 Task: Look for space in Salonta, Romania from 8th June, 2023 to 16th June, 2023 for 2 adults in price range Rs.10000 to Rs.15000. Place can be entire place with 1  bedroom having 1 bed and 1 bathroom. Property type can be house, flat, guest house, hotel. Booking option can be shelf check-in. Required host language is English.
Action: Mouse moved to (581, 118)
Screenshot: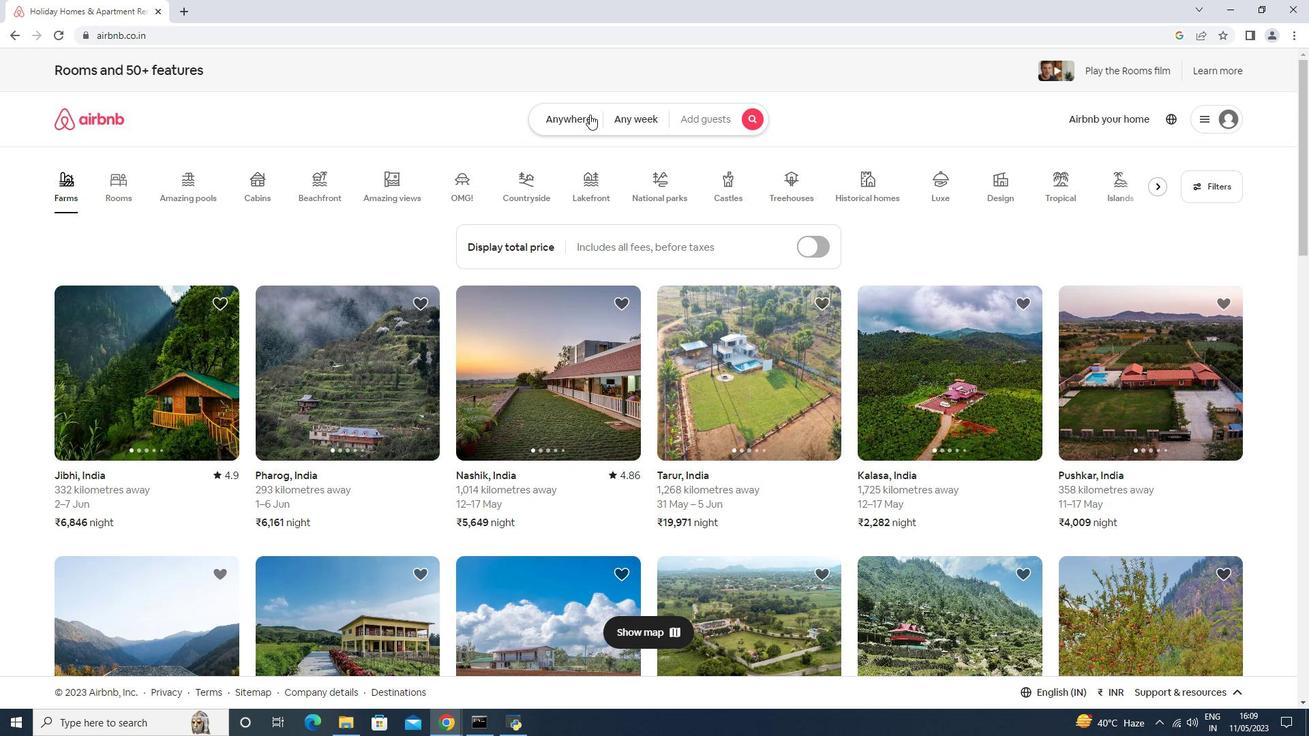 
Action: Mouse pressed left at (584, 114)
Screenshot: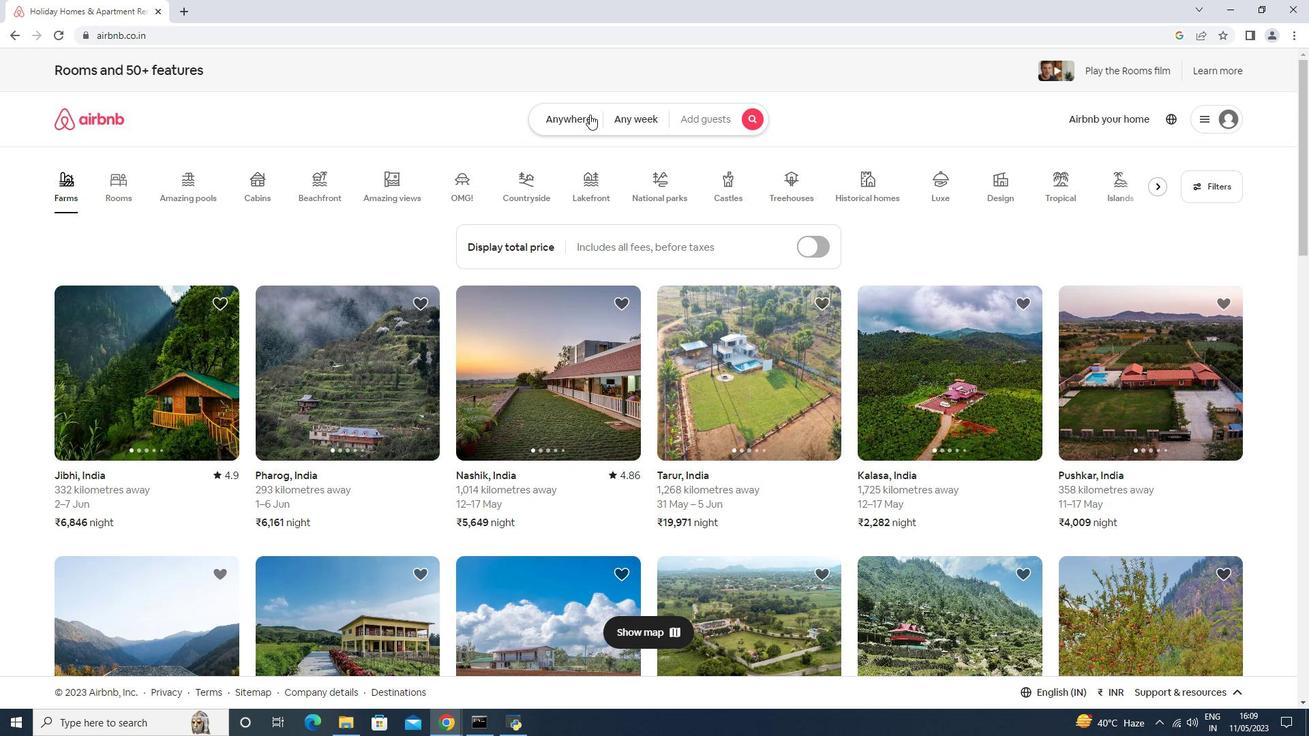 
Action: Mouse moved to (499, 171)
Screenshot: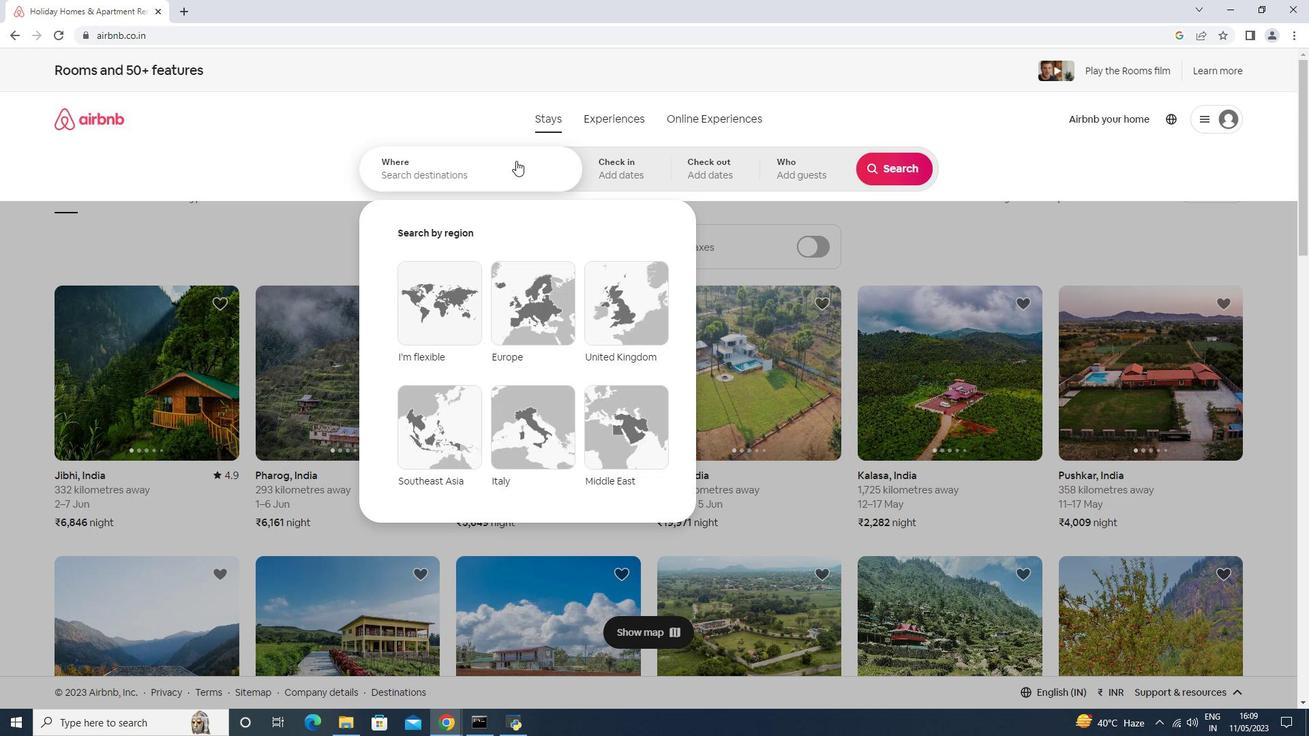 
Action: Mouse pressed left at (499, 171)
Screenshot: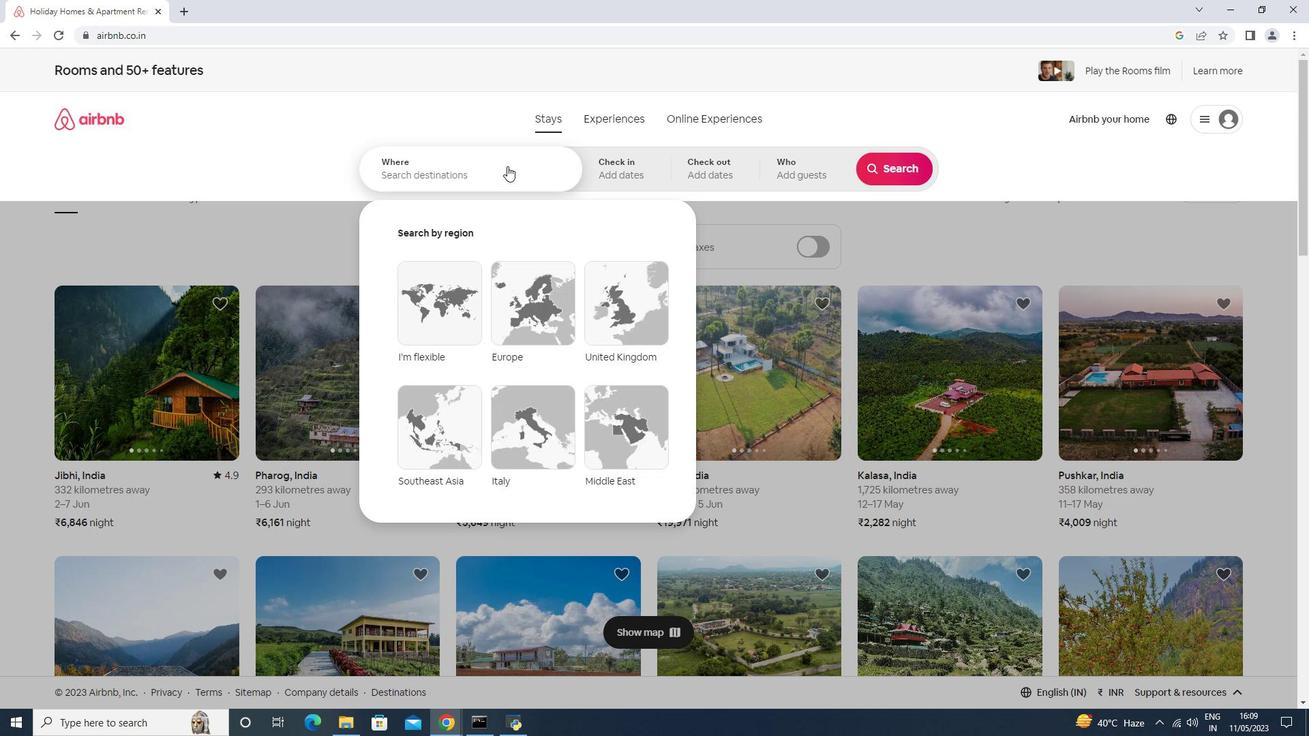 
Action: Mouse moved to (498, 171)
Screenshot: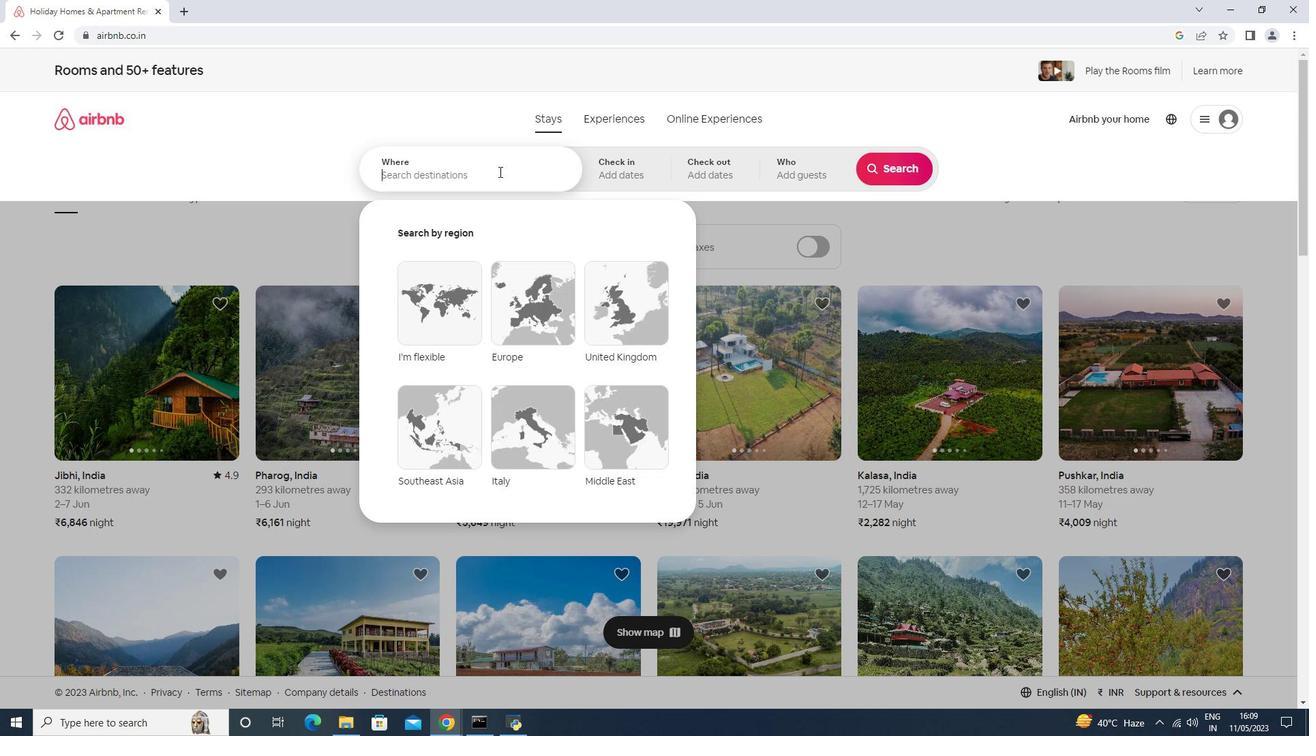 
Action: Key pressed <Key.shift>Salonta,<Key.space><Key.shift>Romania<Key.down><Key.enter>
Screenshot: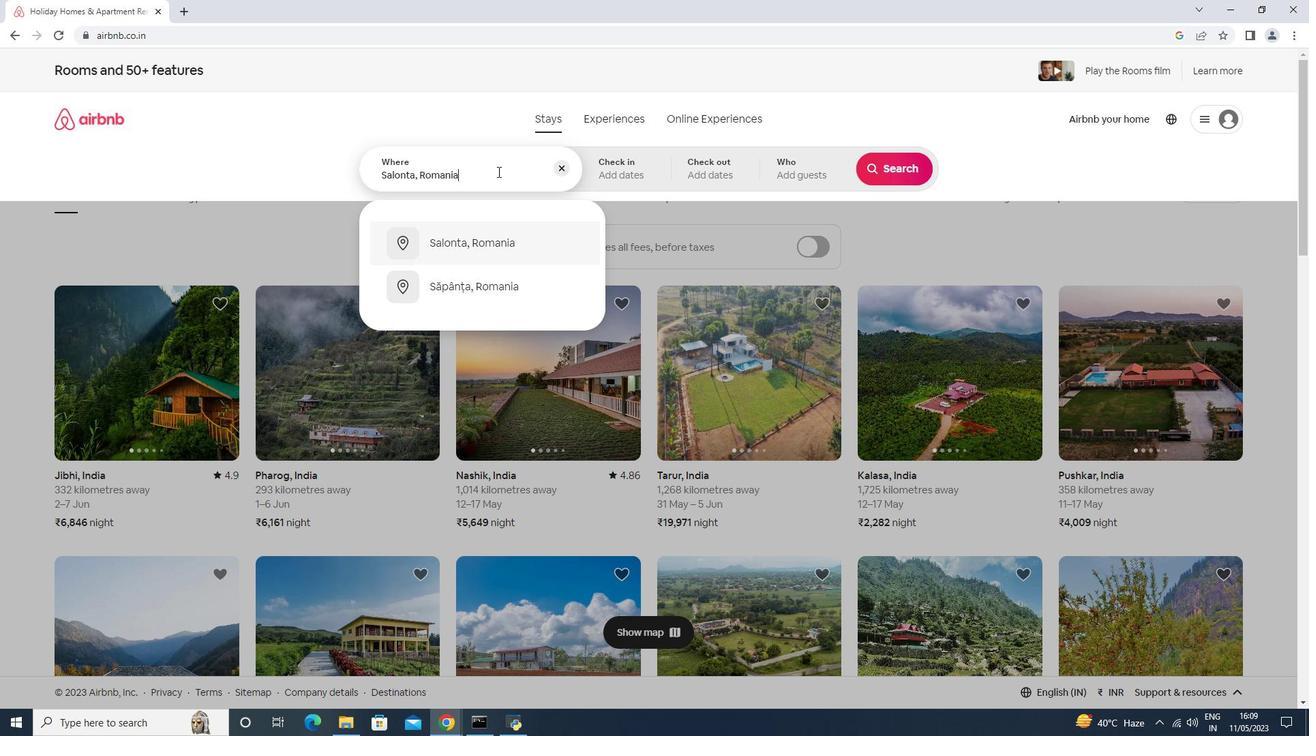 
Action: Mouse moved to (813, 374)
Screenshot: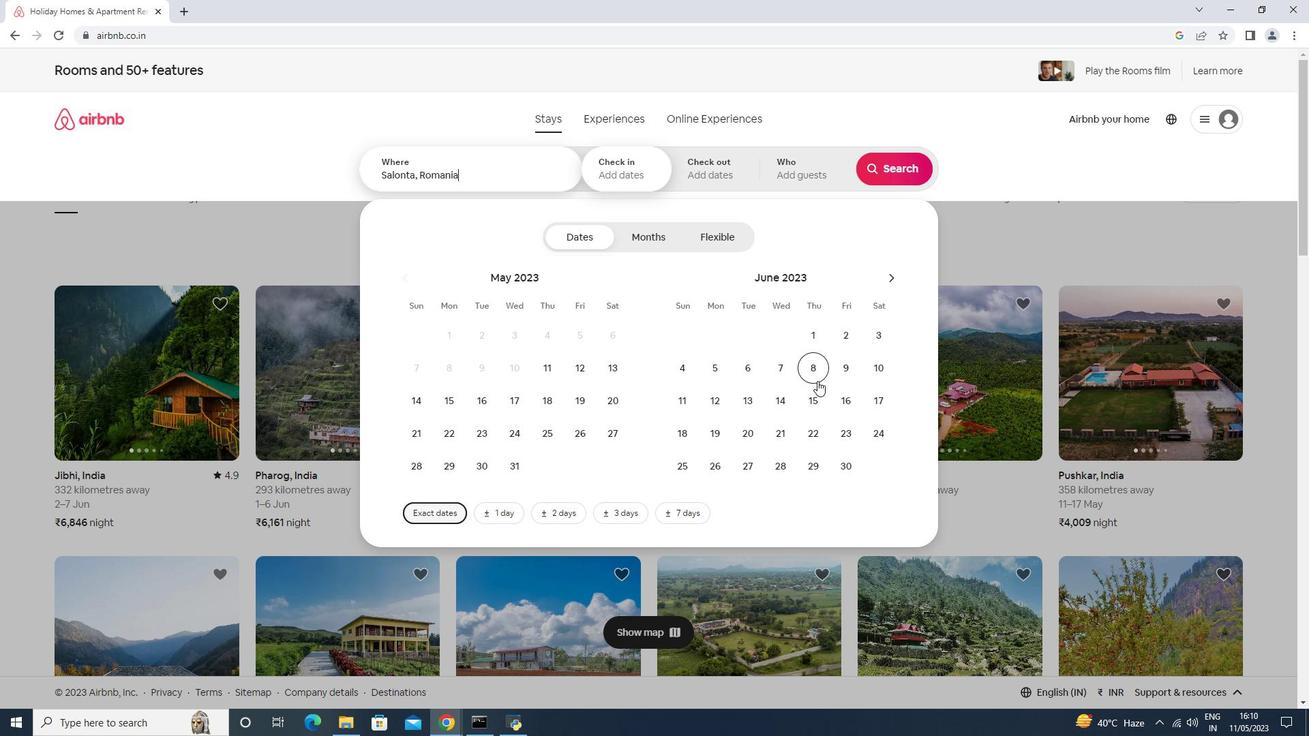 
Action: Mouse pressed left at (813, 374)
Screenshot: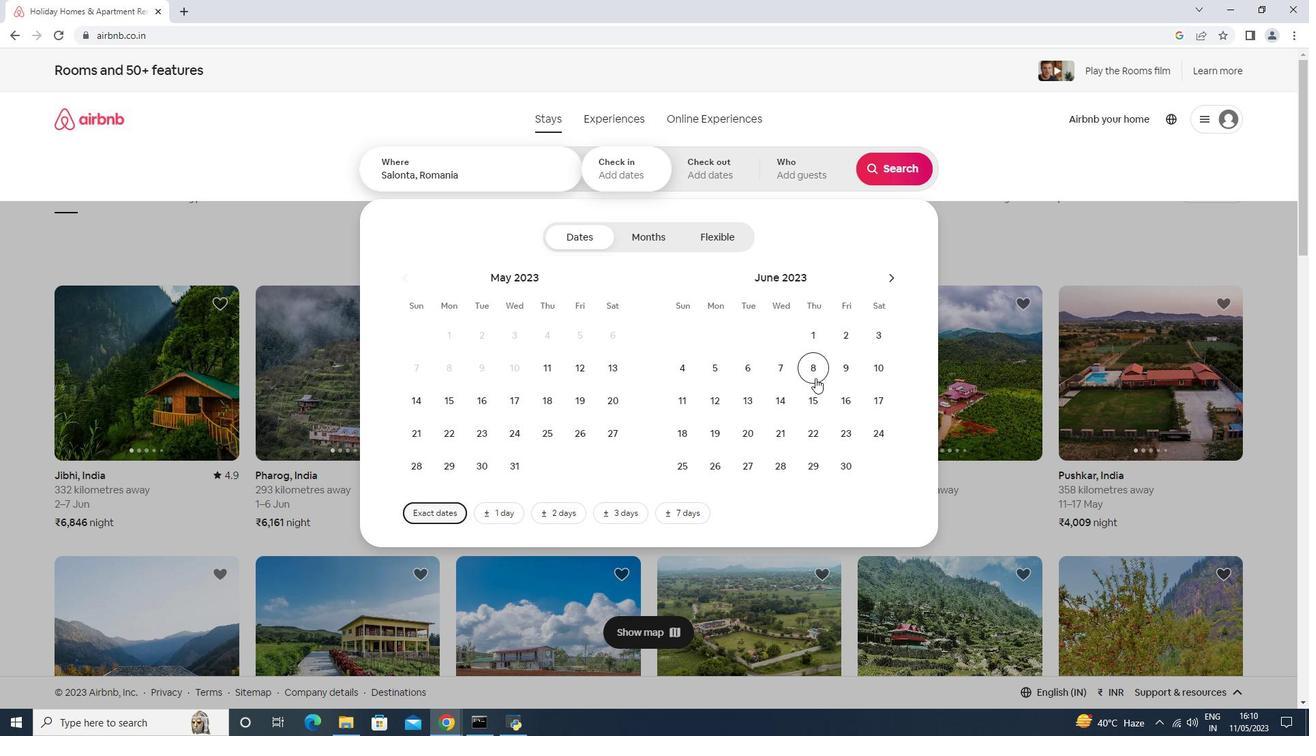 
Action: Mouse moved to (846, 401)
Screenshot: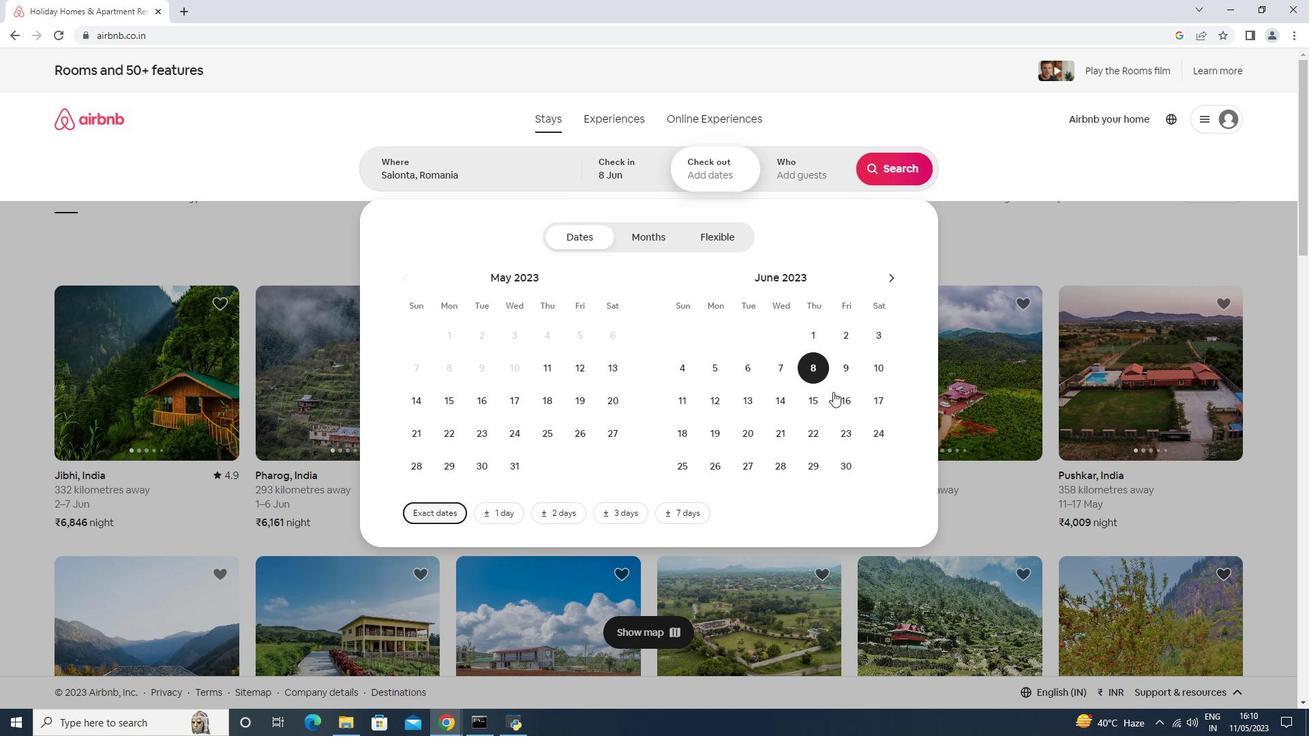 
Action: Mouse pressed left at (846, 401)
Screenshot: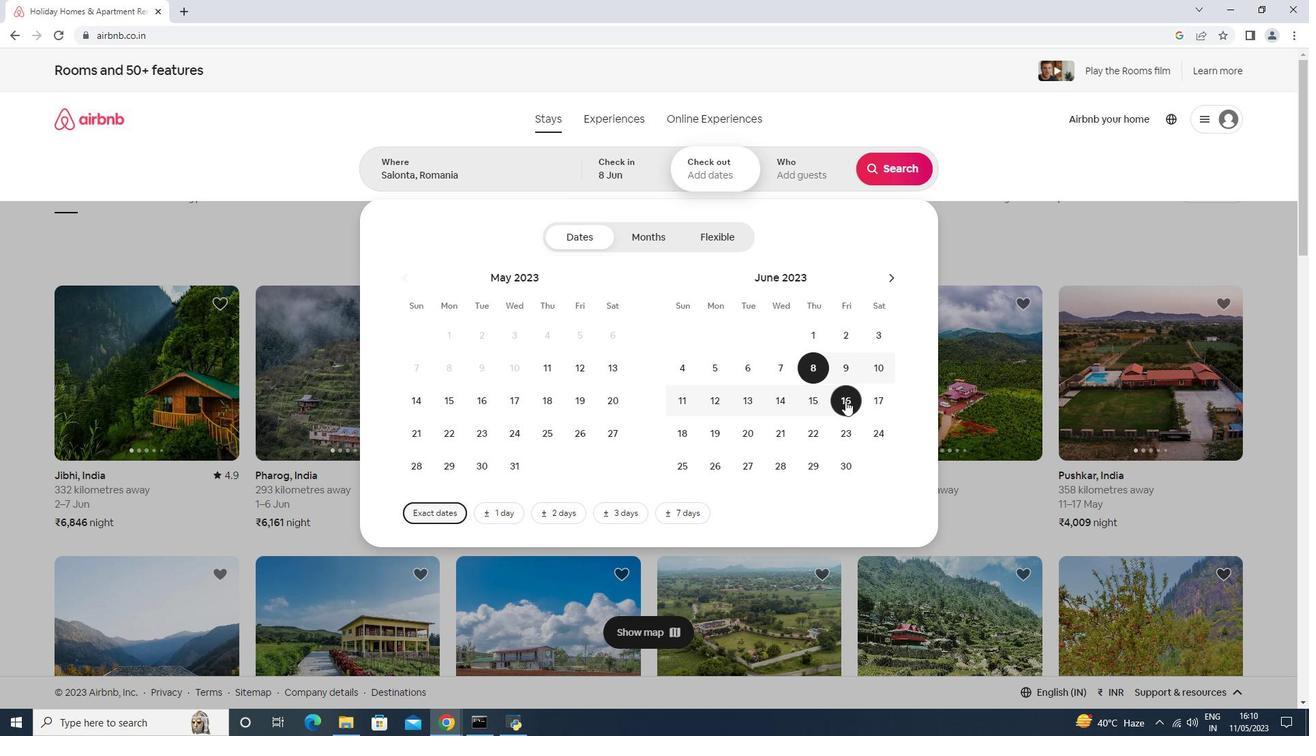 
Action: Mouse moved to (806, 181)
Screenshot: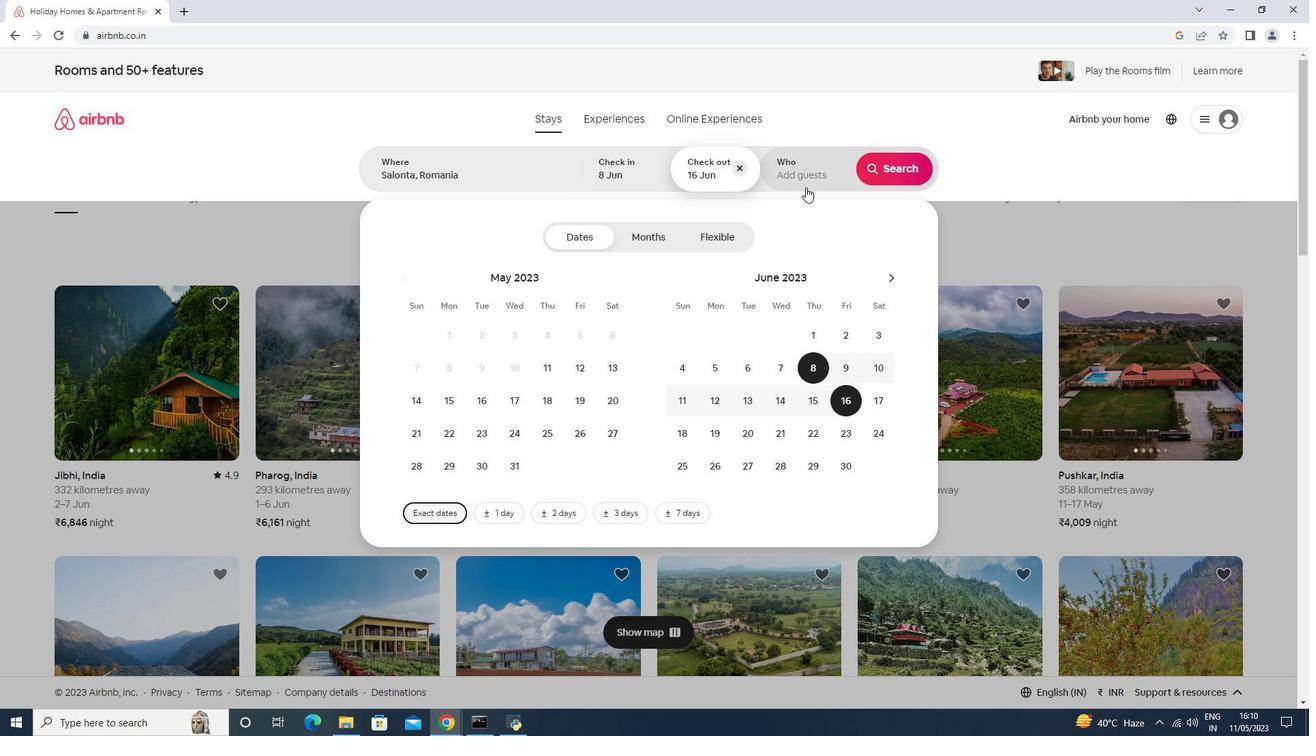 
Action: Mouse pressed left at (806, 181)
Screenshot: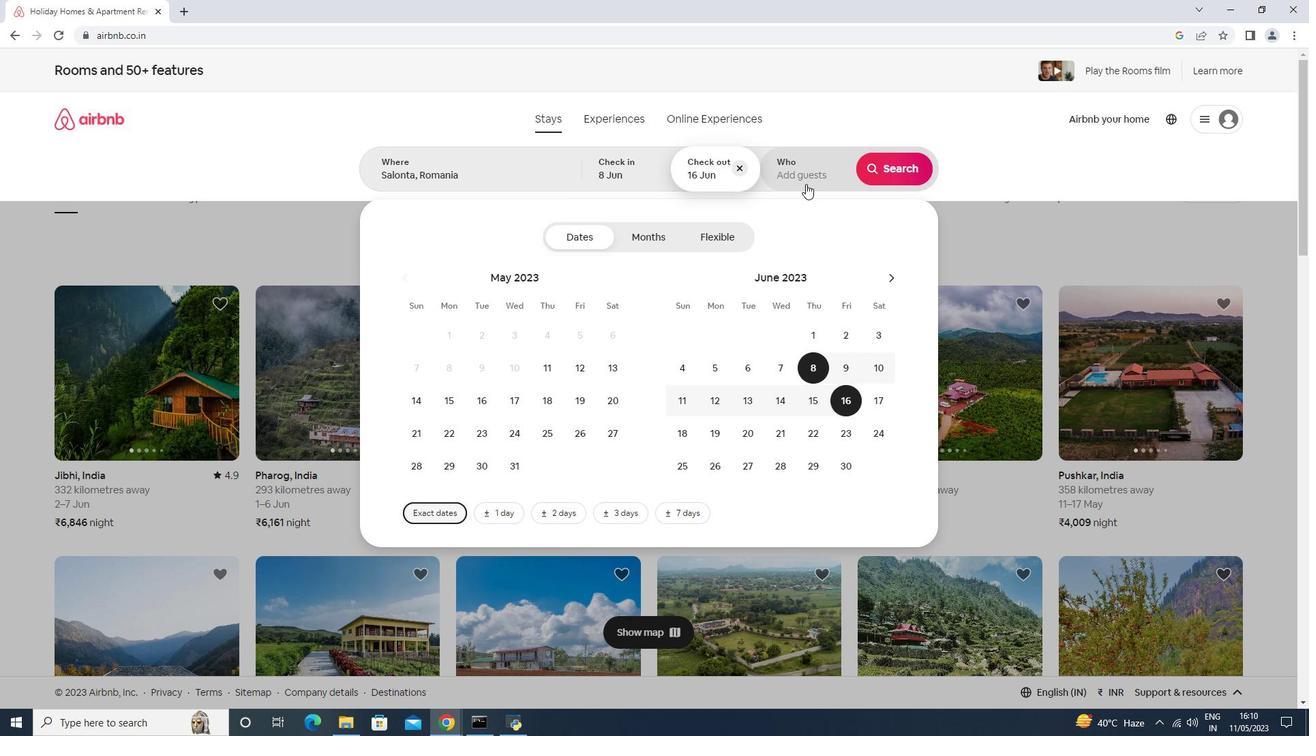 
Action: Mouse moved to (897, 244)
Screenshot: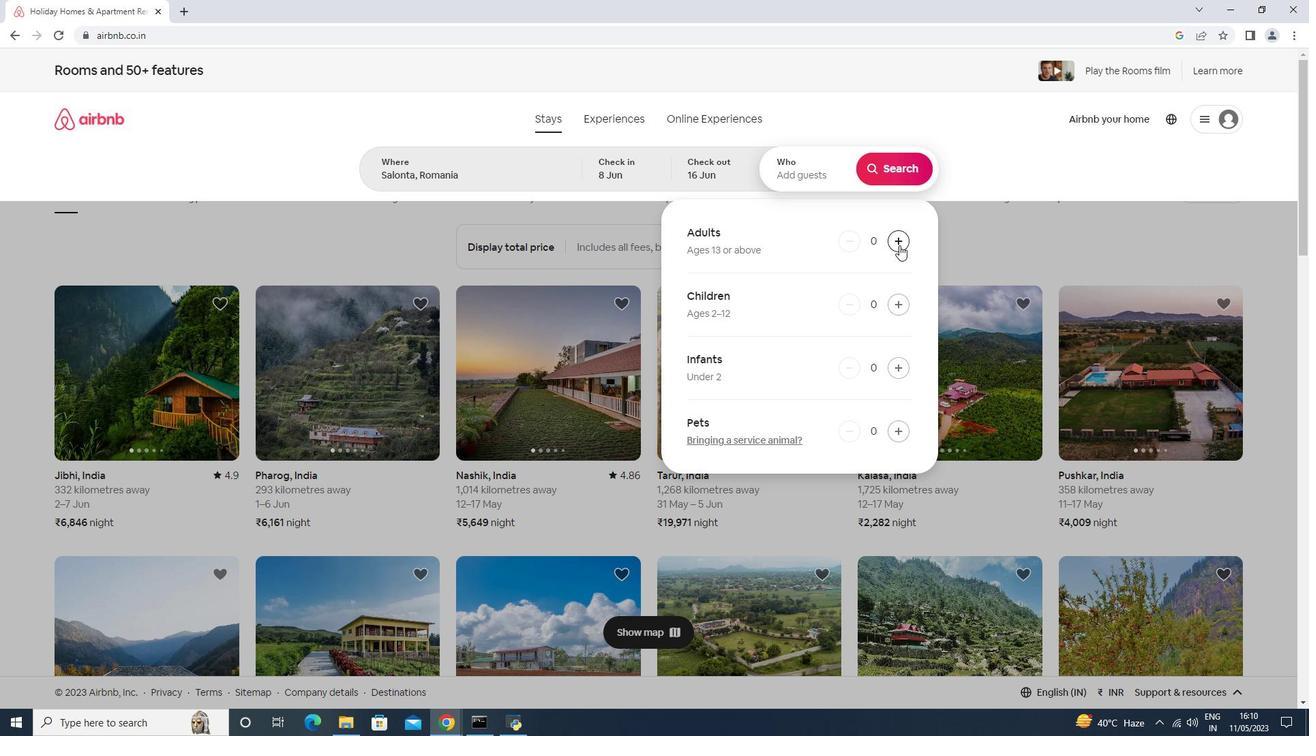 
Action: Mouse pressed left at (897, 244)
Screenshot: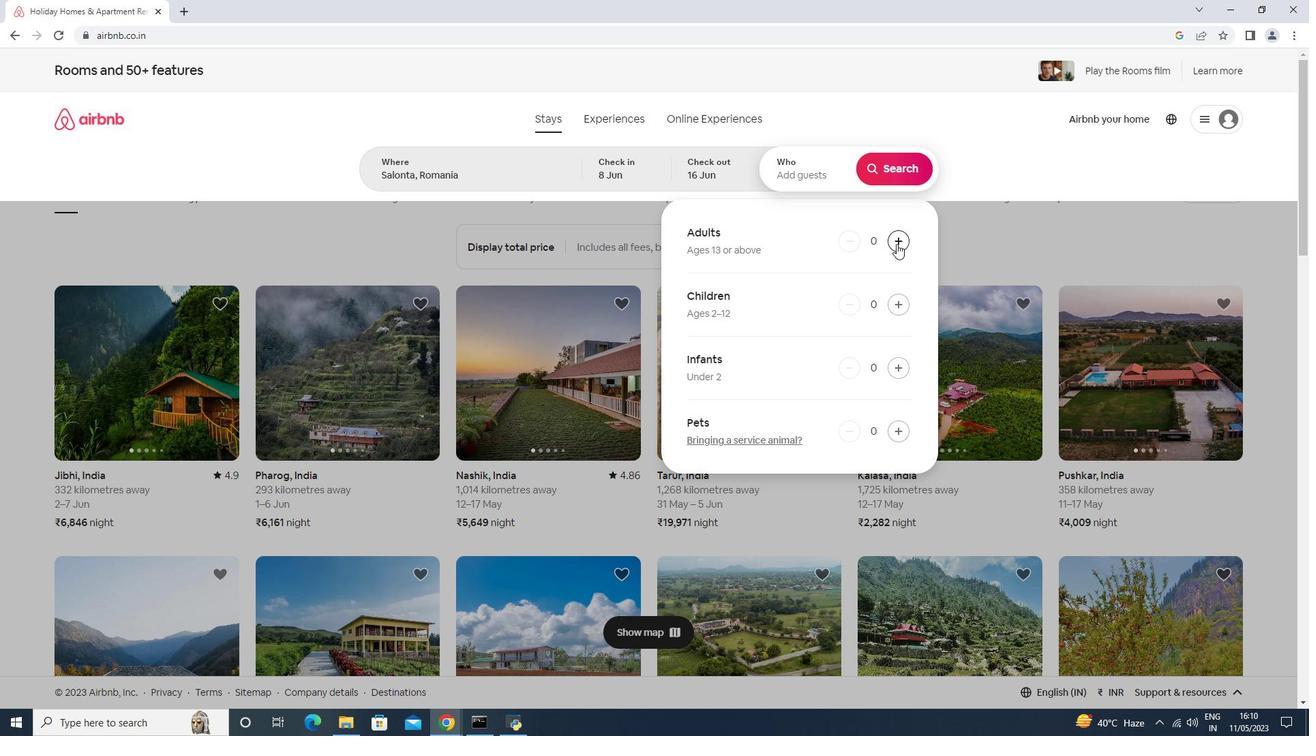 
Action: Mouse pressed left at (897, 244)
Screenshot: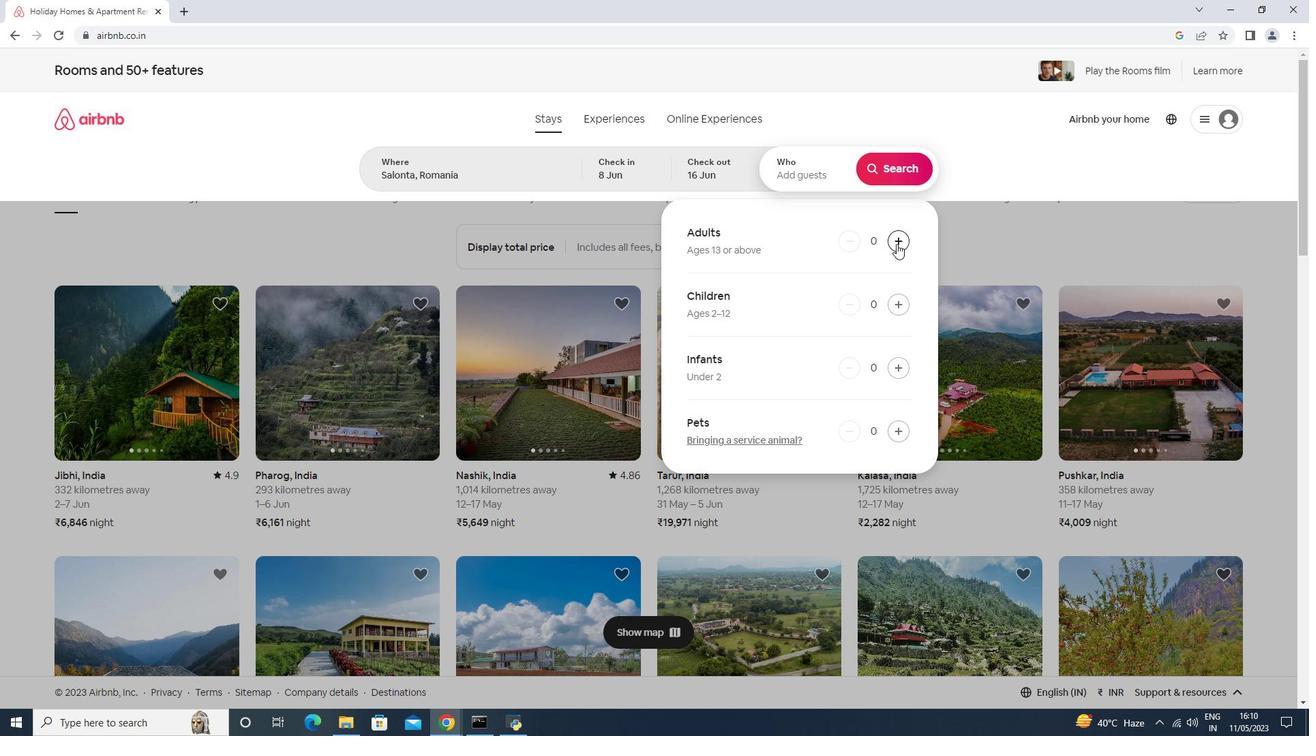 
Action: Mouse moved to (903, 163)
Screenshot: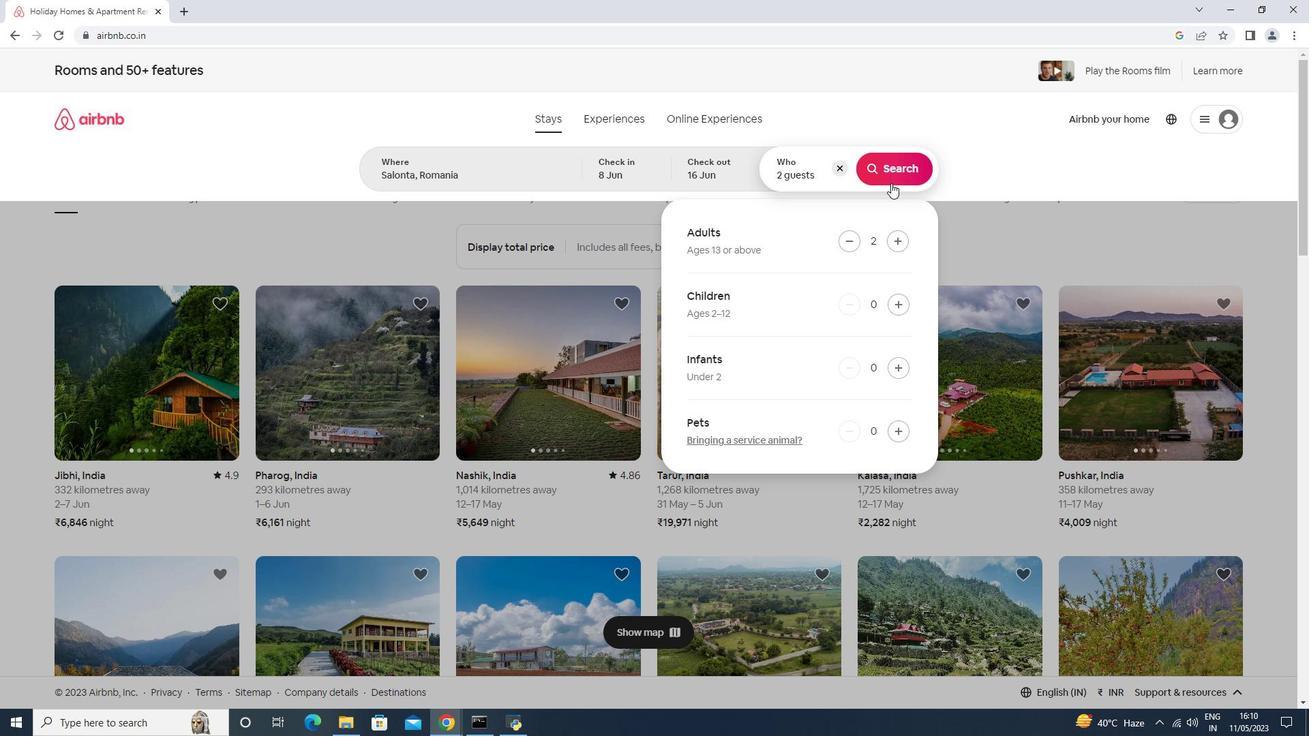 
Action: Mouse pressed left at (903, 163)
Screenshot: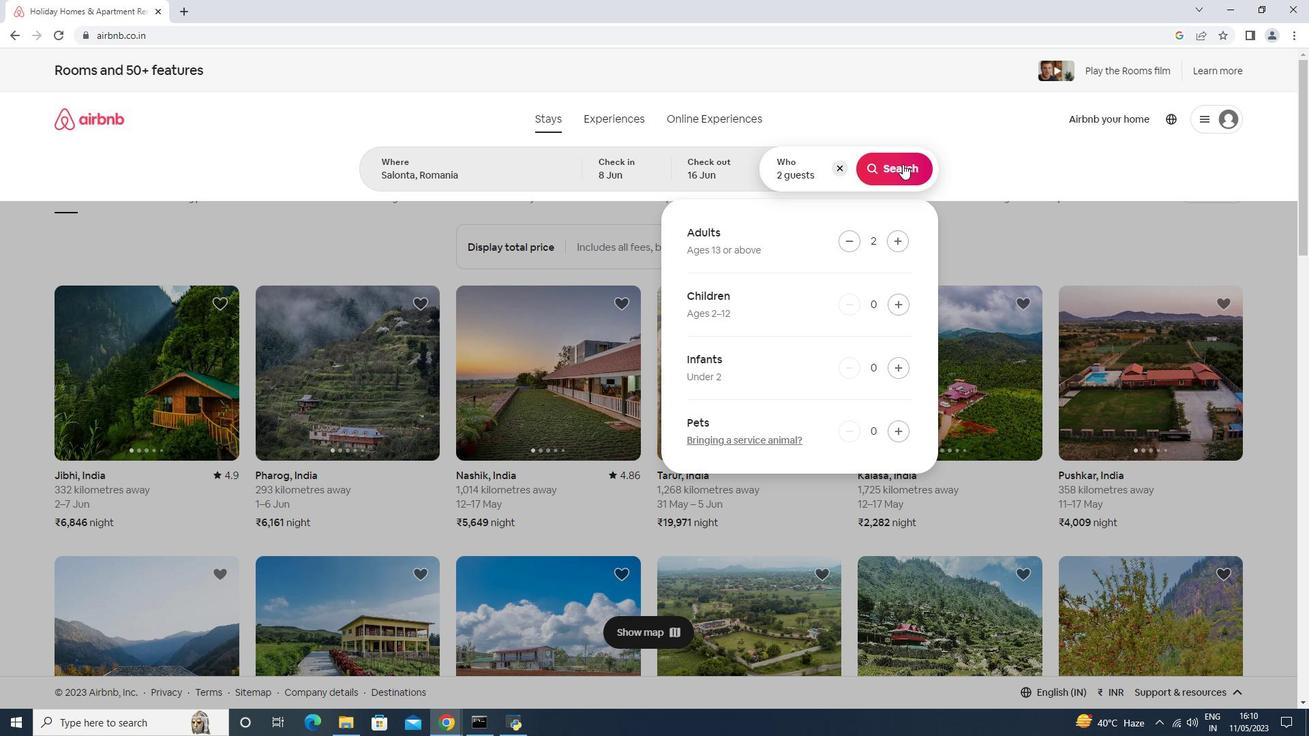 
Action: Mouse moved to (519, 469)
Screenshot: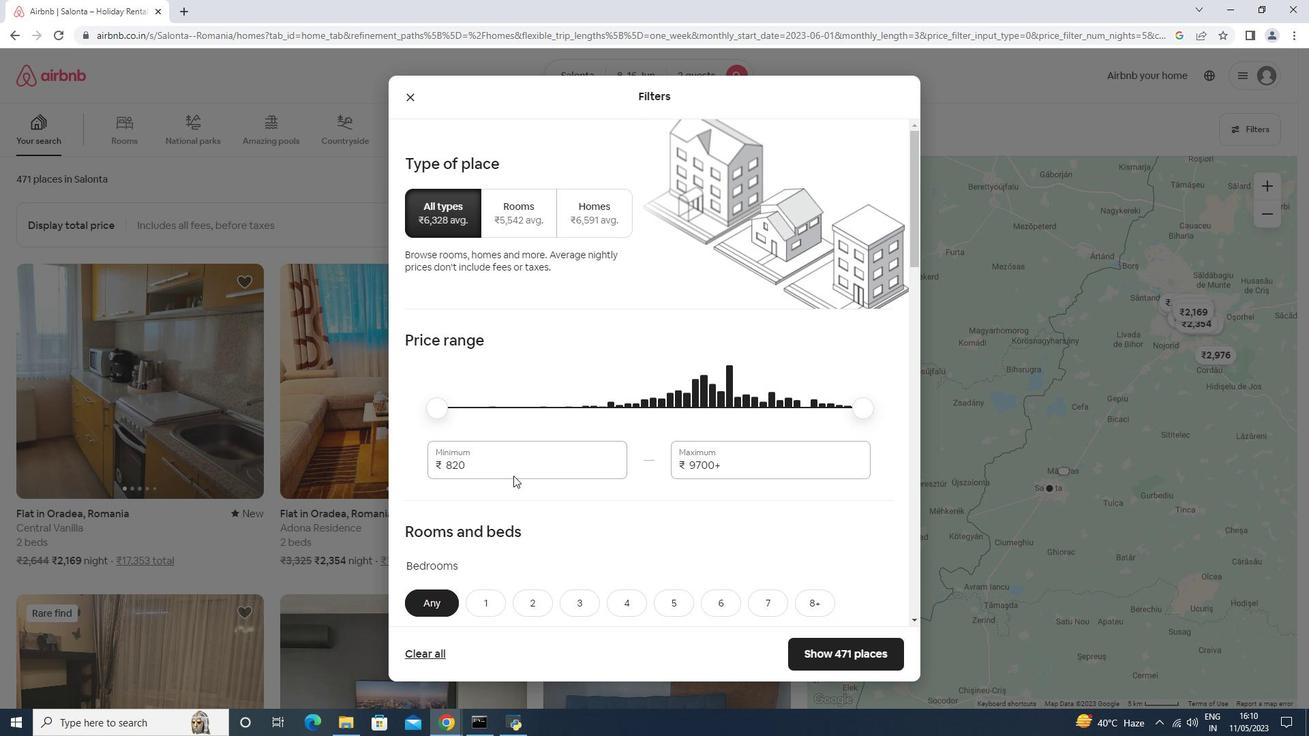 
Action: Mouse pressed left at (519, 469)
Screenshot: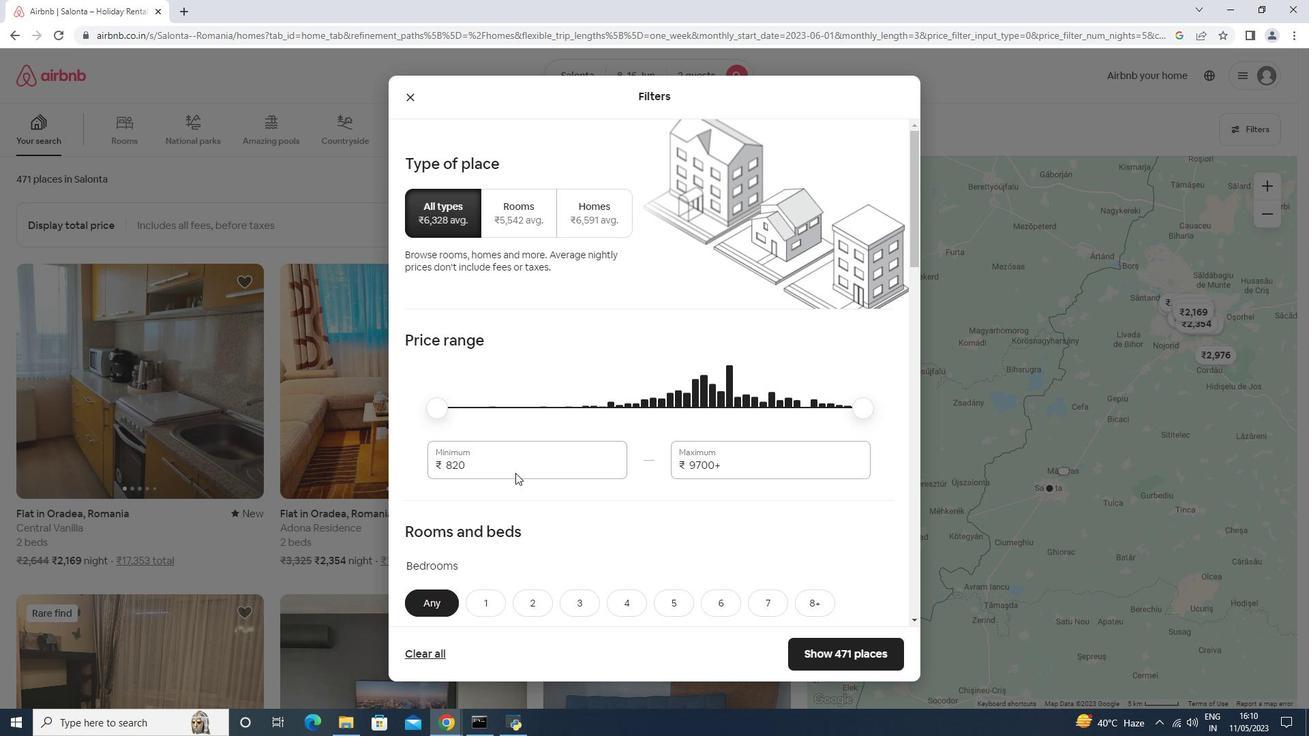 
Action: Mouse pressed left at (519, 469)
Screenshot: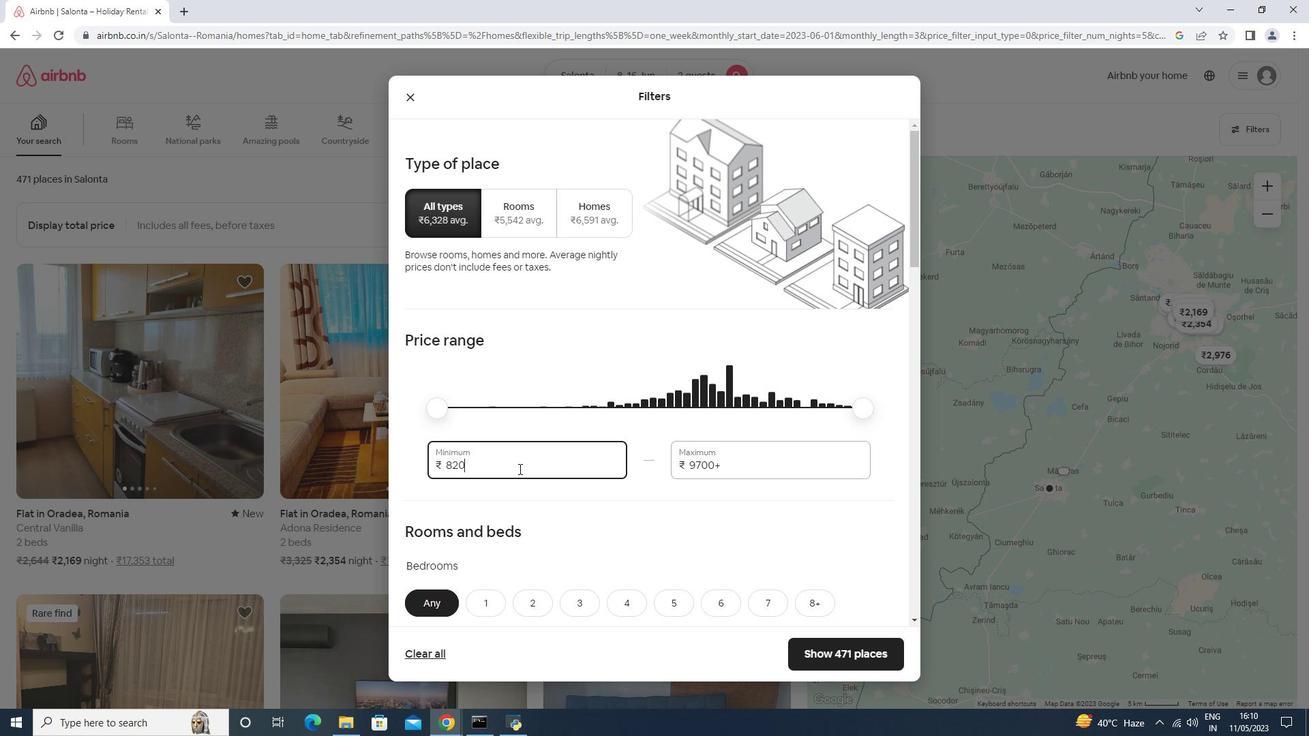 
Action: Mouse moved to (525, 465)
Screenshot: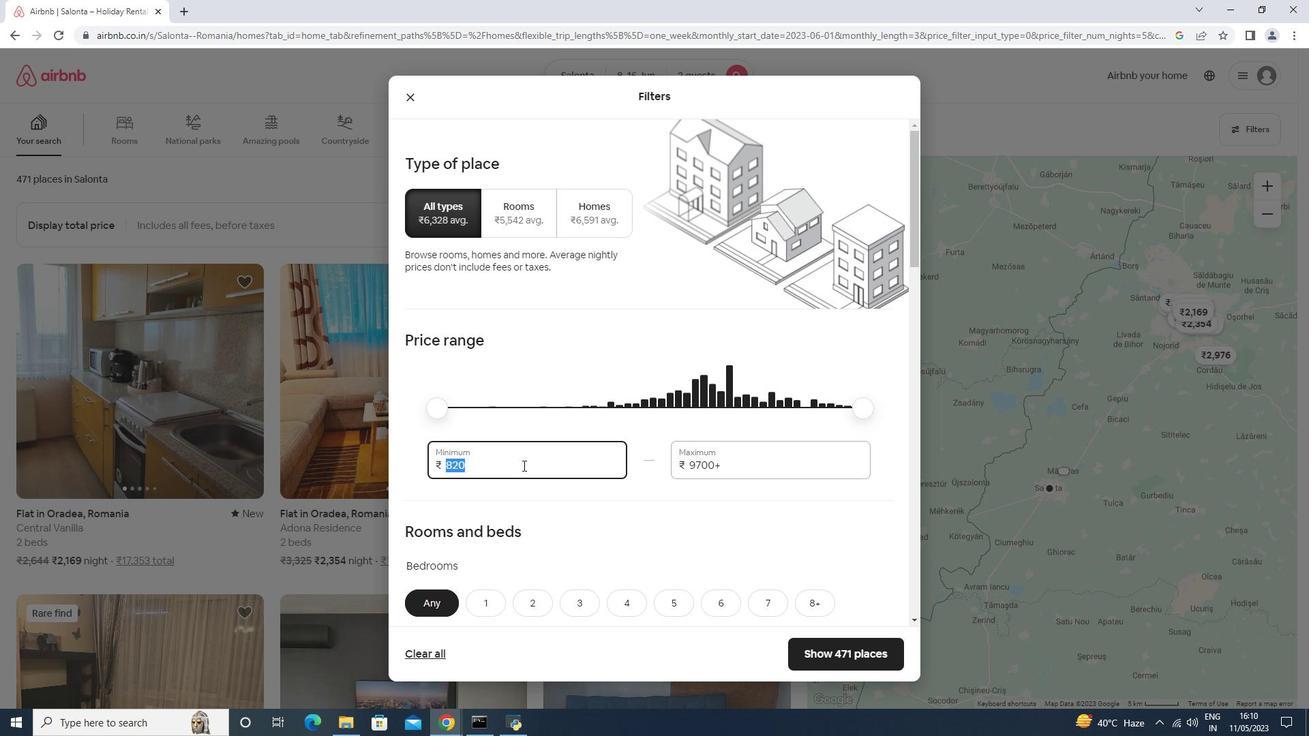 
Action: Key pressed 10000<Key.tab>15000
Screenshot: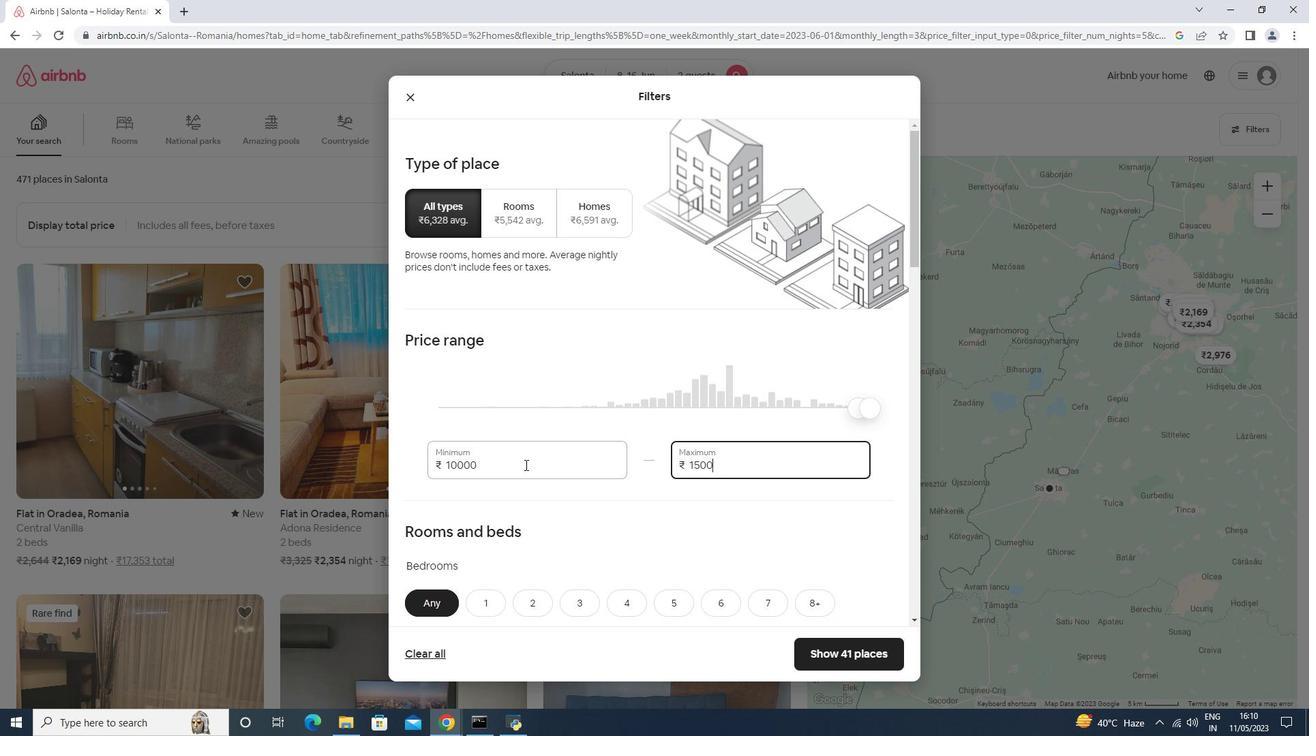 
Action: Mouse moved to (516, 469)
Screenshot: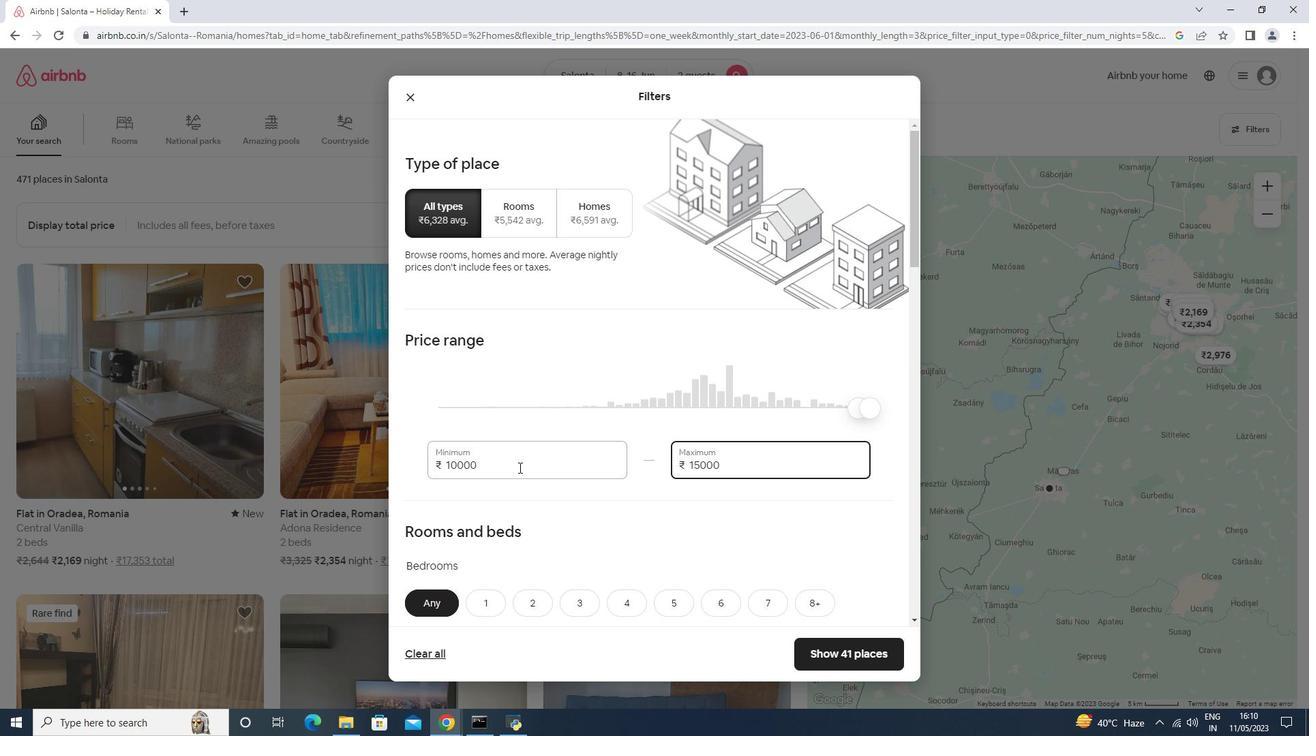 
Action: Mouse scrolled (516, 468) with delta (0, 0)
Screenshot: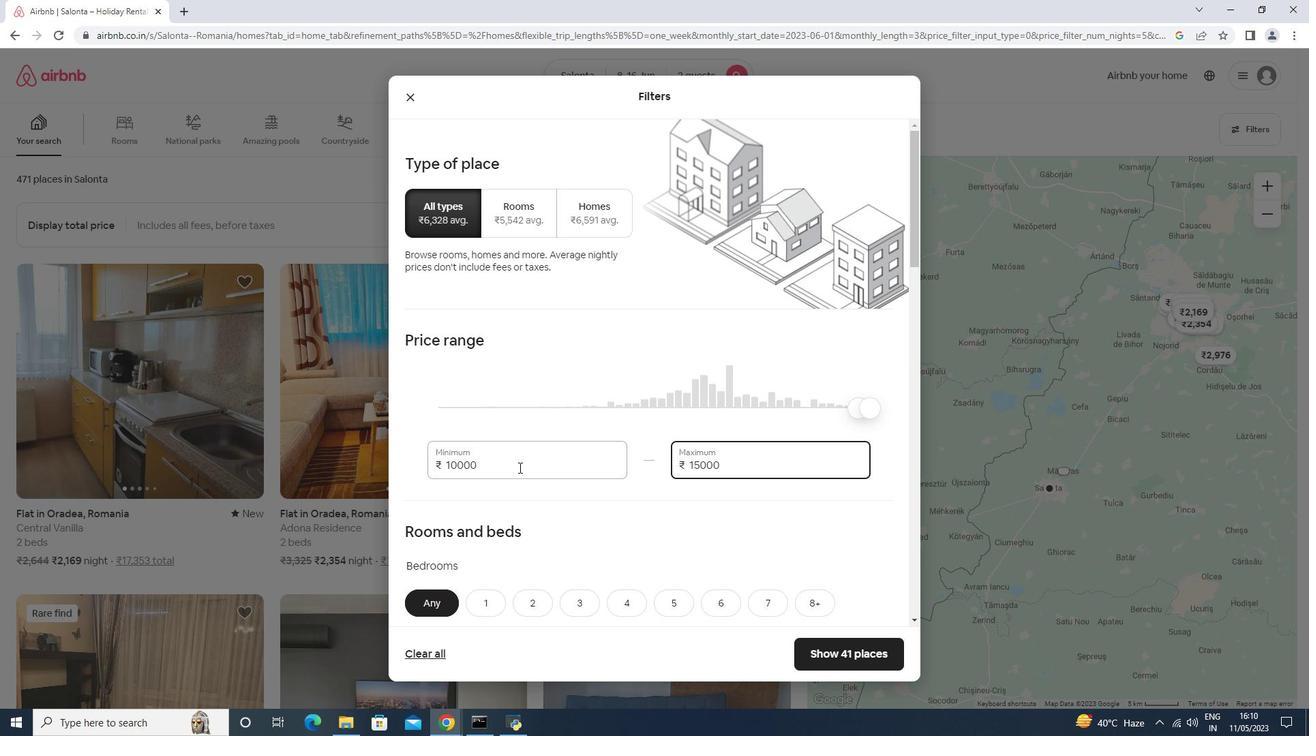 
Action: Mouse scrolled (516, 468) with delta (0, 0)
Screenshot: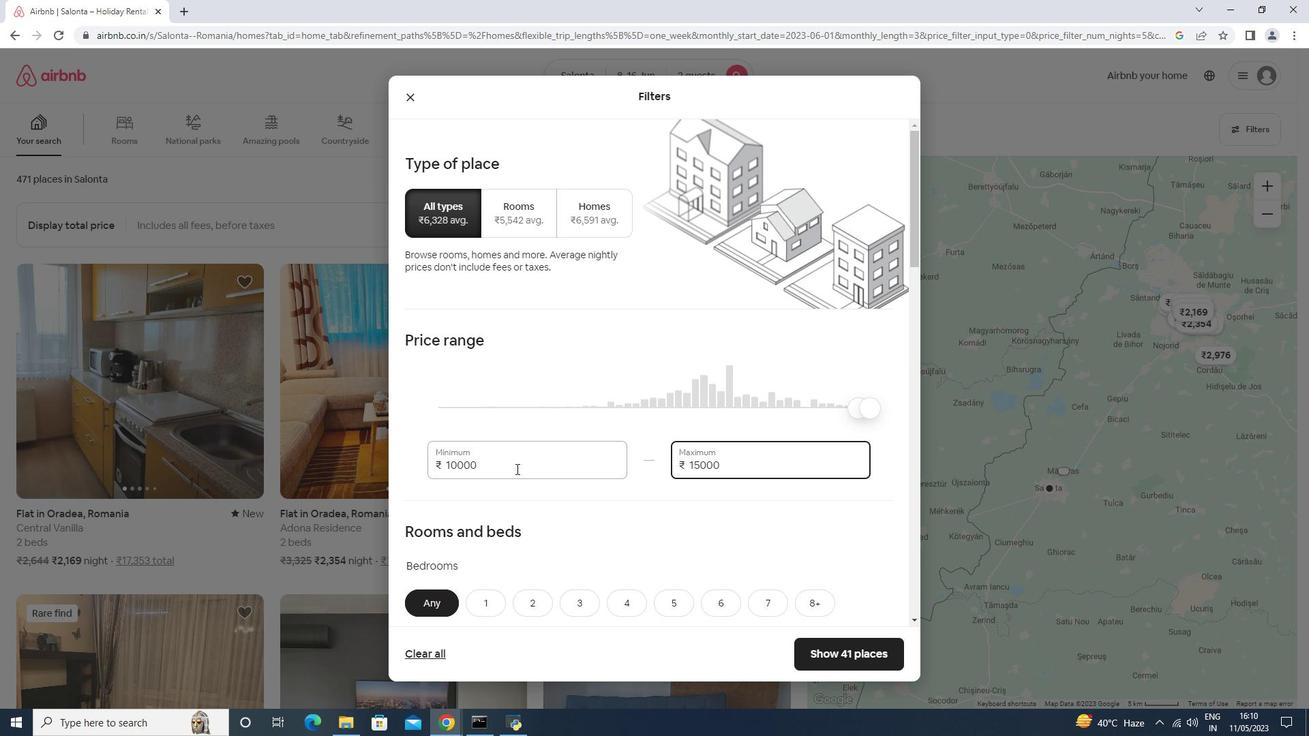 
Action: Mouse scrolled (516, 468) with delta (0, 0)
Screenshot: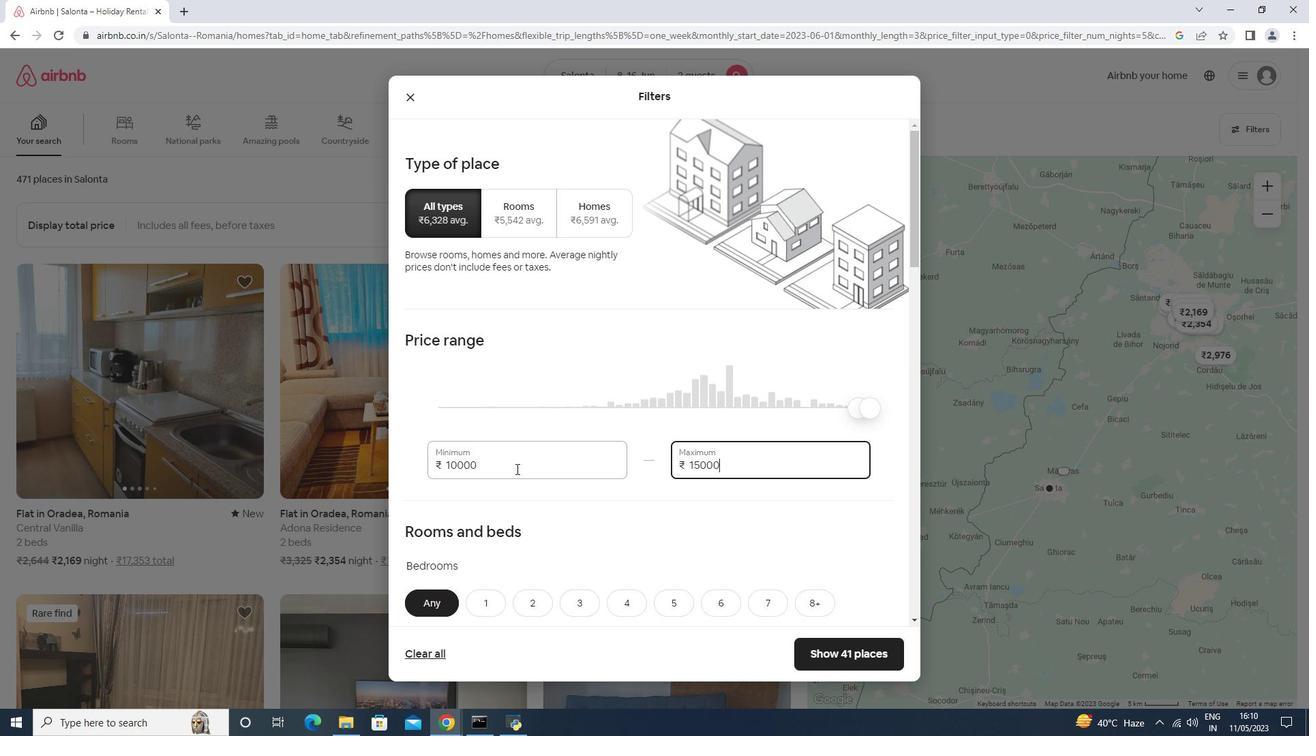 
Action: Mouse scrolled (516, 468) with delta (0, 0)
Screenshot: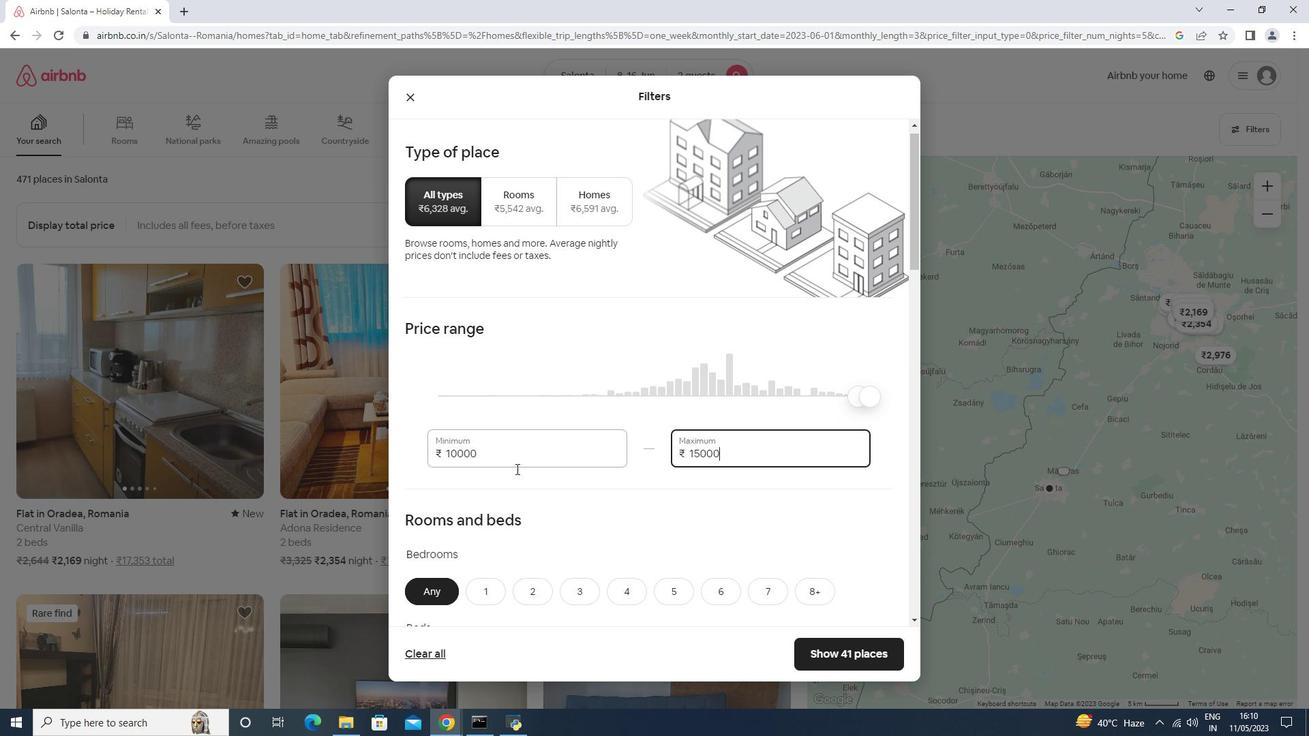
Action: Mouse moved to (491, 340)
Screenshot: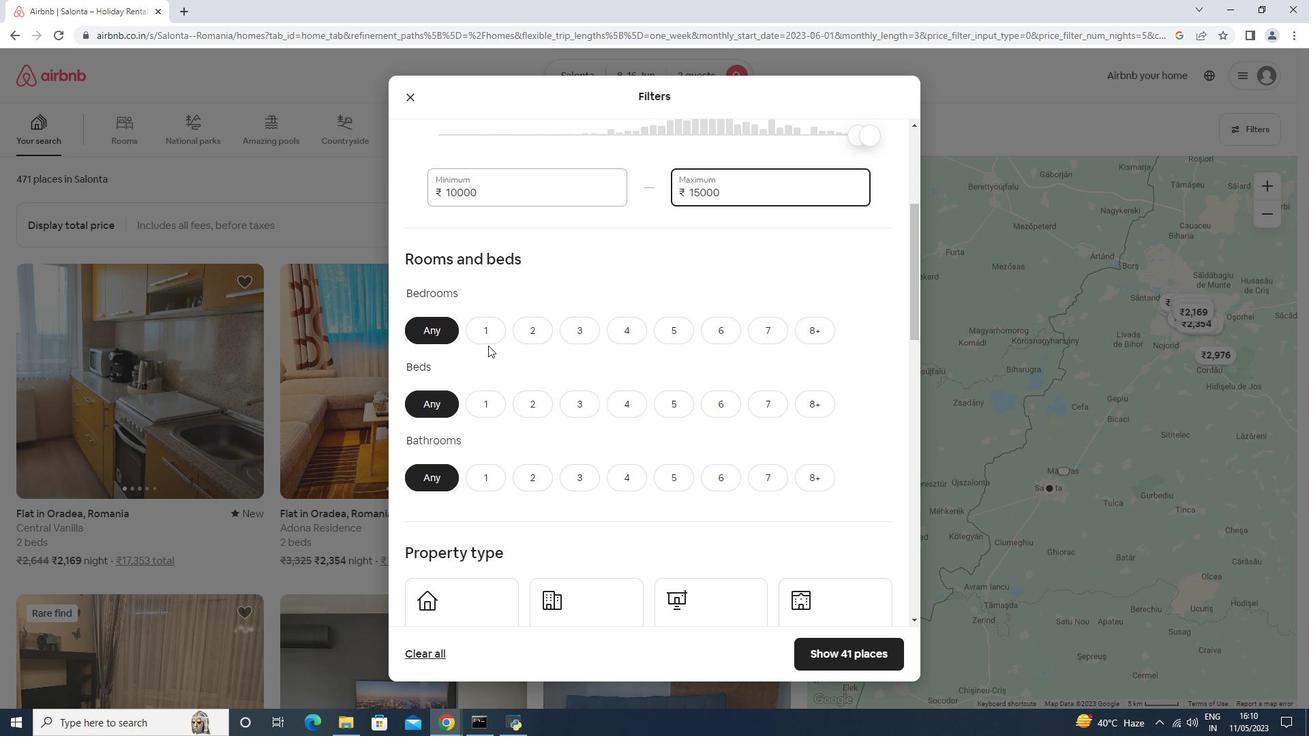 
Action: Mouse pressed left at (491, 340)
Screenshot: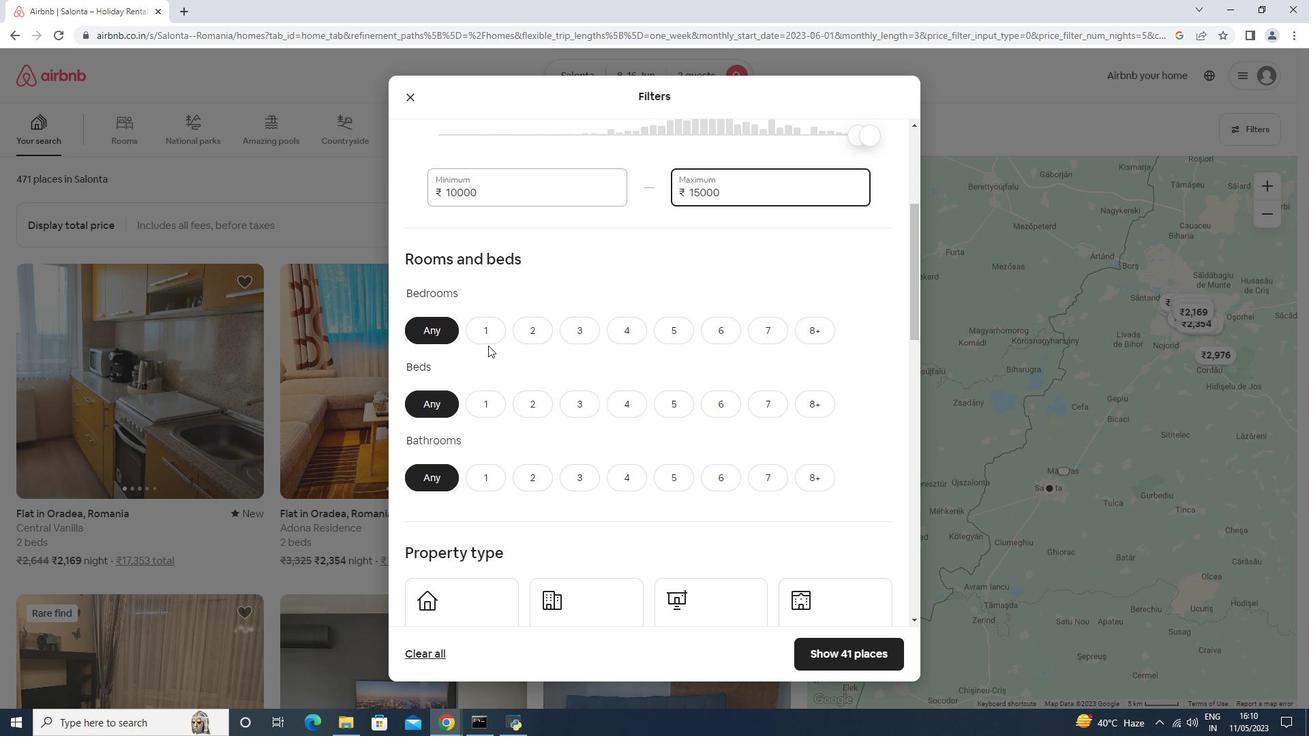 
Action: Mouse moved to (492, 444)
Screenshot: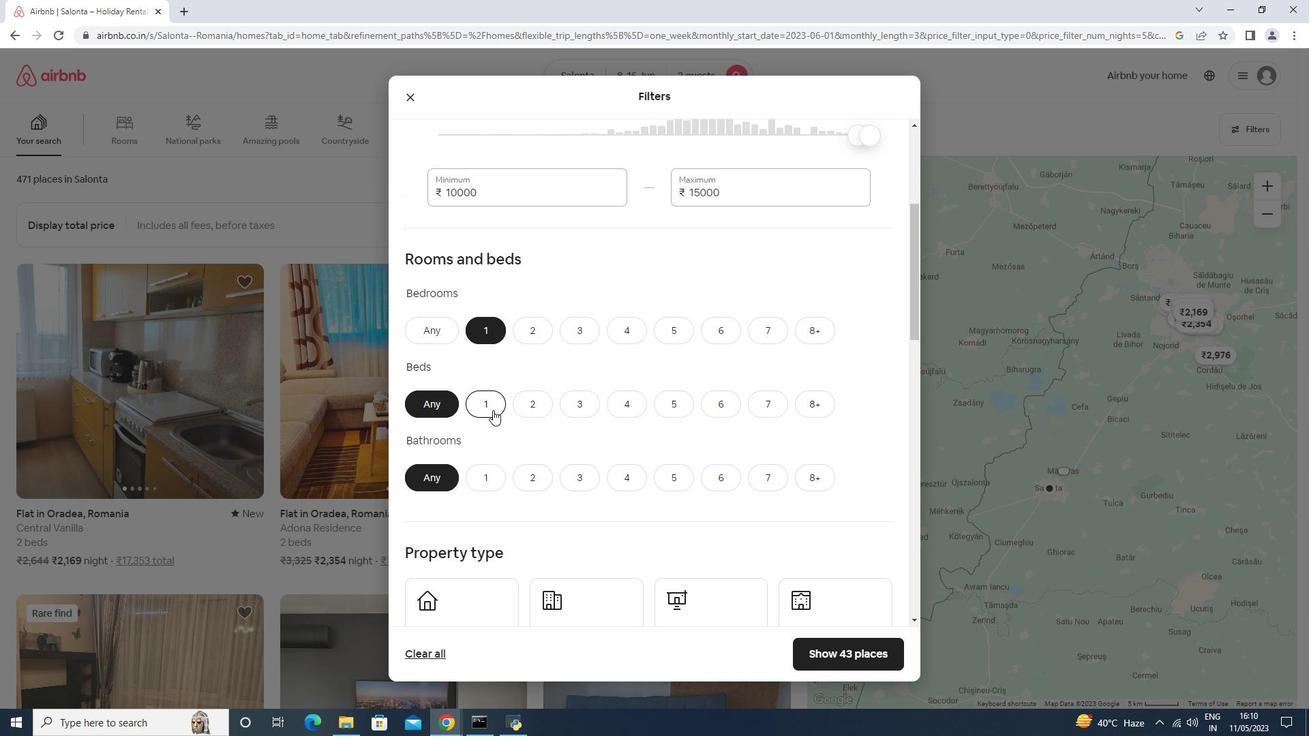 
Action: Mouse pressed left at (493, 414)
Screenshot: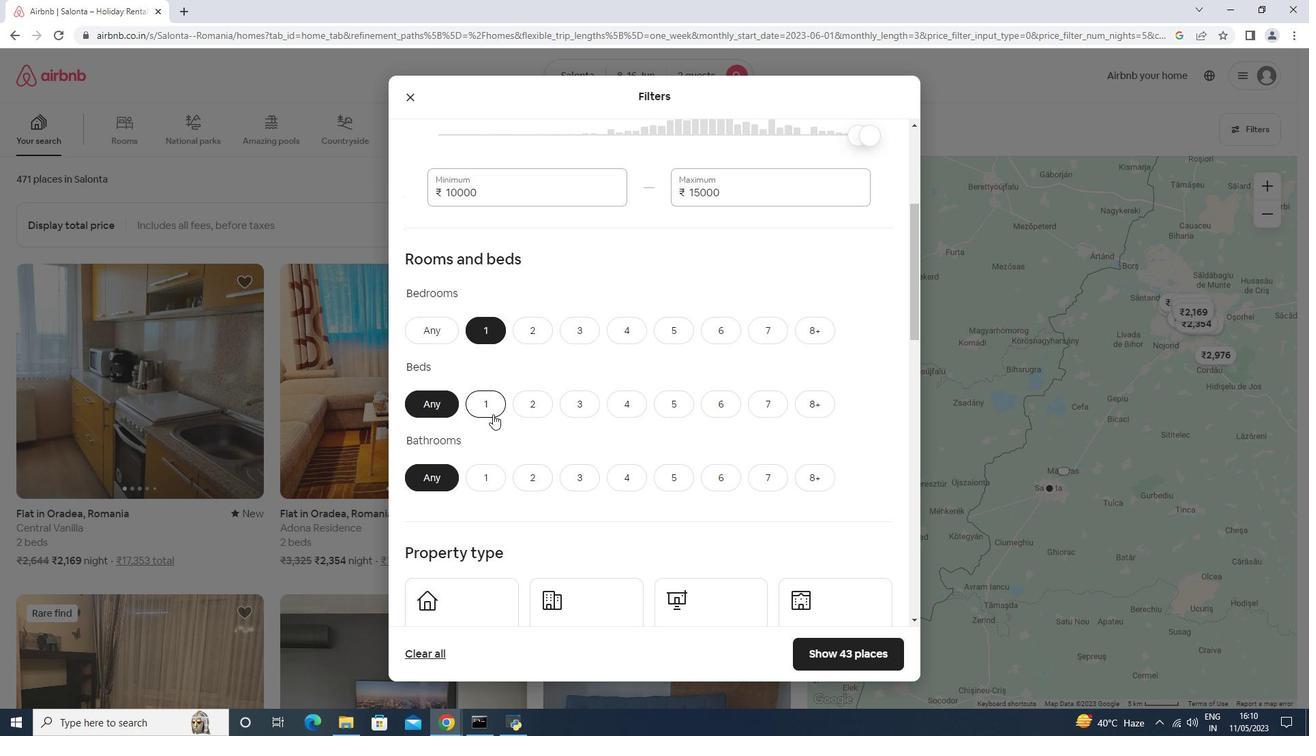 
Action: Mouse moved to (491, 466)
Screenshot: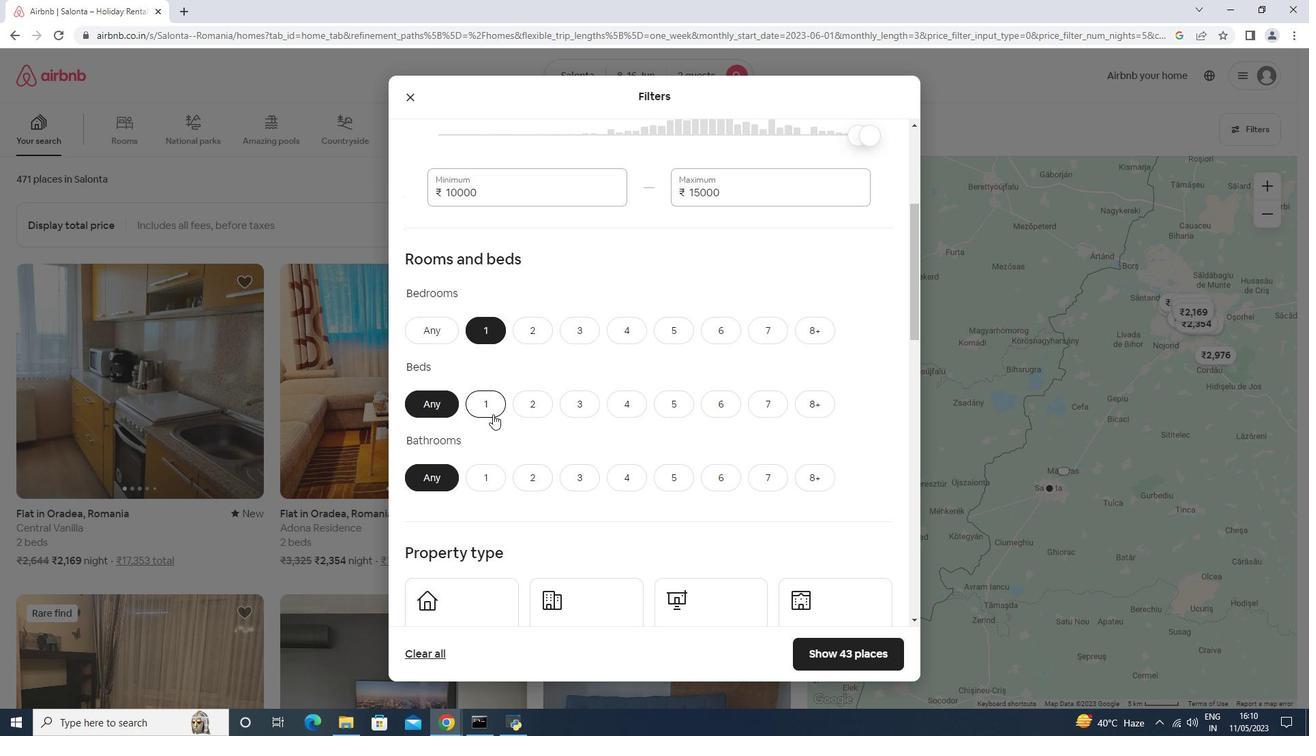 
Action: Mouse pressed left at (491, 466)
Screenshot: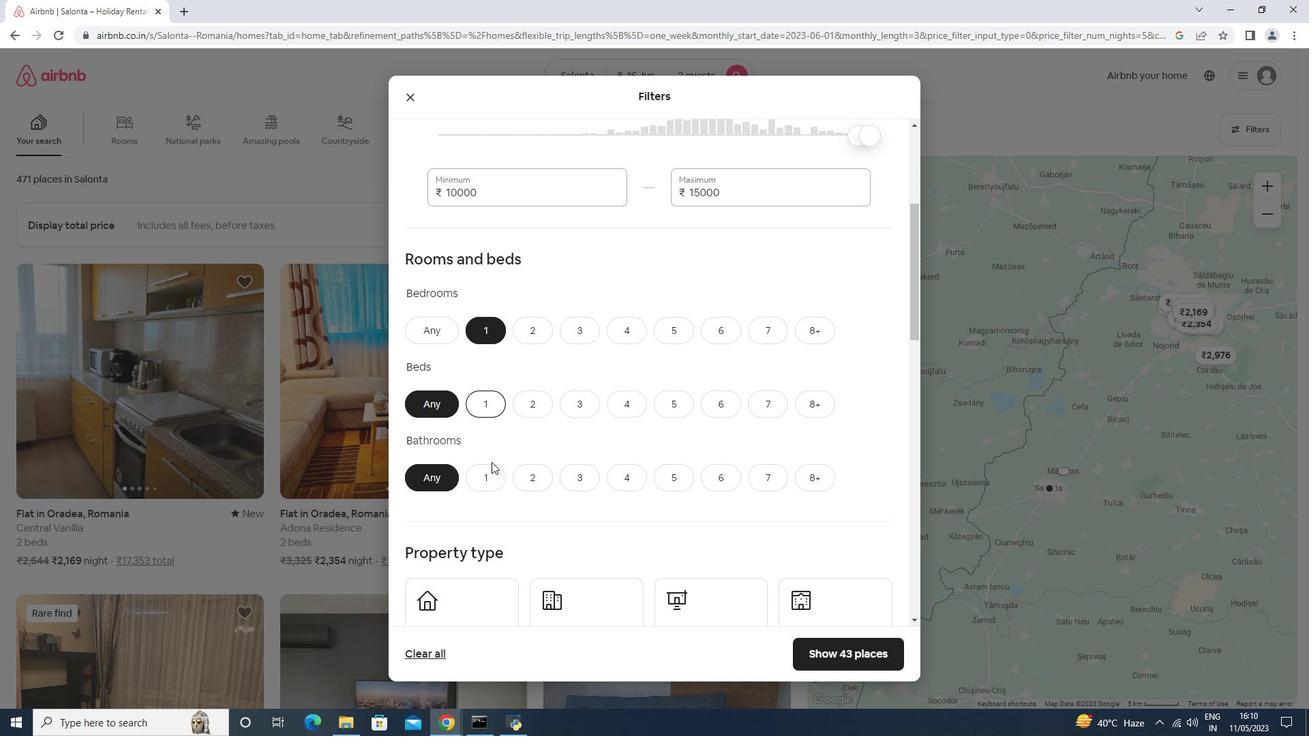 
Action: Mouse moved to (489, 468)
Screenshot: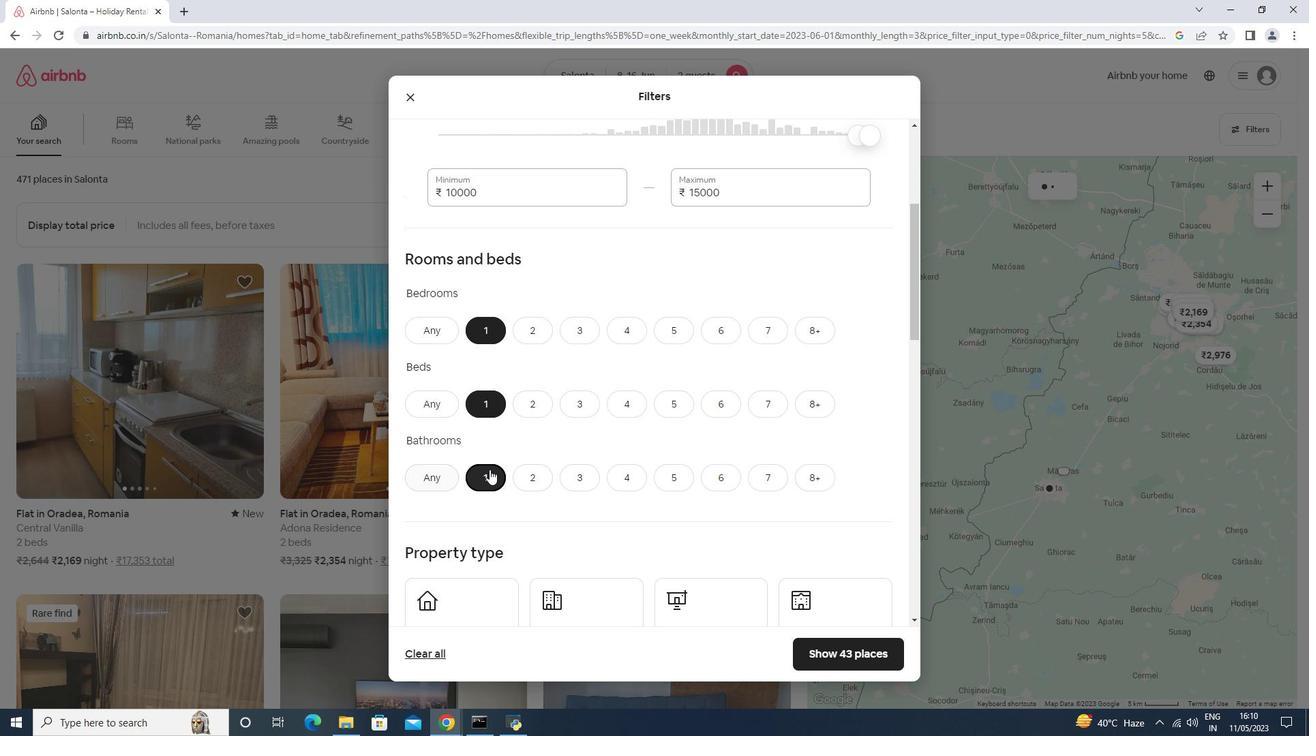 
Action: Mouse scrolled (489, 467) with delta (0, 0)
Screenshot: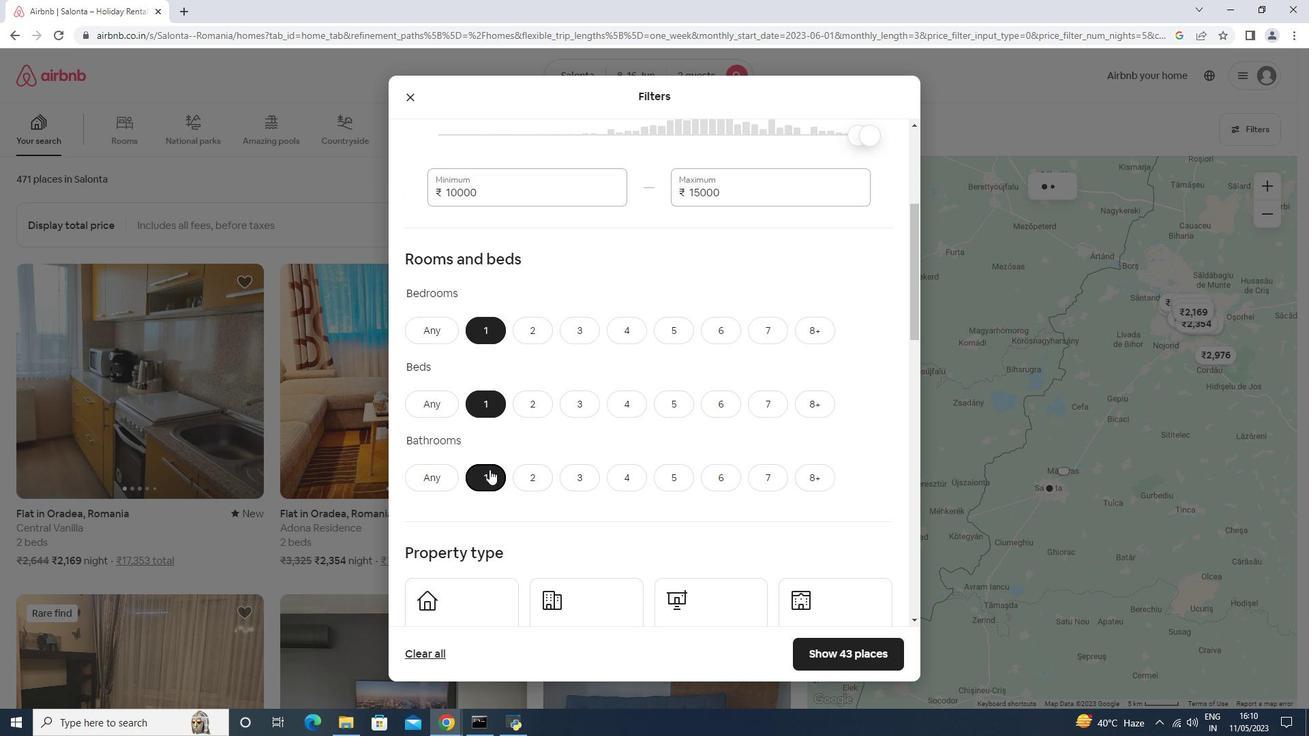 
Action: Mouse scrolled (489, 467) with delta (0, 0)
Screenshot: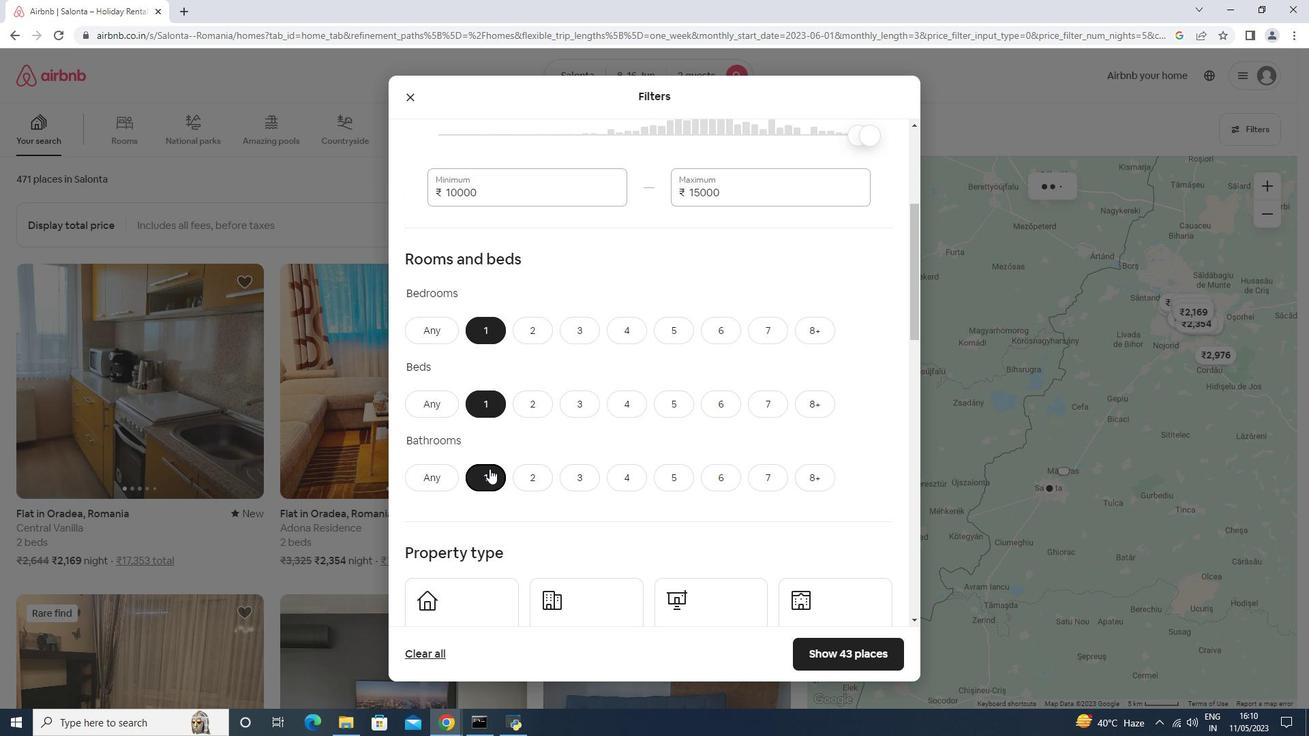 
Action: Mouse scrolled (489, 467) with delta (0, 0)
Screenshot: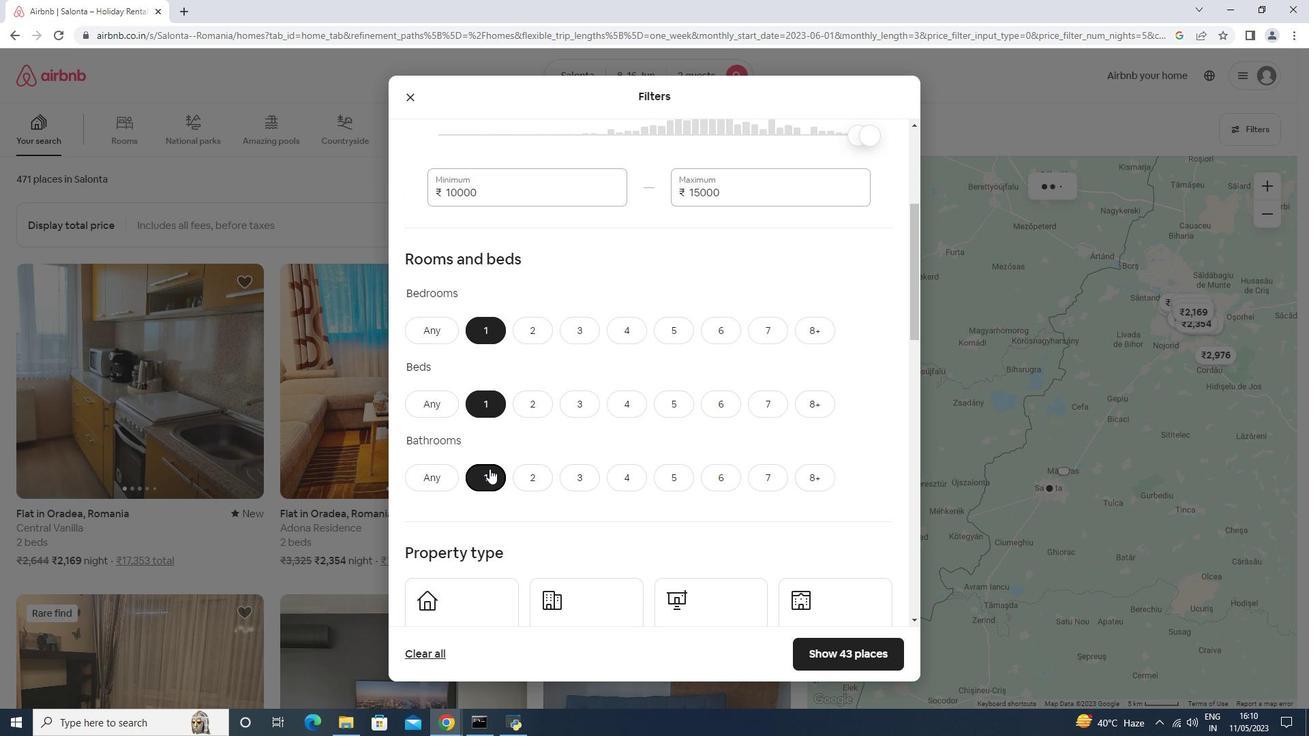 
Action: Mouse scrolled (489, 467) with delta (0, 0)
Screenshot: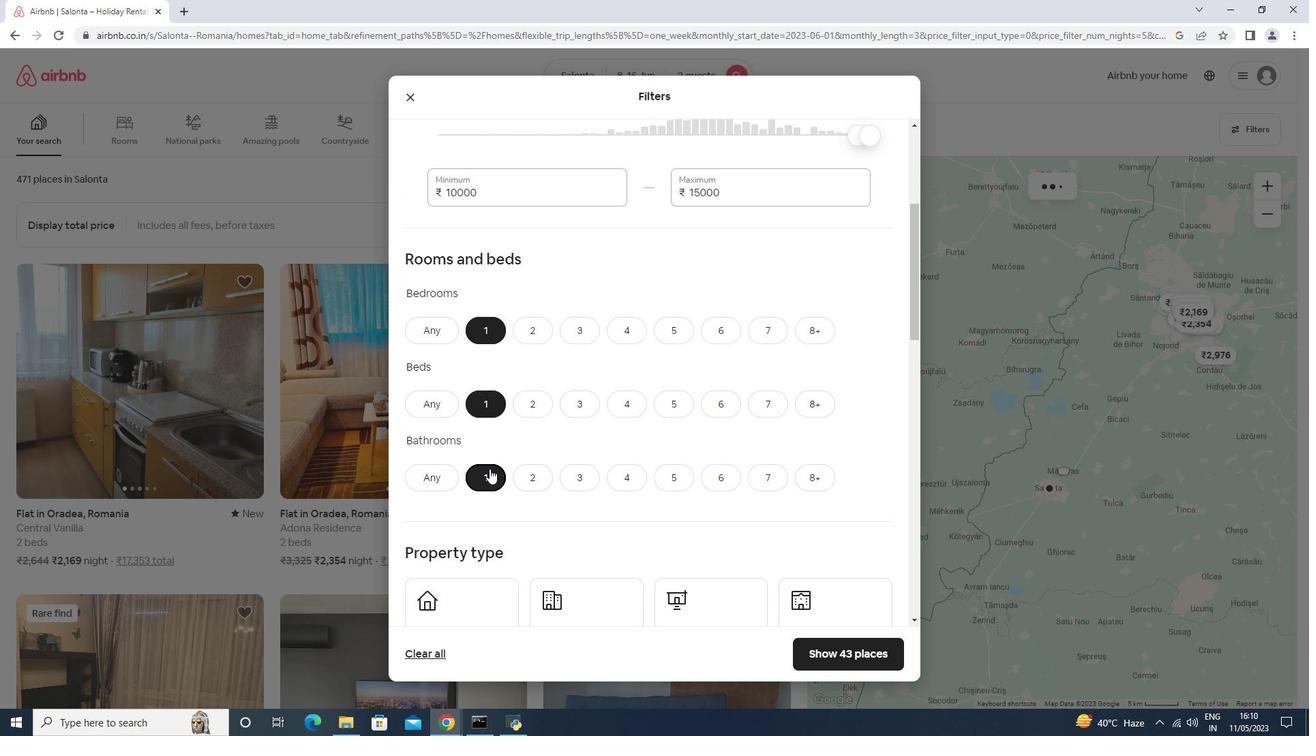 
Action: Mouse moved to (492, 324)
Screenshot: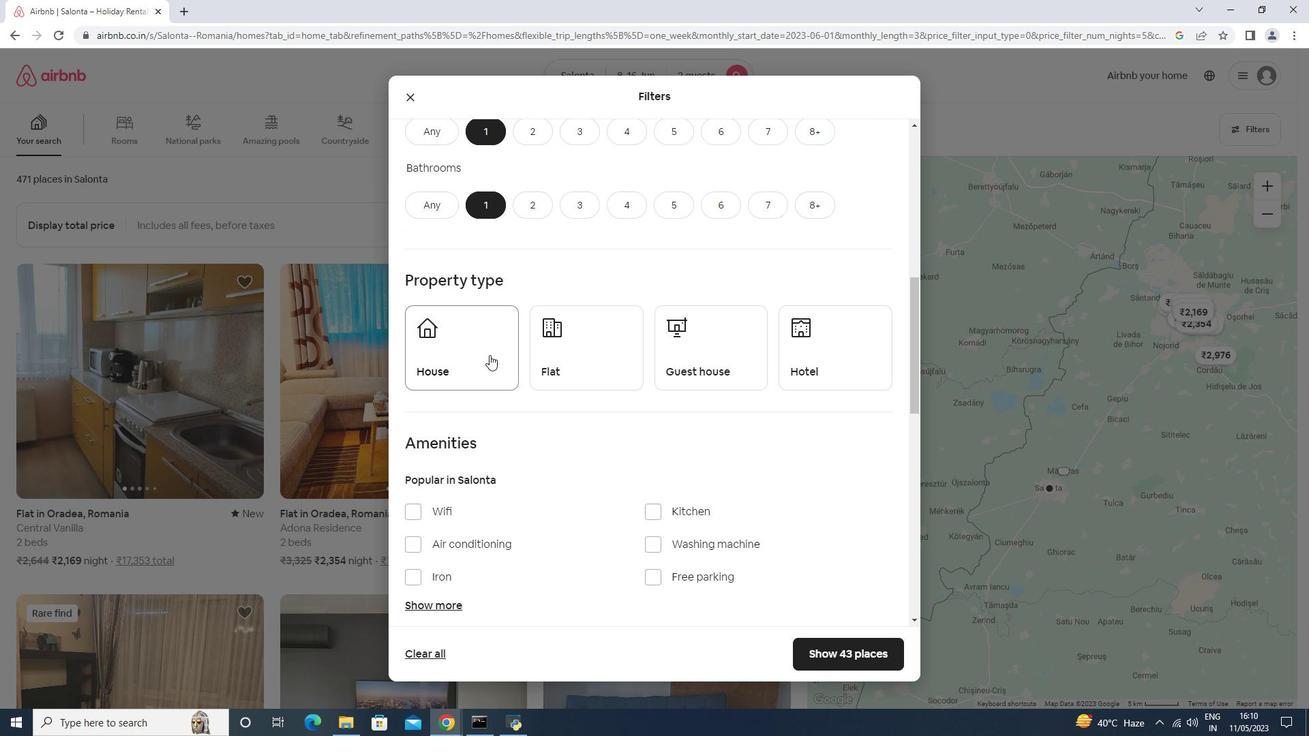 
Action: Mouse pressed left at (492, 324)
Screenshot: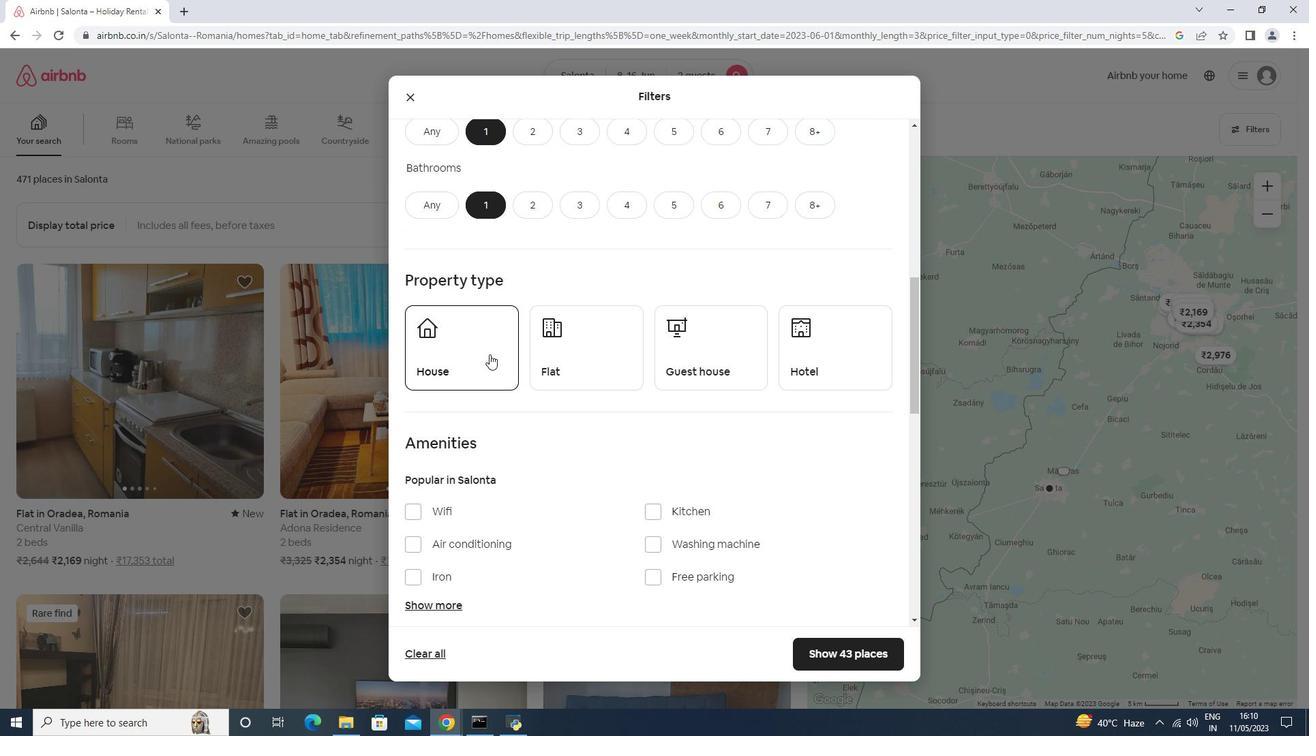 
Action: Mouse moved to (618, 335)
Screenshot: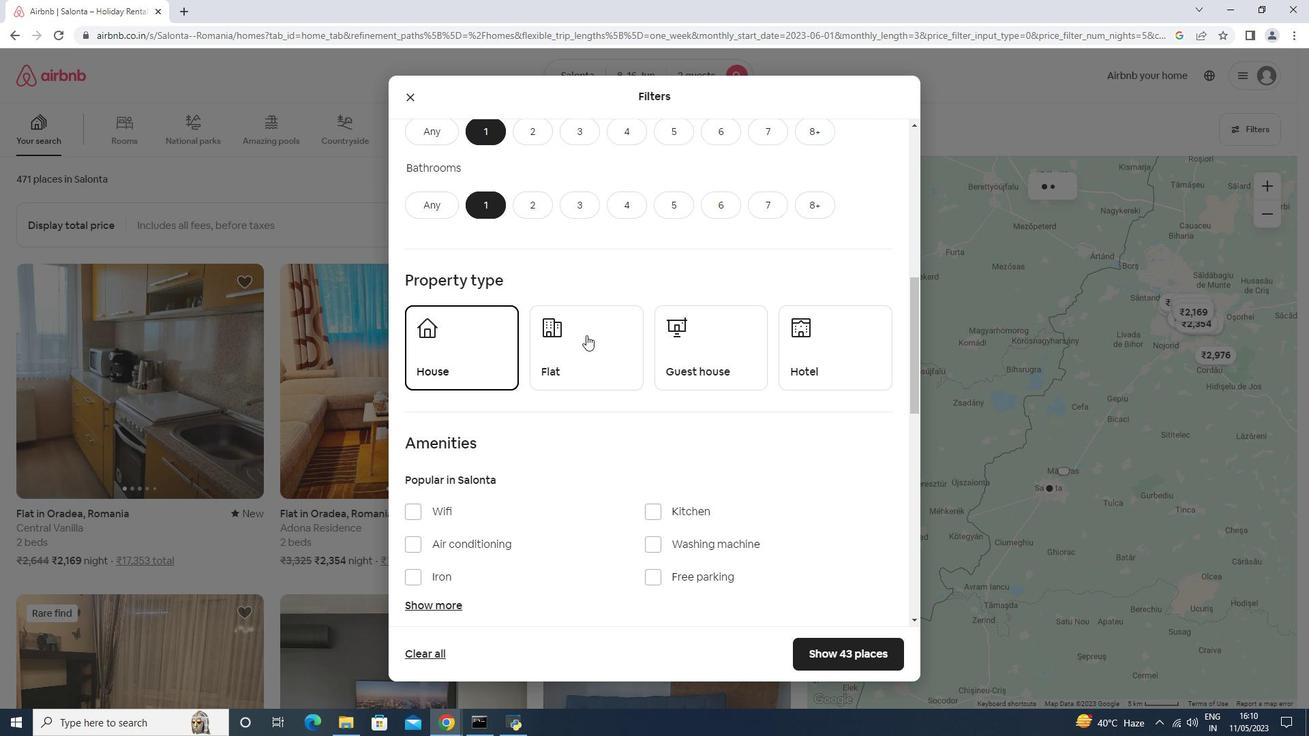 
Action: Mouse pressed left at (618, 335)
Screenshot: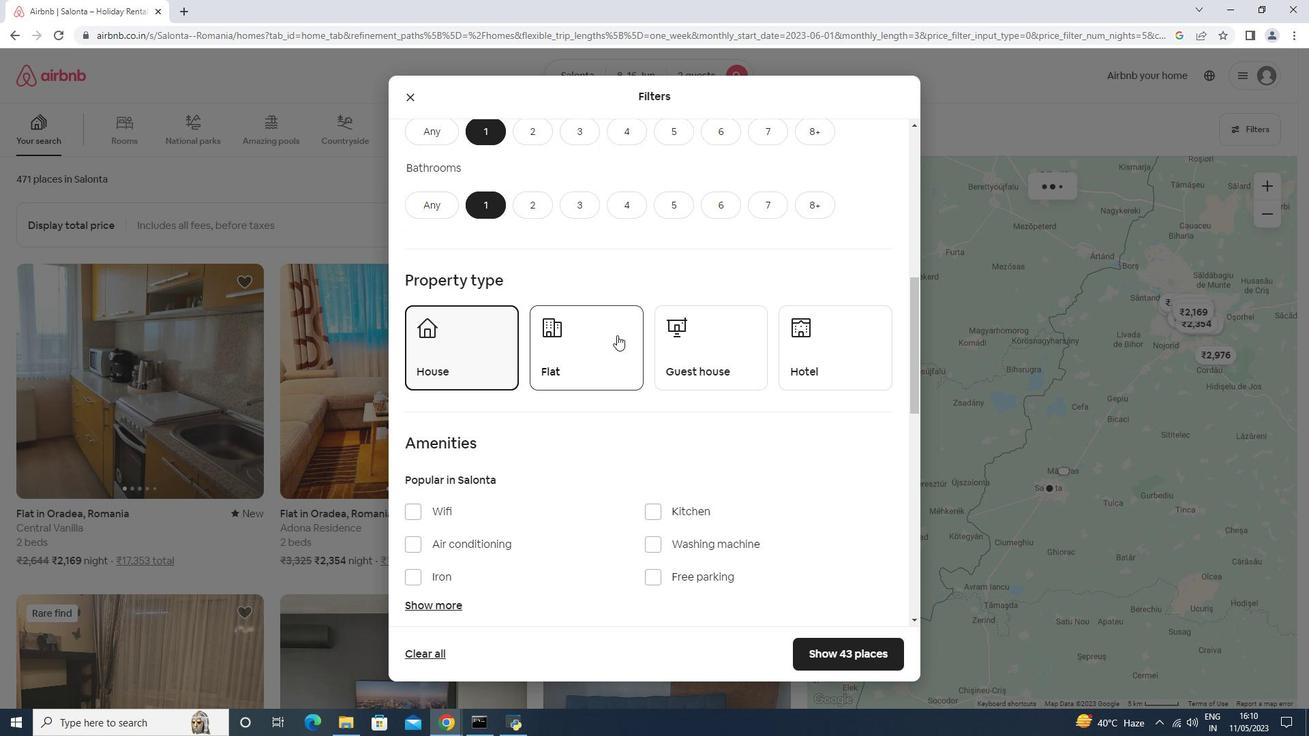 
Action: Mouse moved to (830, 346)
Screenshot: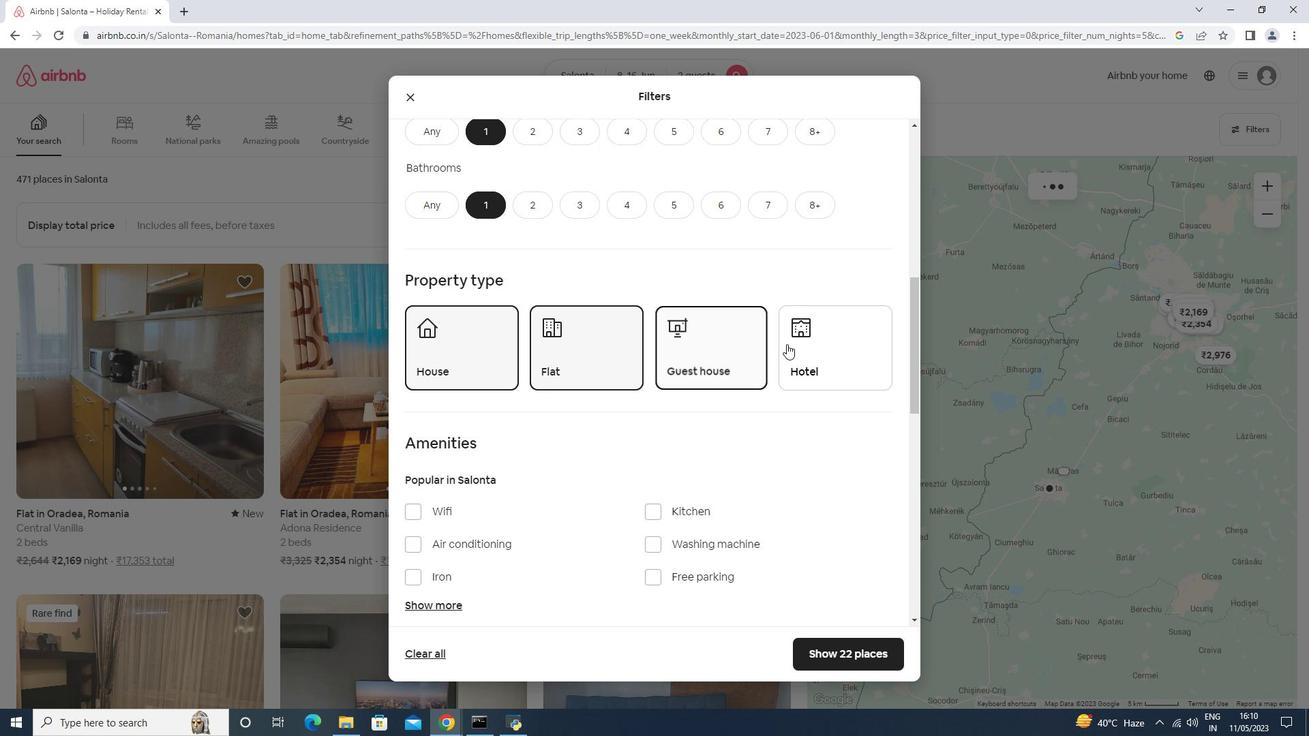 
Action: Mouse pressed left at (830, 346)
Screenshot: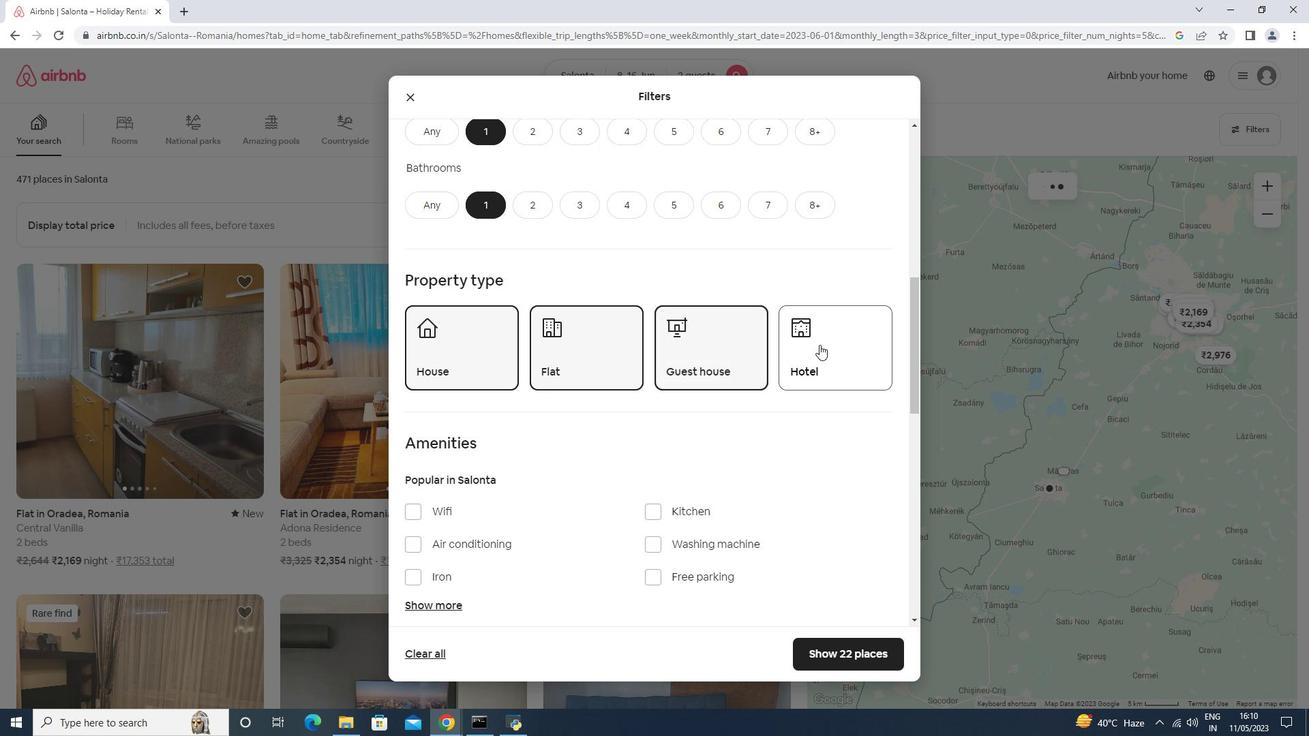 
Action: Mouse moved to (459, 509)
Screenshot: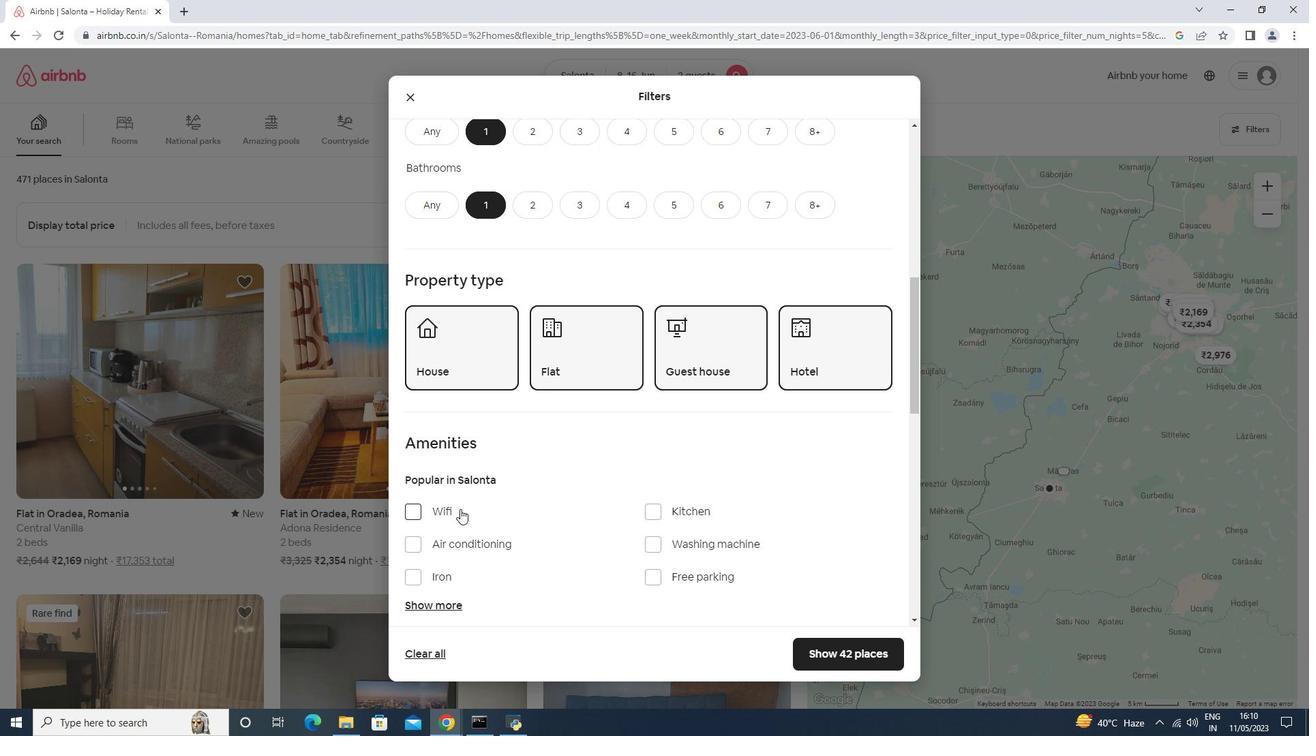 
Action: Mouse pressed left at (459, 509)
Screenshot: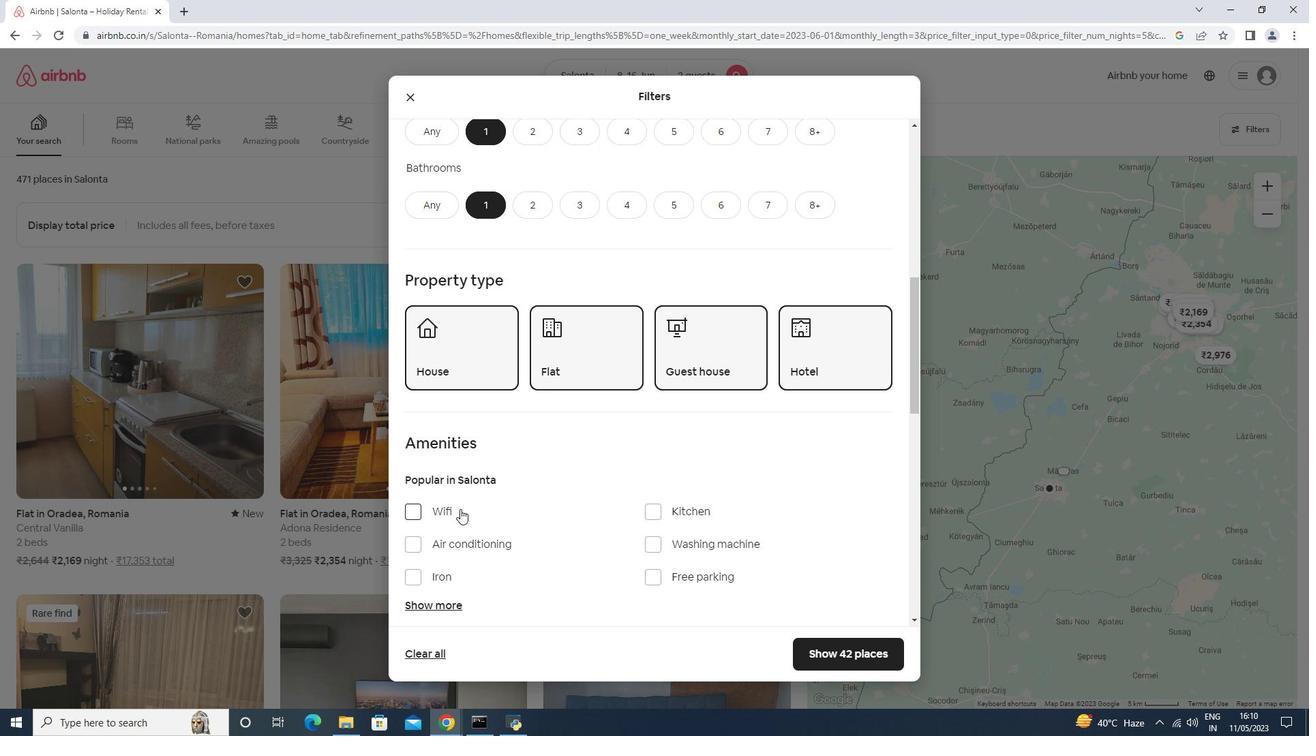 
Action: Mouse moved to (686, 577)
Screenshot: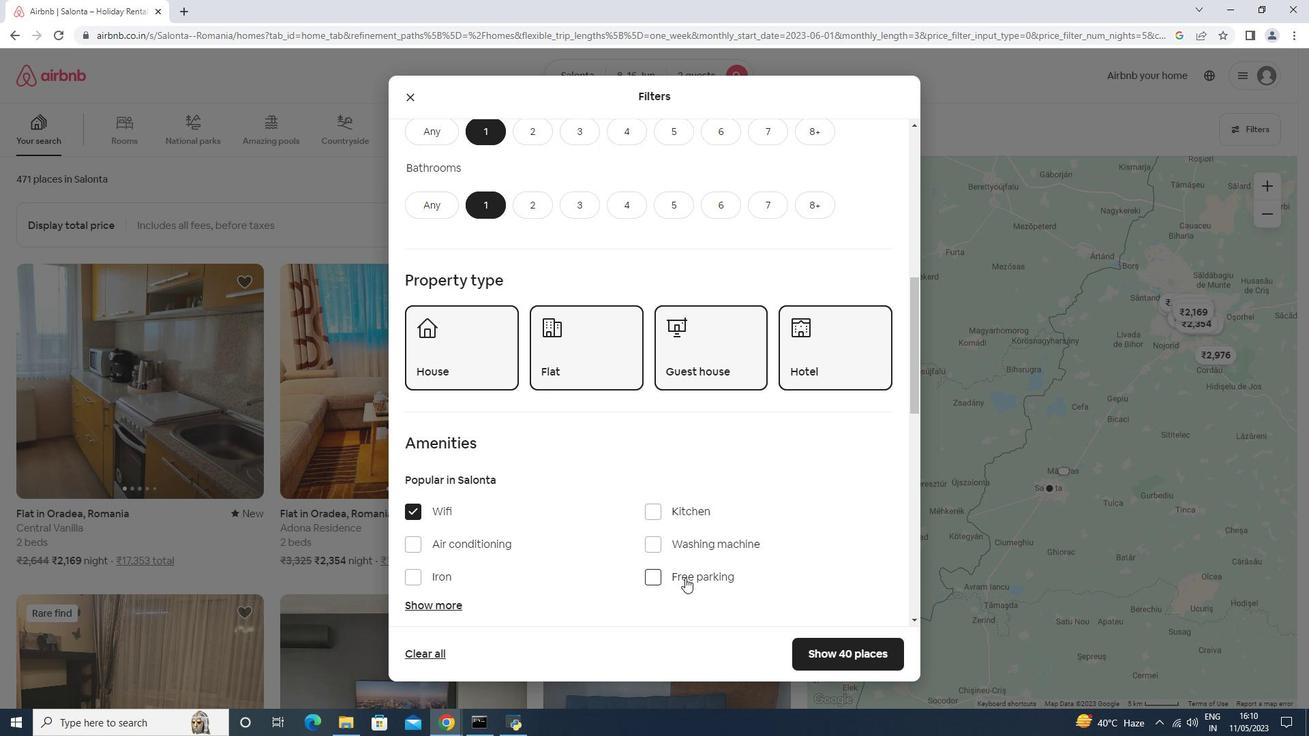 
Action: Mouse pressed left at (686, 577)
Screenshot: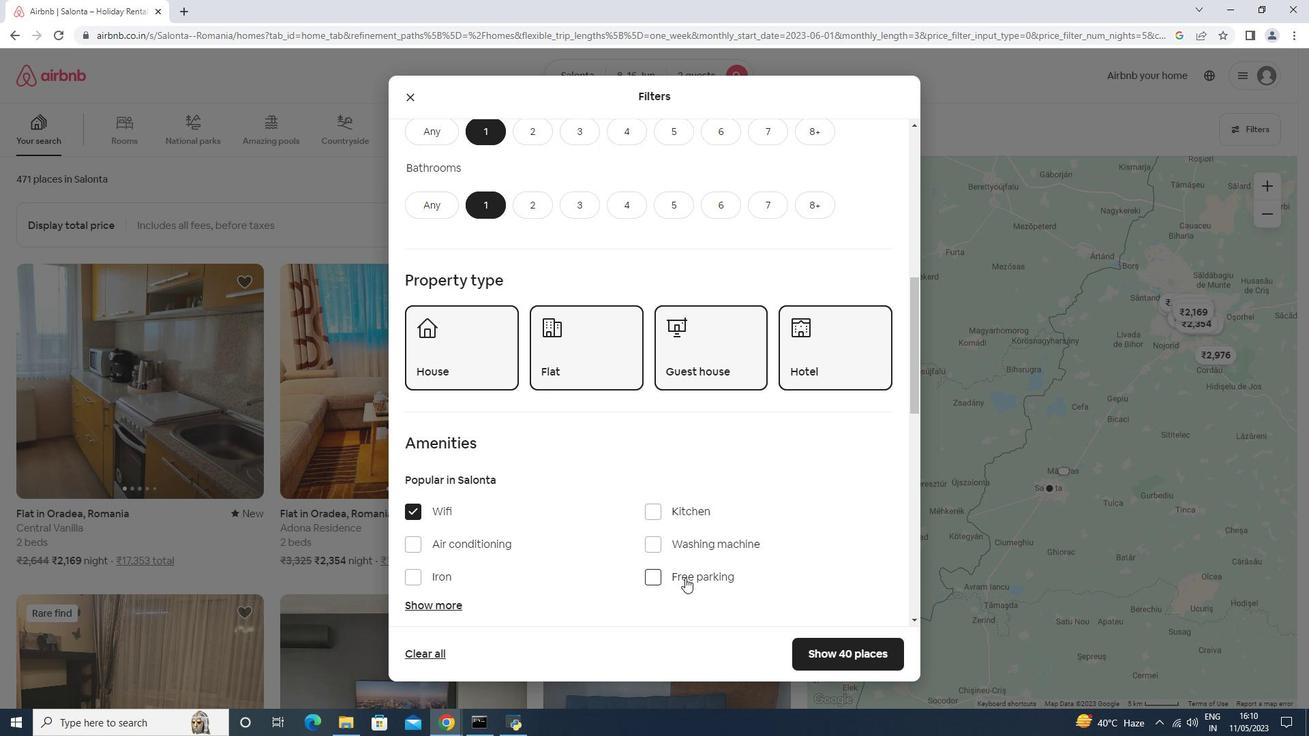 
Action: Mouse scrolled (686, 576) with delta (0, 0)
Screenshot: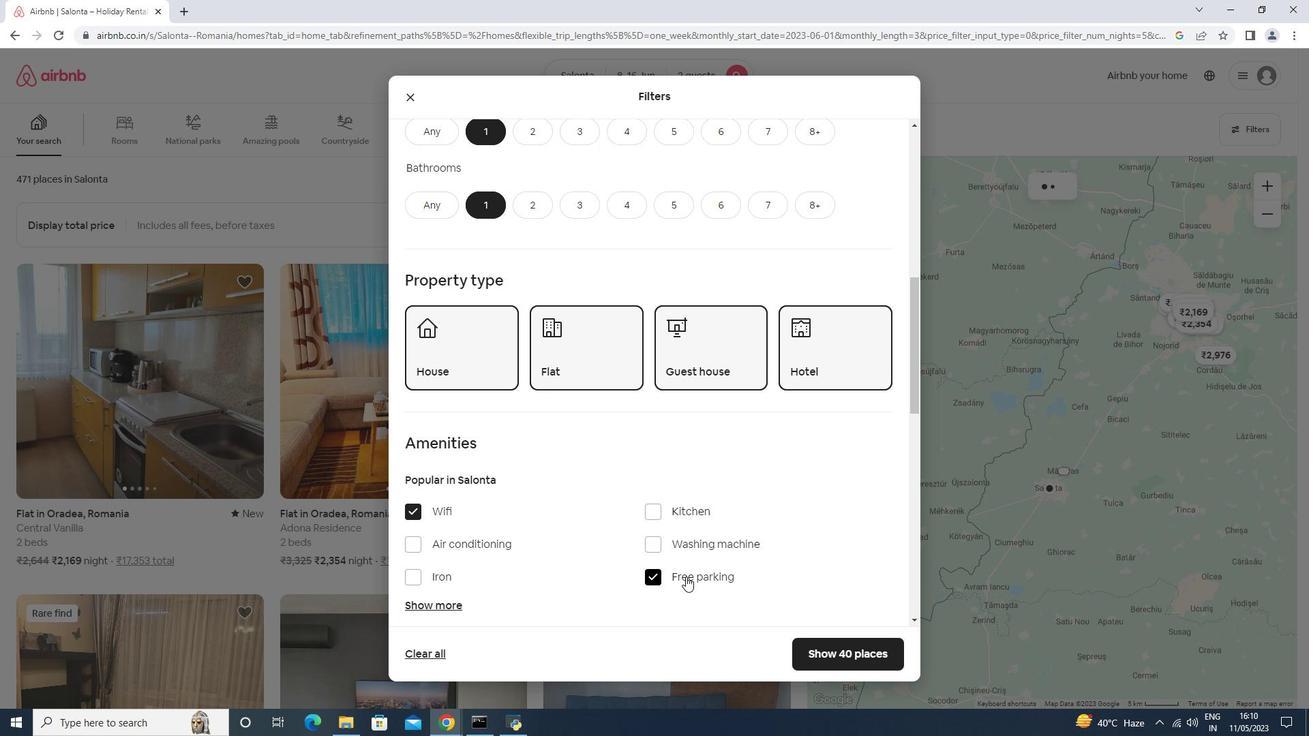 
Action: Mouse scrolled (686, 576) with delta (0, 0)
Screenshot: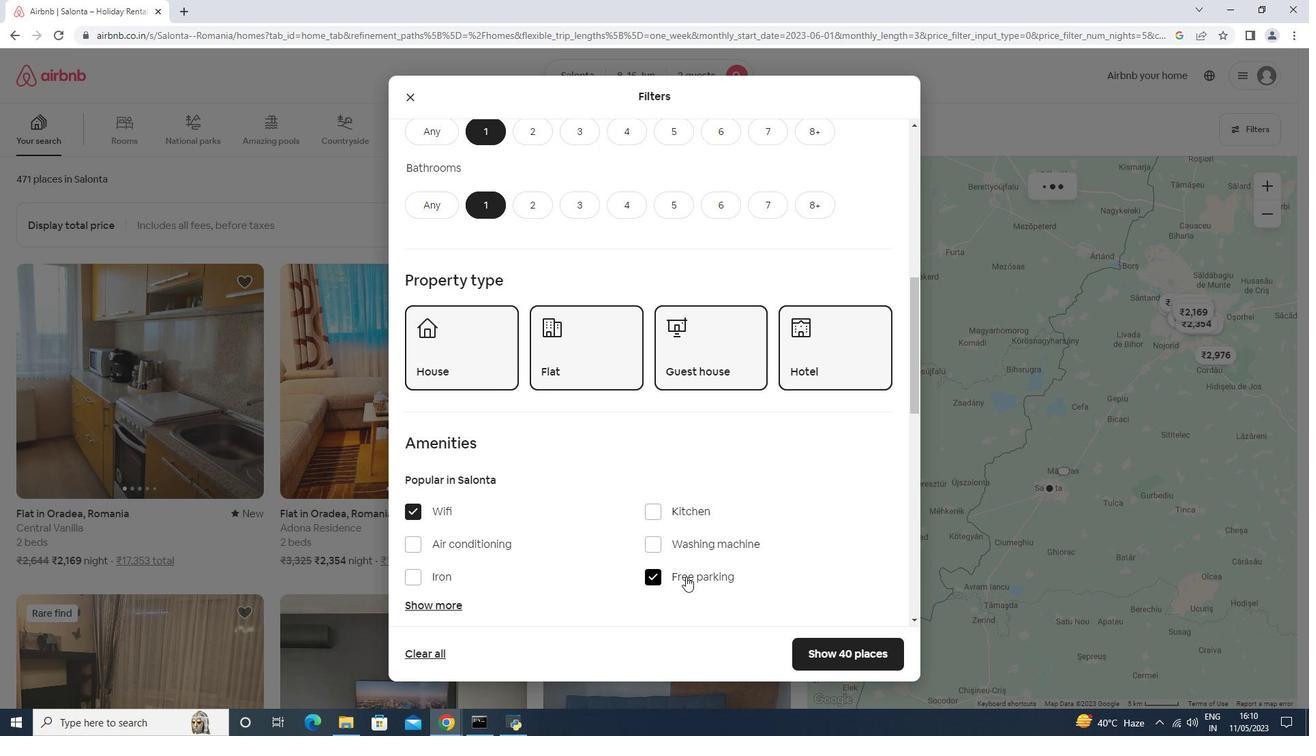 
Action: Mouse scrolled (686, 576) with delta (0, 0)
Screenshot: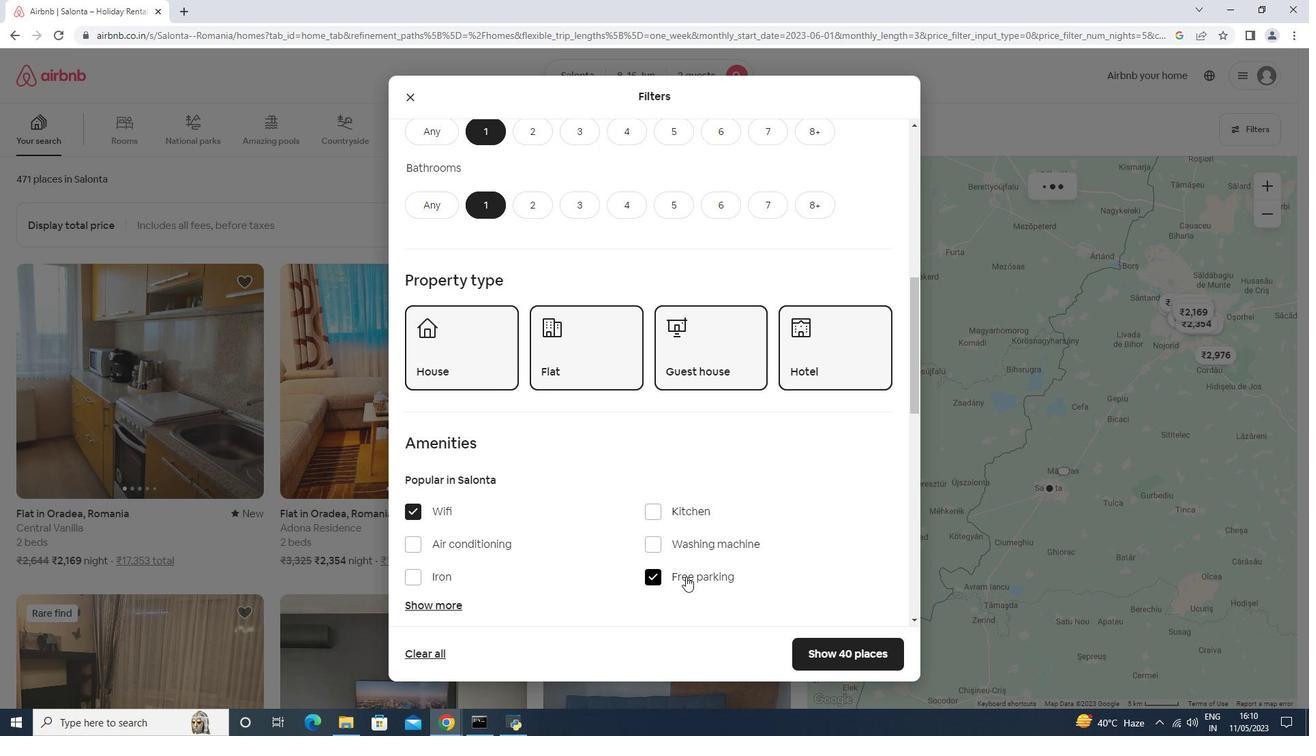 
Action: Mouse moved to (440, 392)
Screenshot: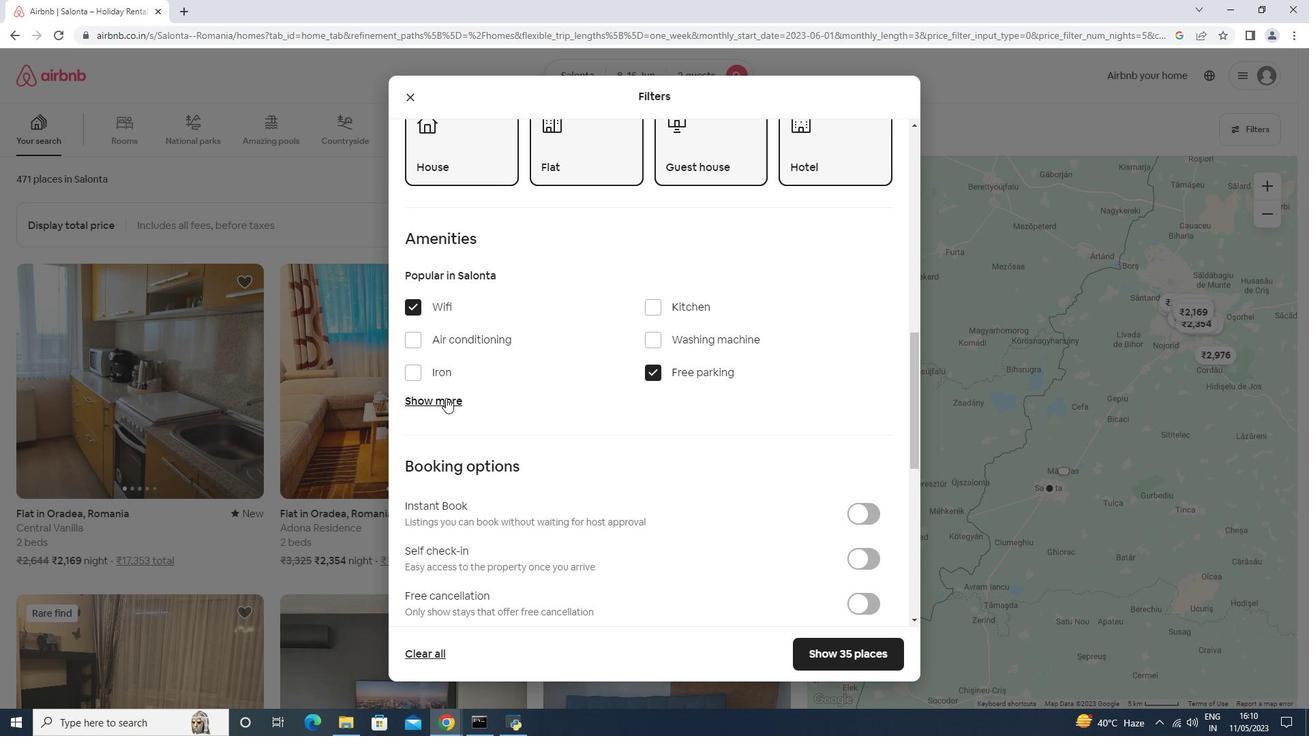 
Action: Mouse pressed left at (440, 392)
Screenshot: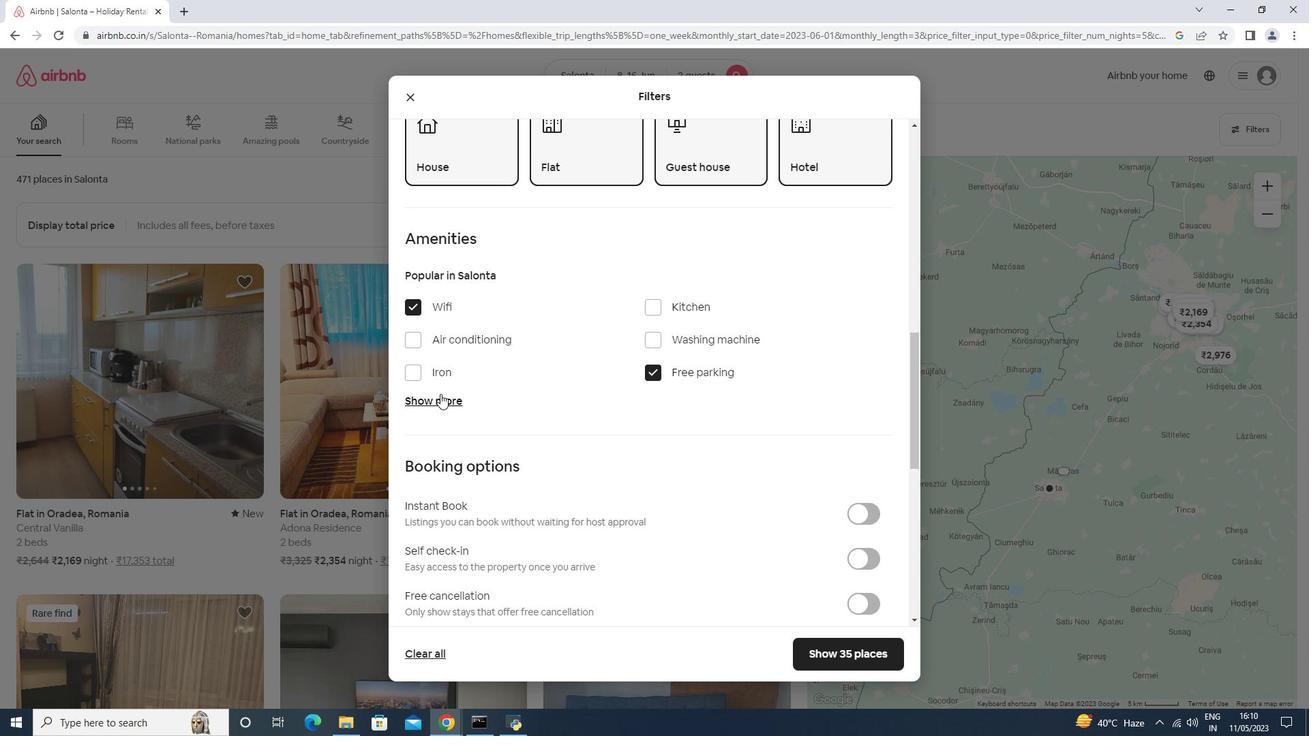 
Action: Mouse moved to (441, 403)
Screenshot: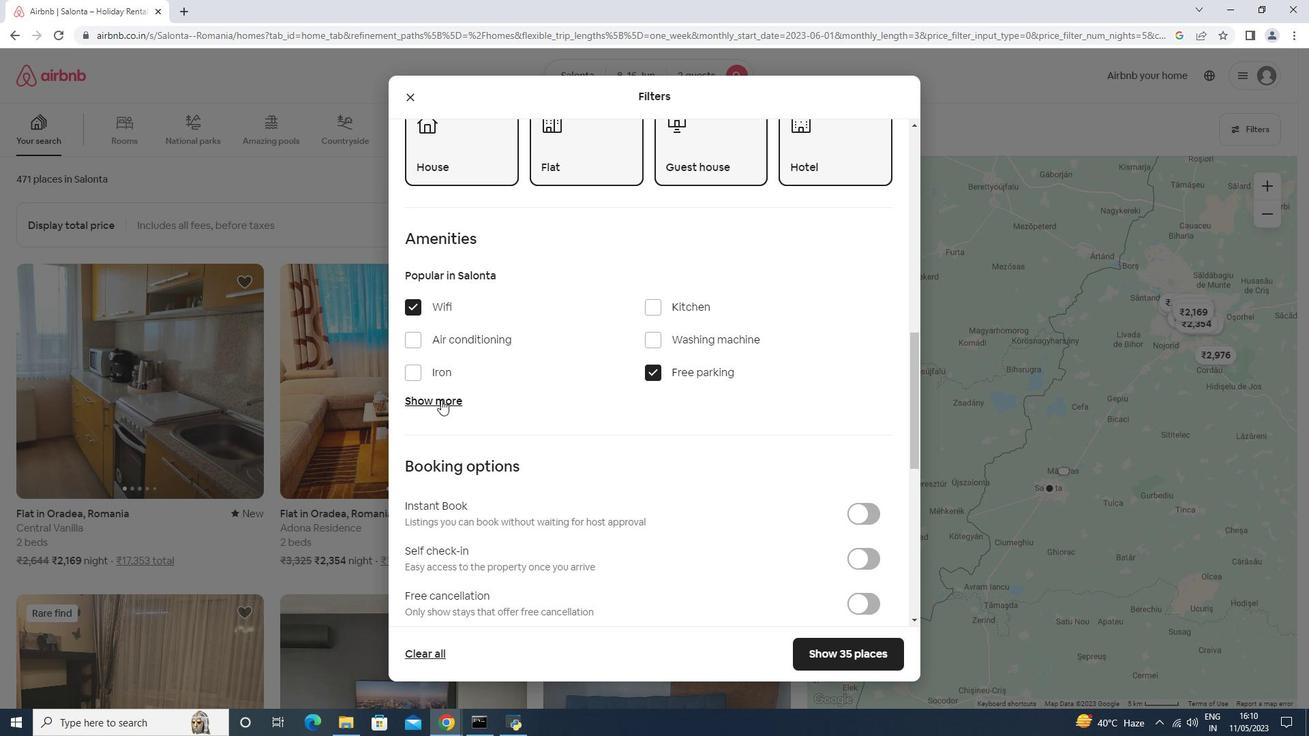 
Action: Mouse pressed left at (441, 403)
Screenshot: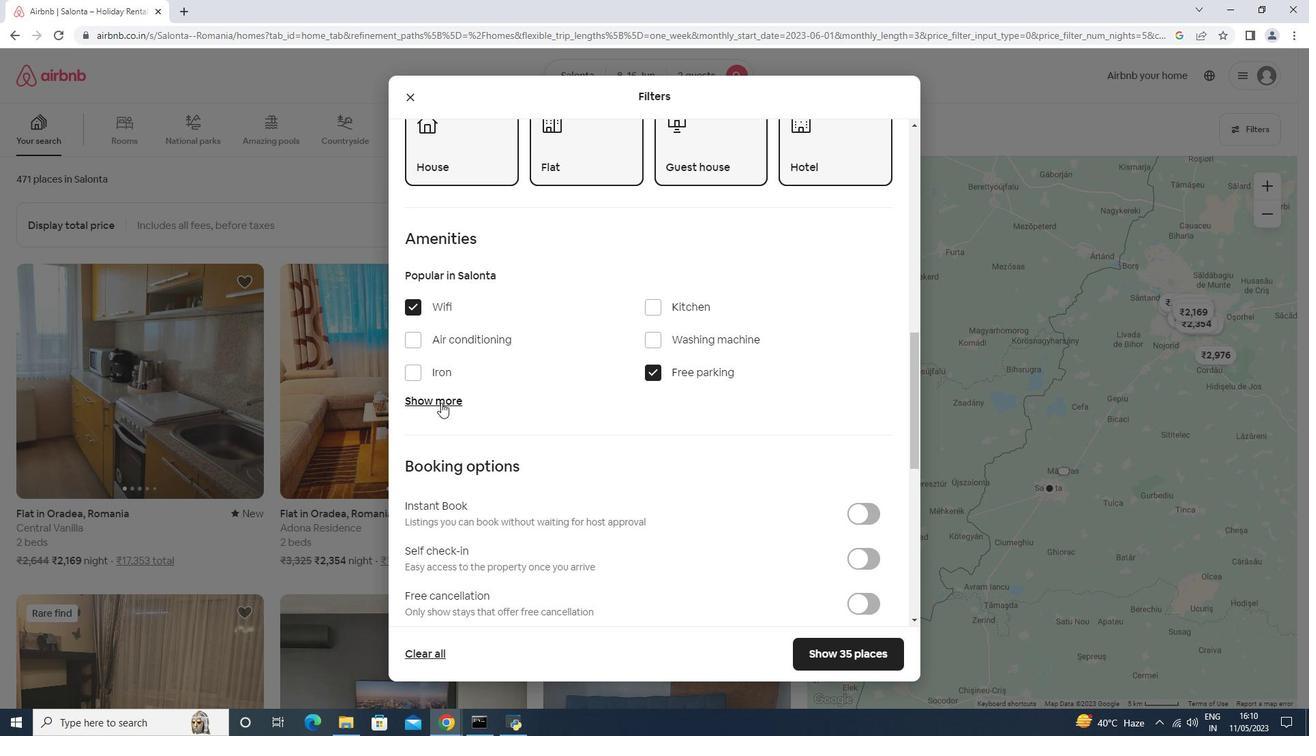 
Action: Mouse moved to (689, 483)
Screenshot: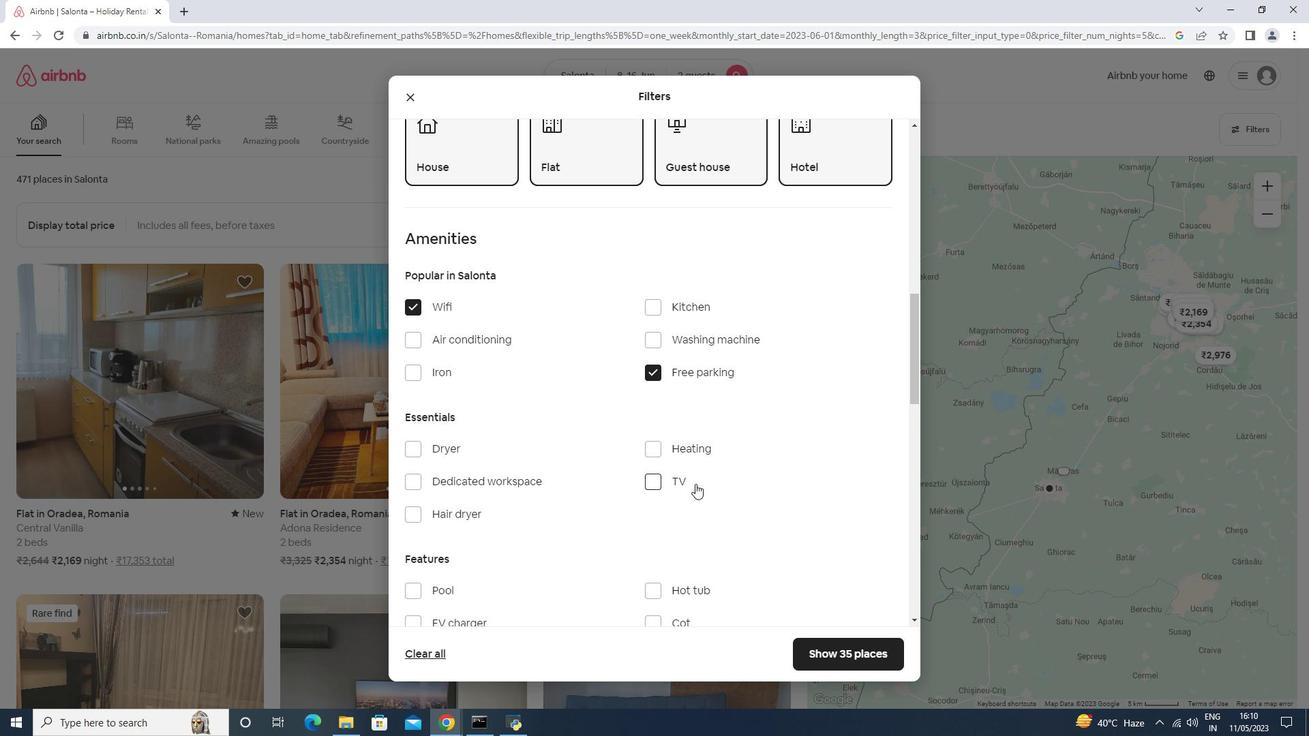 
Action: Mouse pressed left at (689, 483)
Screenshot: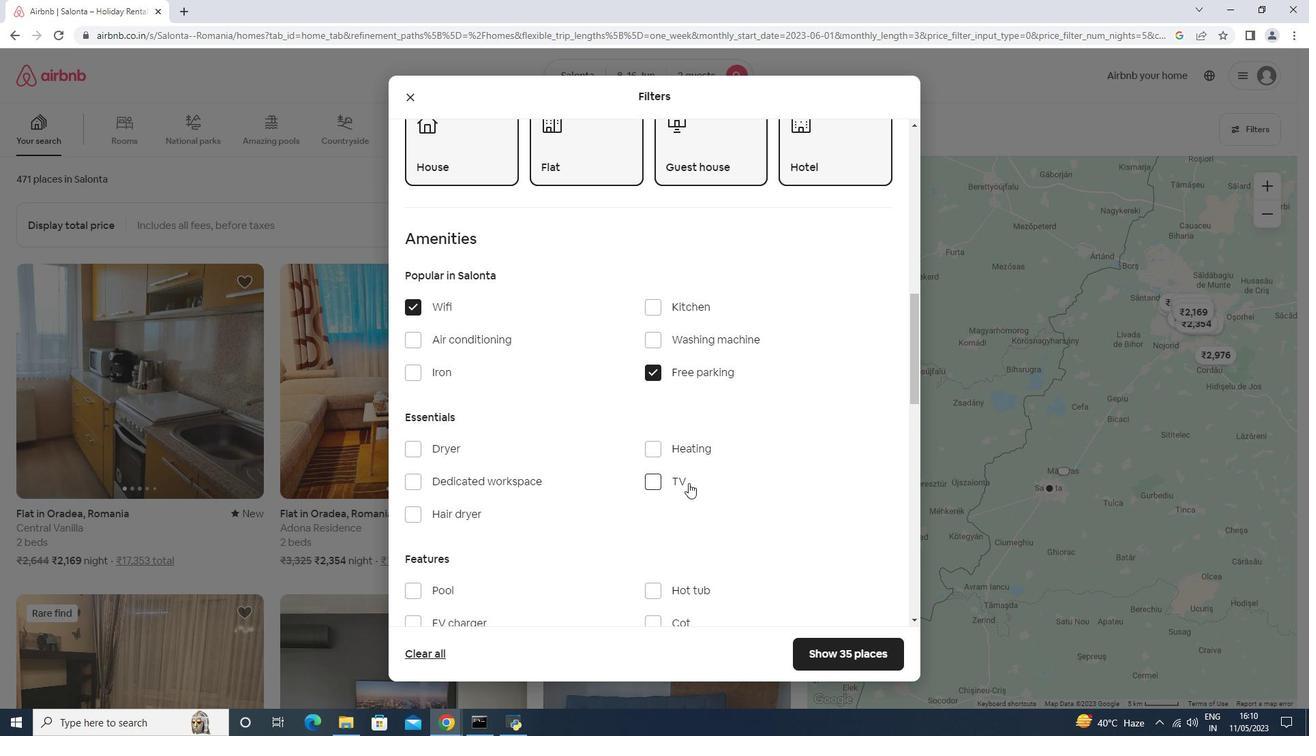 
Action: Mouse moved to (567, 562)
Screenshot: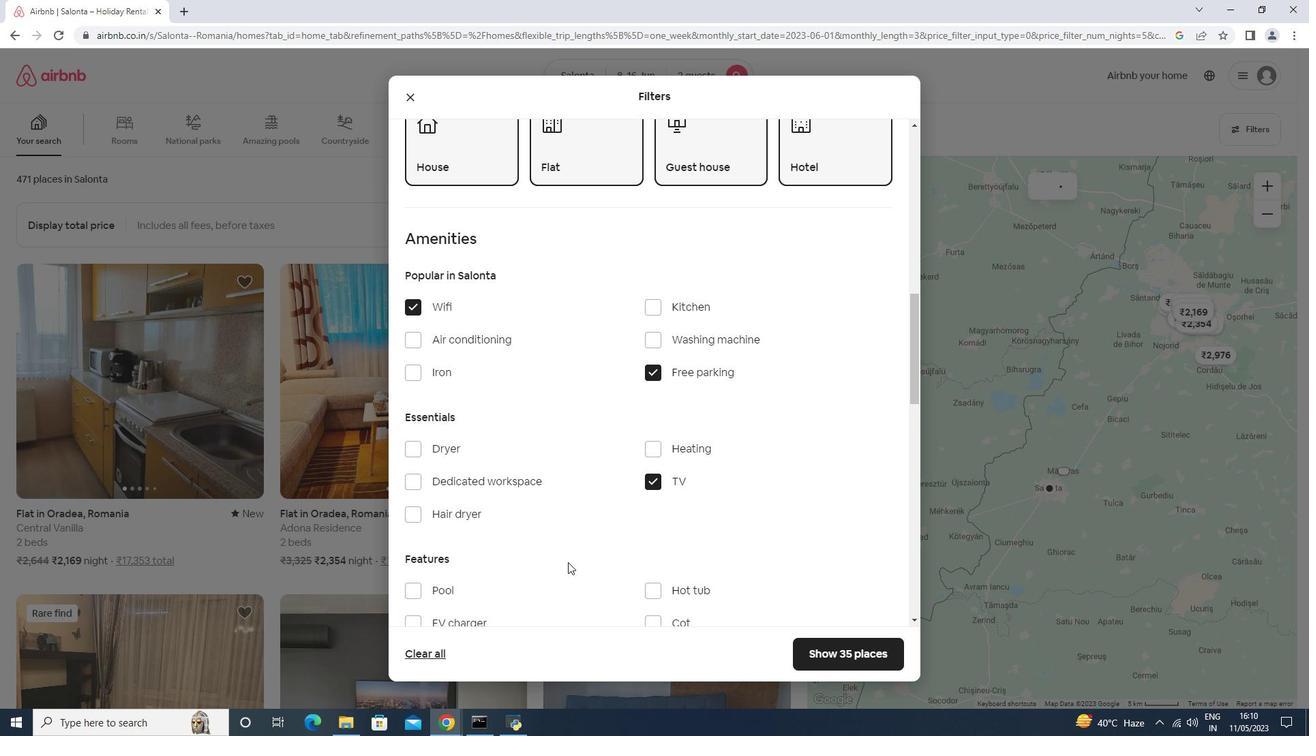
Action: Mouse scrolled (567, 562) with delta (0, 0)
Screenshot: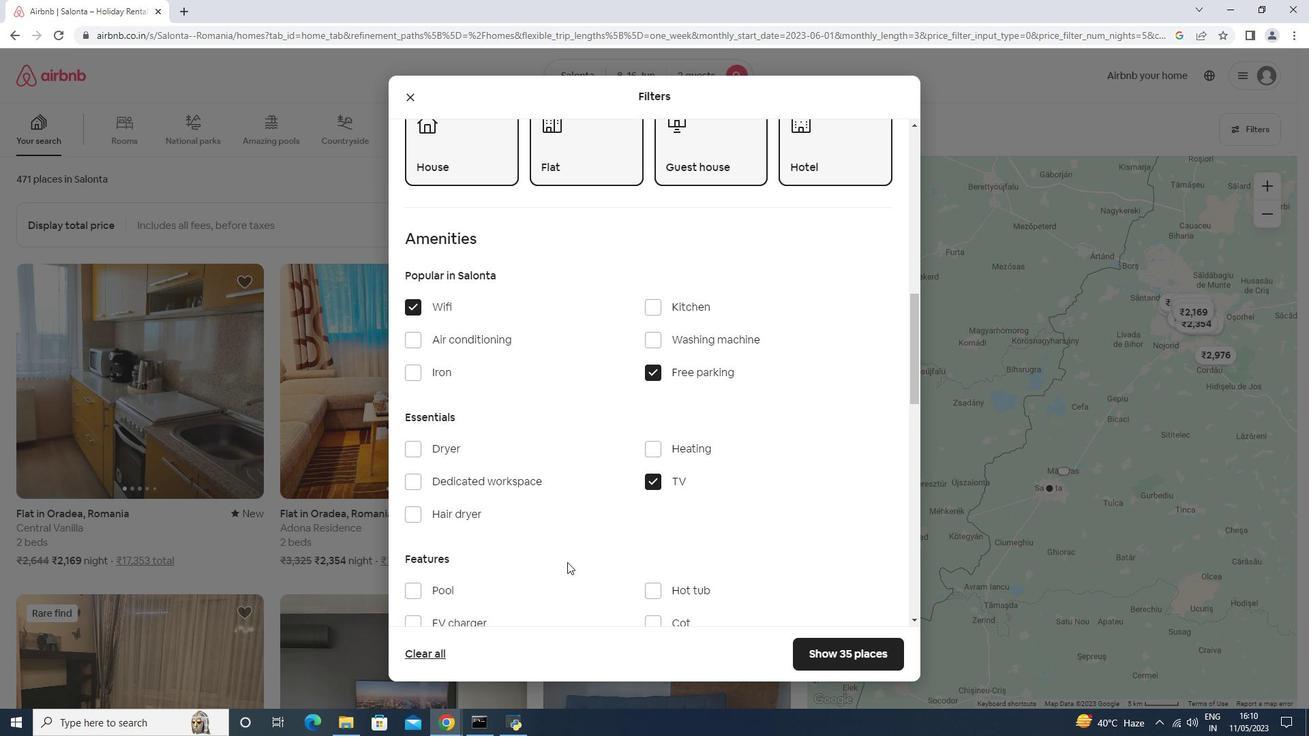 
Action: Mouse scrolled (567, 562) with delta (0, 0)
Screenshot: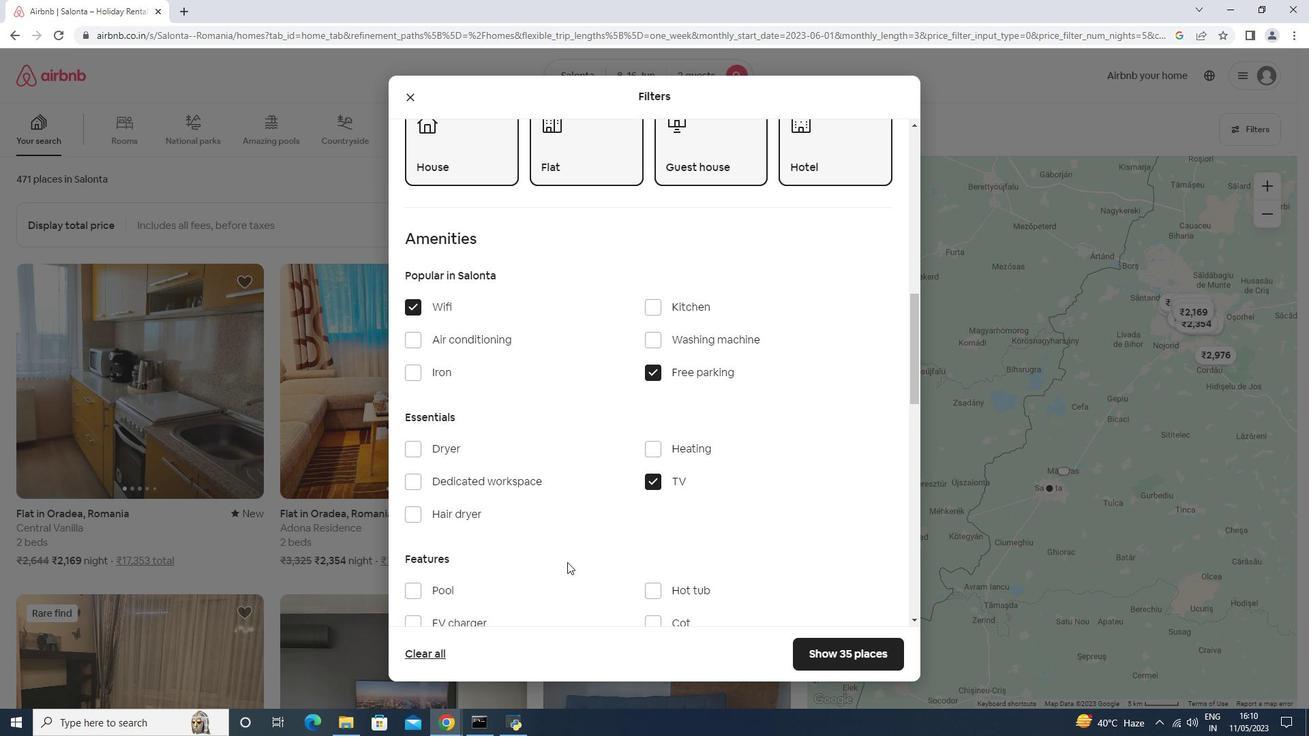 
Action: Mouse scrolled (567, 562) with delta (0, 0)
Screenshot: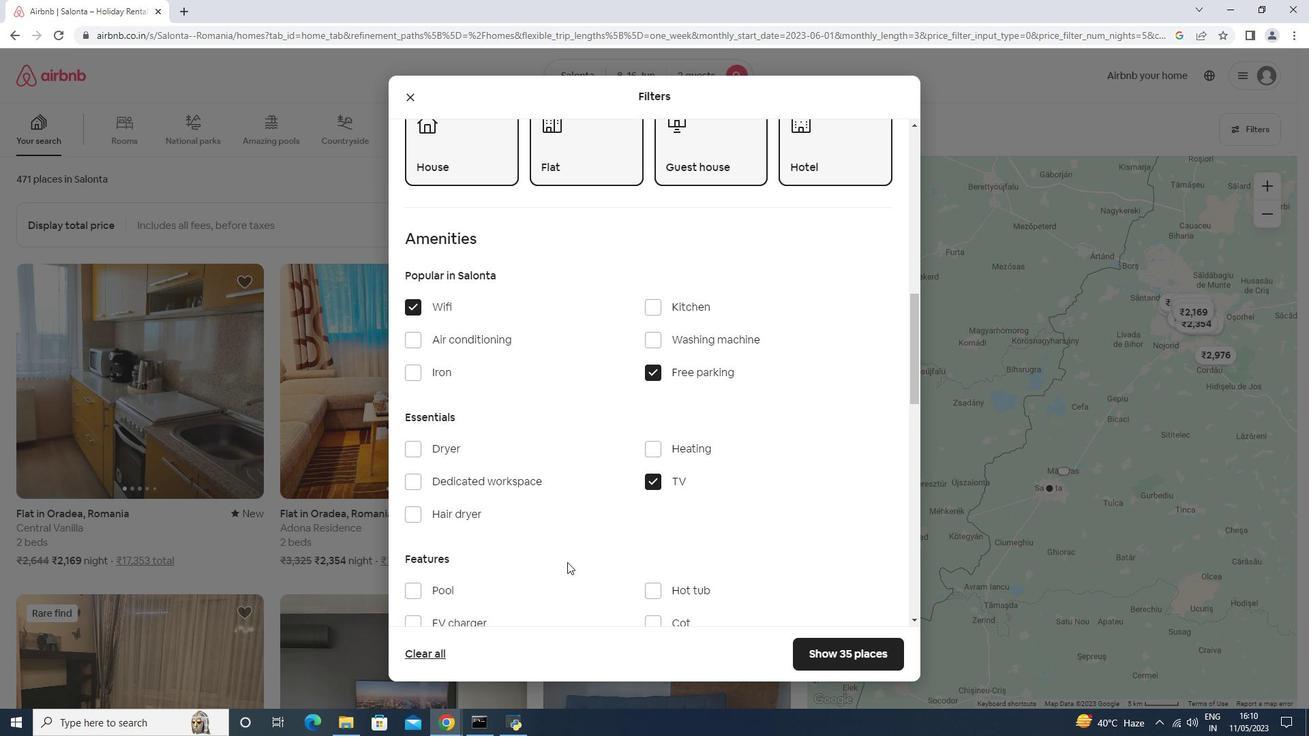 
Action: Mouse moved to (459, 477)
Screenshot: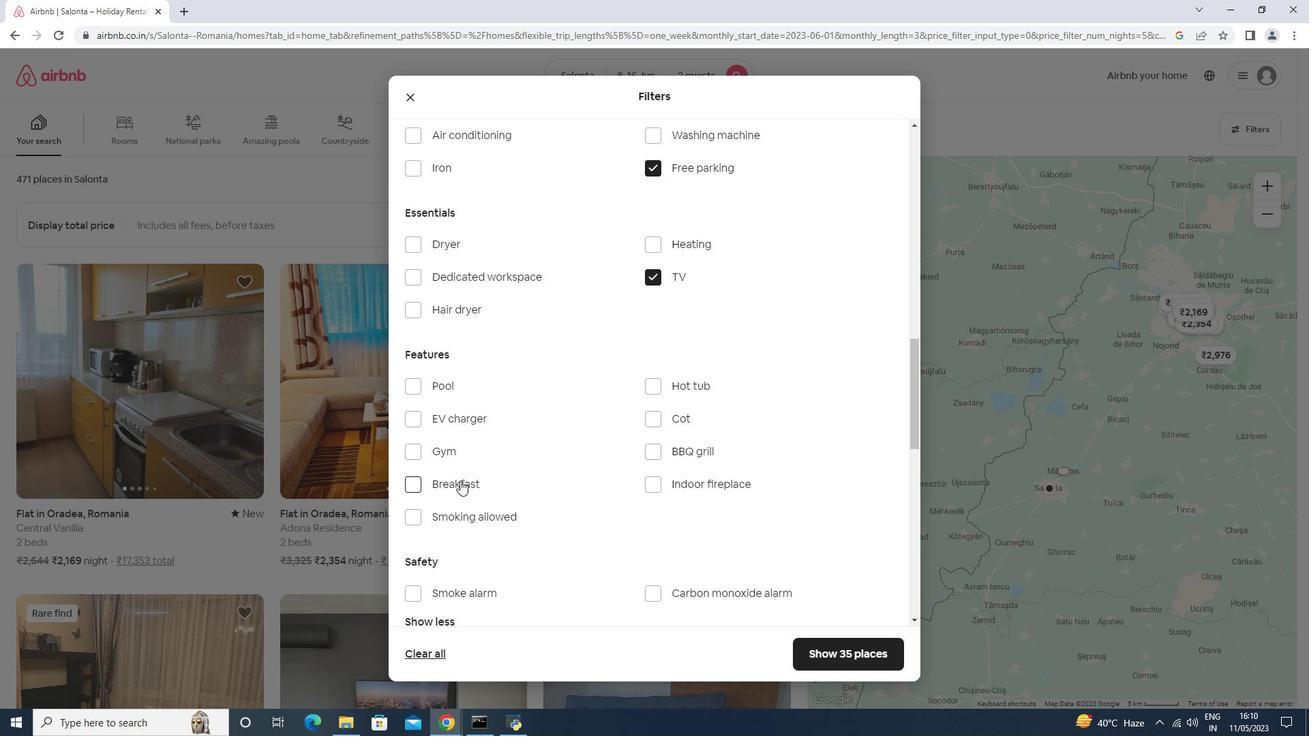 
Action: Mouse pressed left at (459, 477)
Screenshot: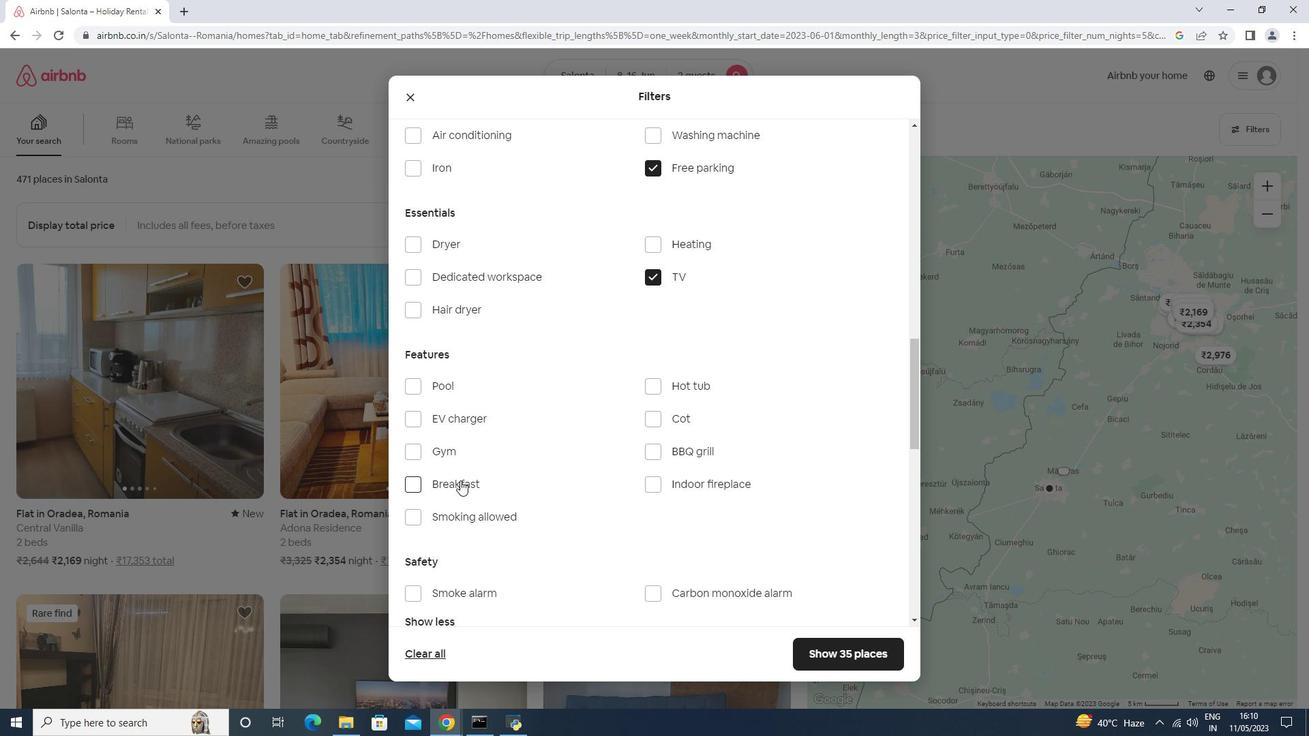 
Action: Mouse moved to (449, 448)
Screenshot: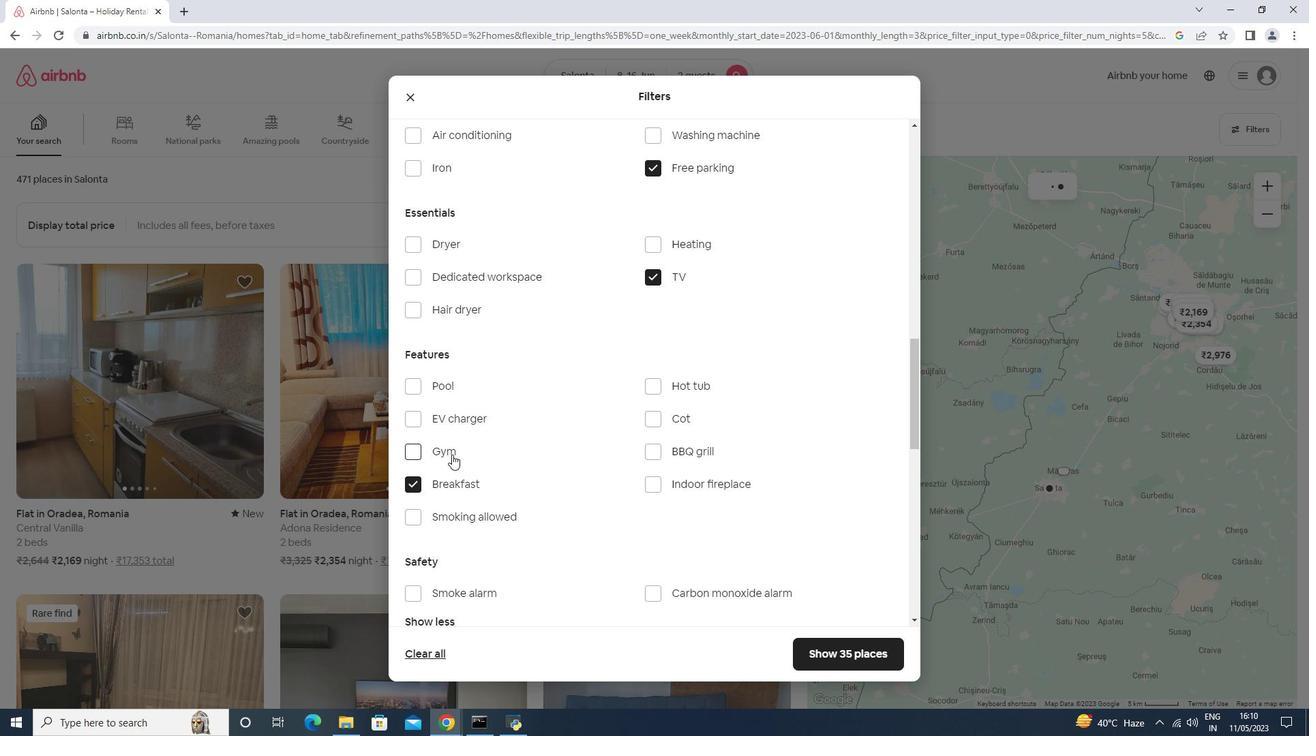 
Action: Mouse pressed left at (449, 448)
Screenshot: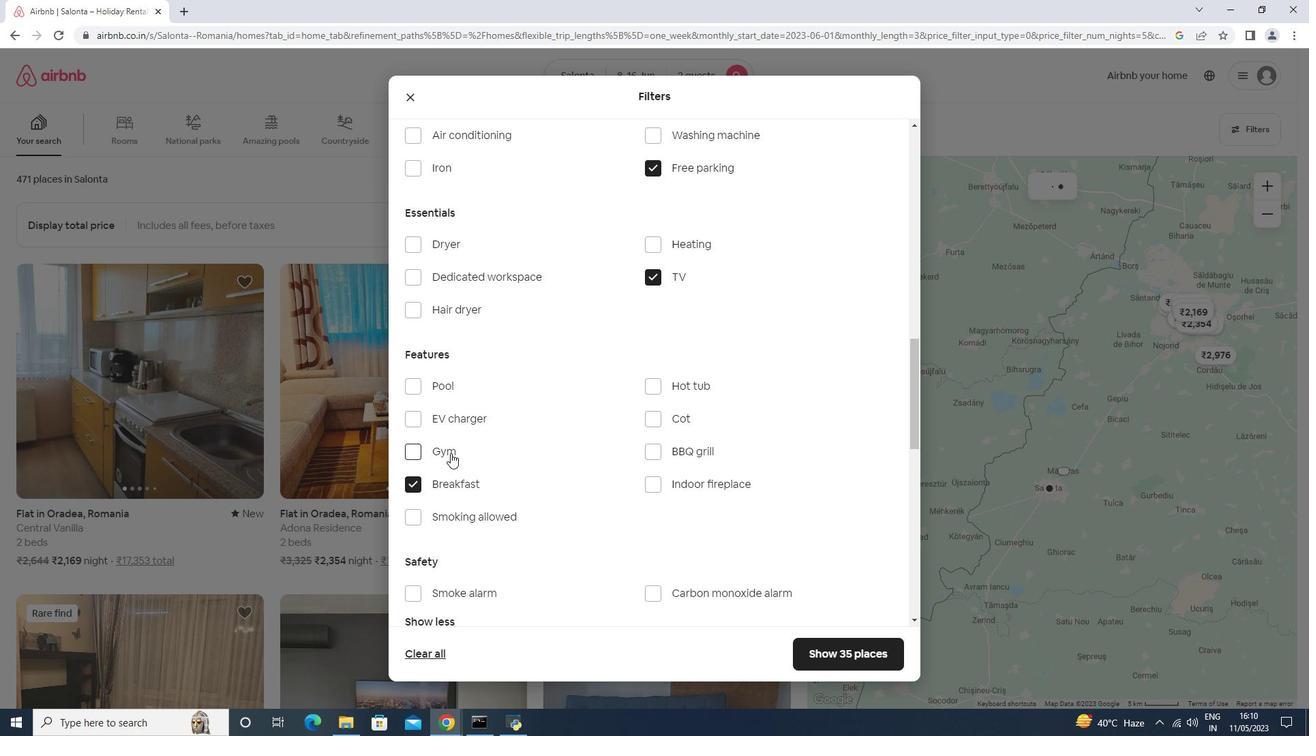 
Action: Mouse moved to (818, 499)
Screenshot: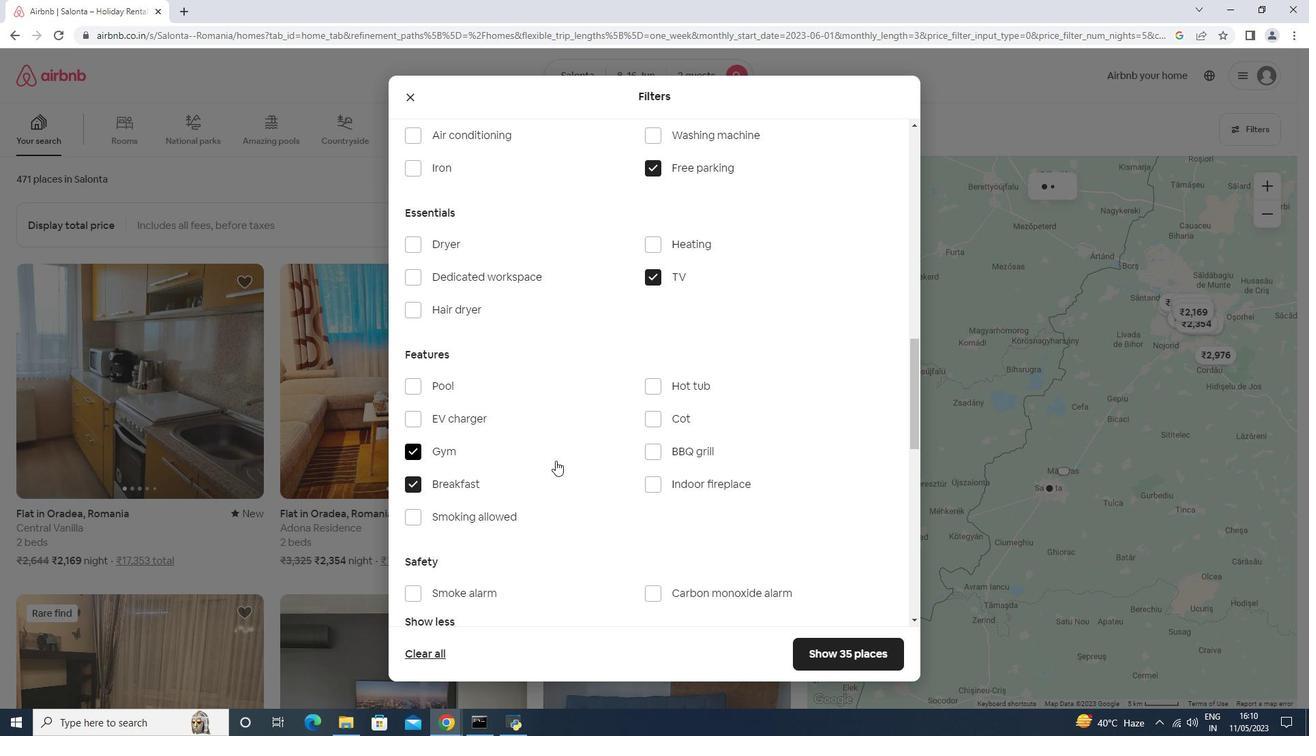
Action: Mouse scrolled (818, 498) with delta (0, 0)
Screenshot: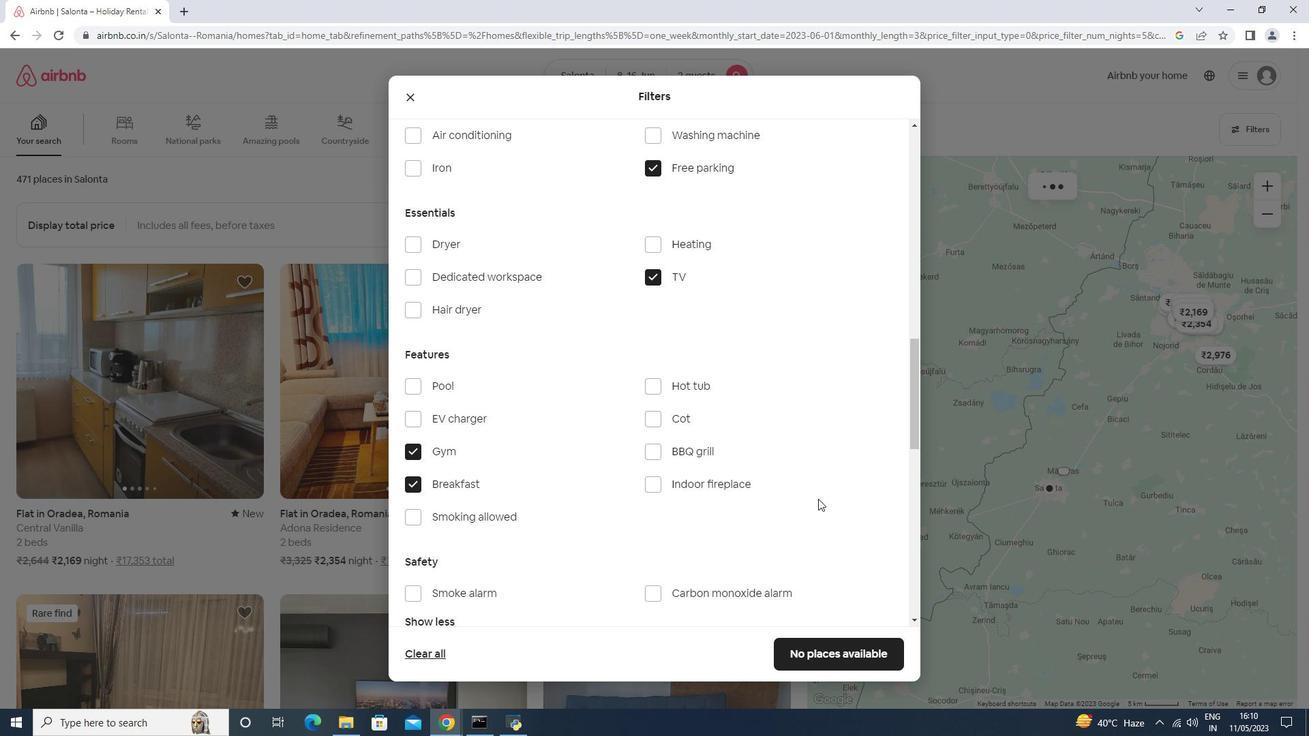 
Action: Mouse scrolled (818, 498) with delta (0, 0)
Screenshot: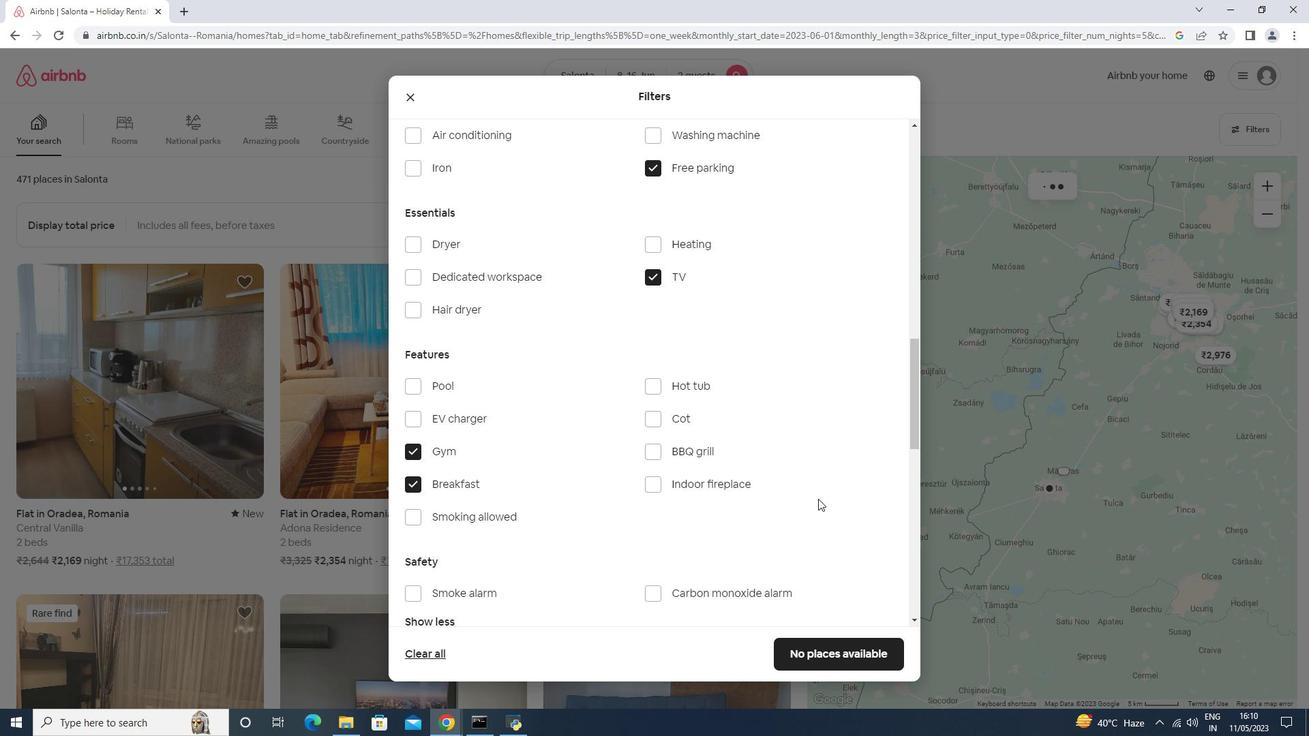 
Action: Mouse scrolled (818, 498) with delta (0, 0)
Screenshot: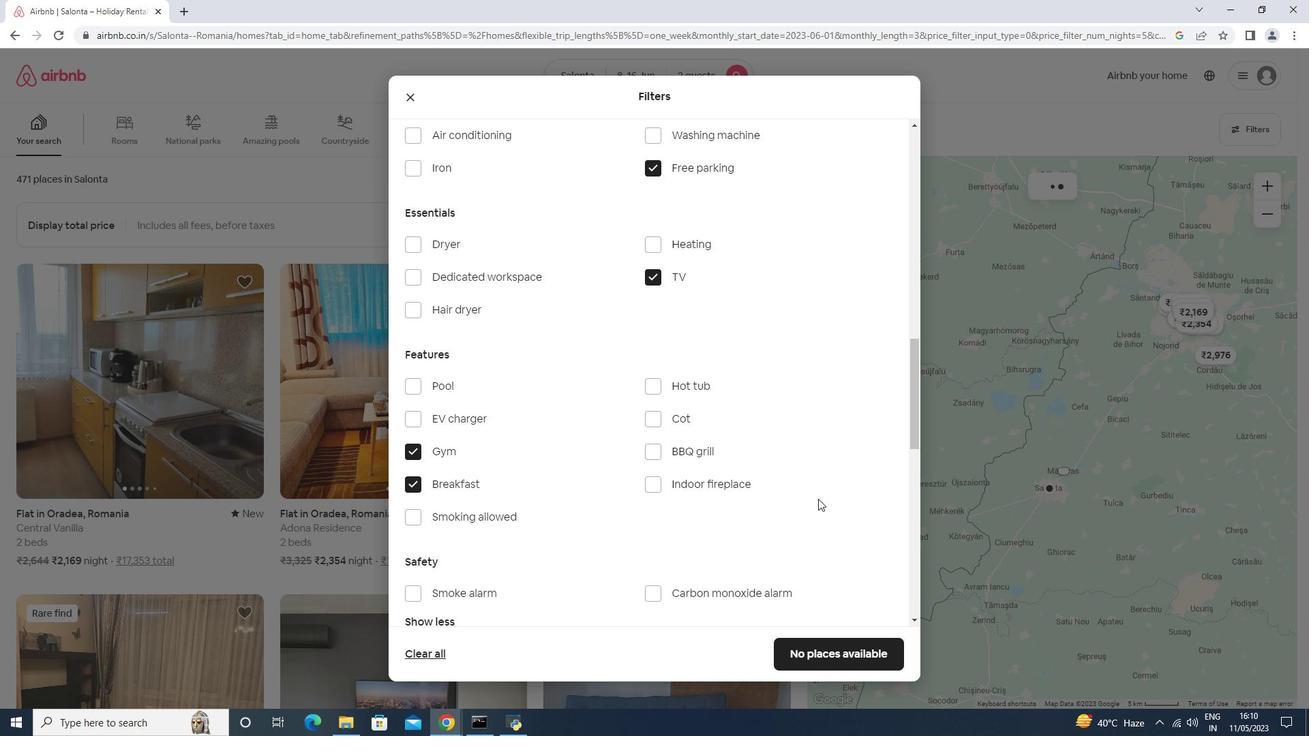 
Action: Mouse scrolled (818, 498) with delta (0, 0)
Screenshot: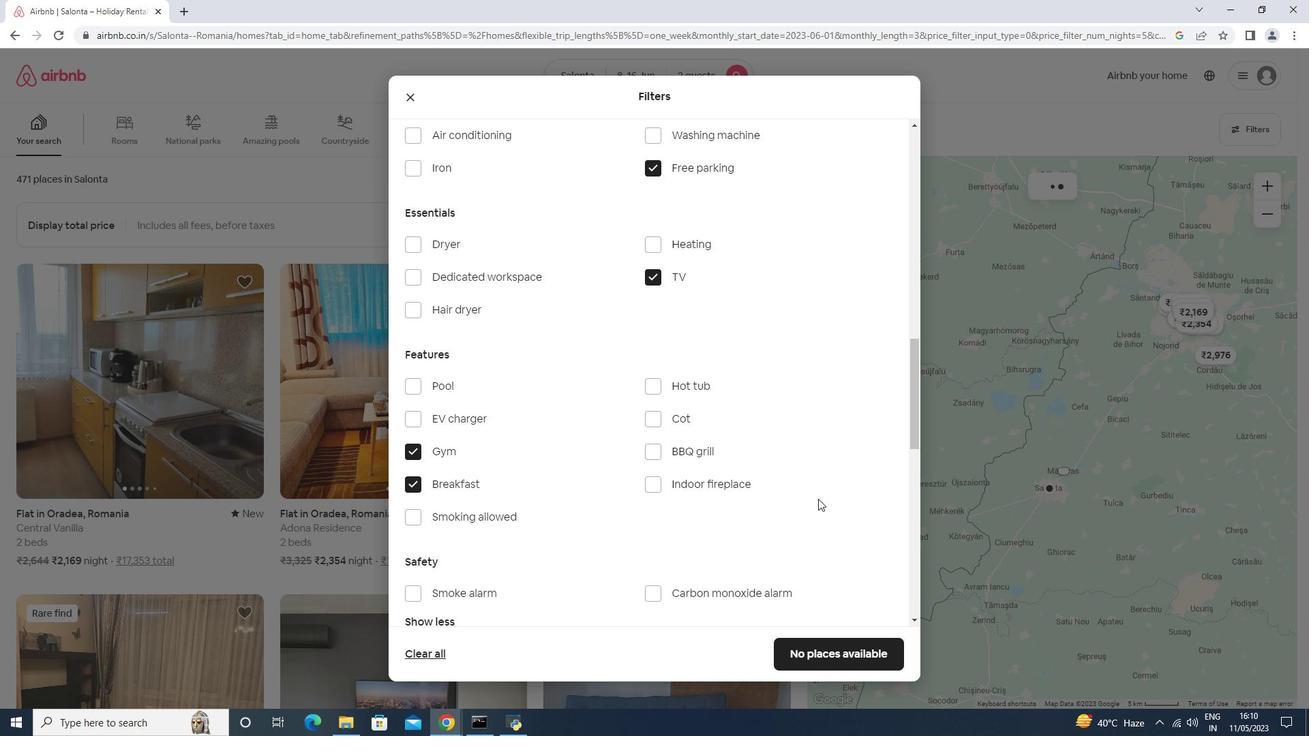 
Action: Mouse scrolled (818, 498) with delta (0, 0)
Screenshot: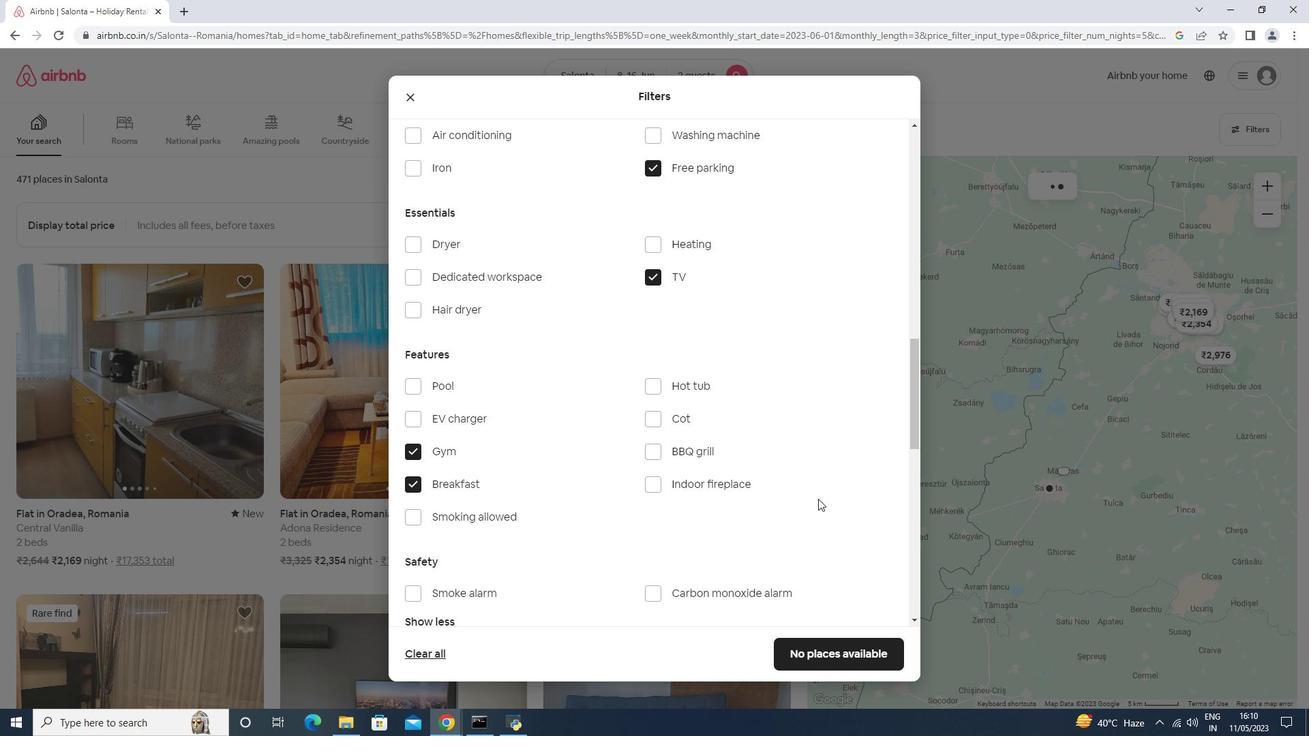 
Action: Mouse moved to (873, 431)
Screenshot: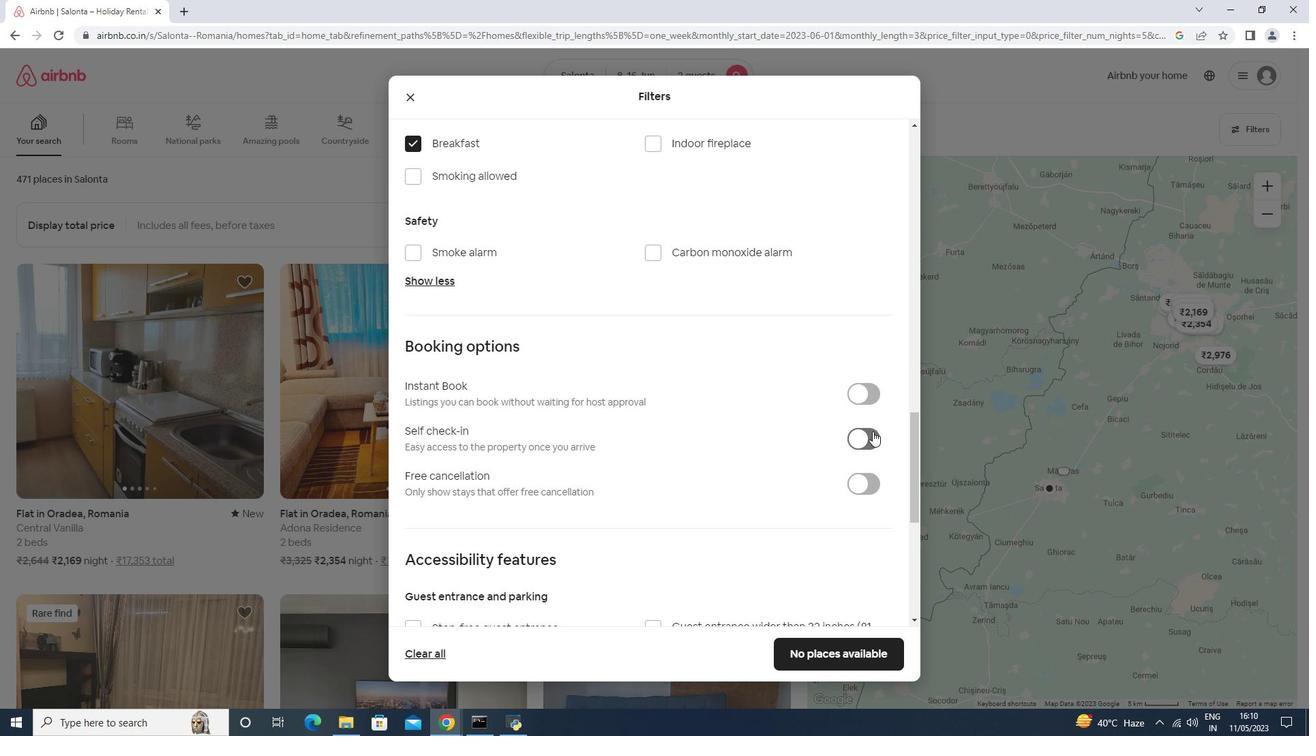 
Action: Mouse pressed left at (873, 431)
Screenshot: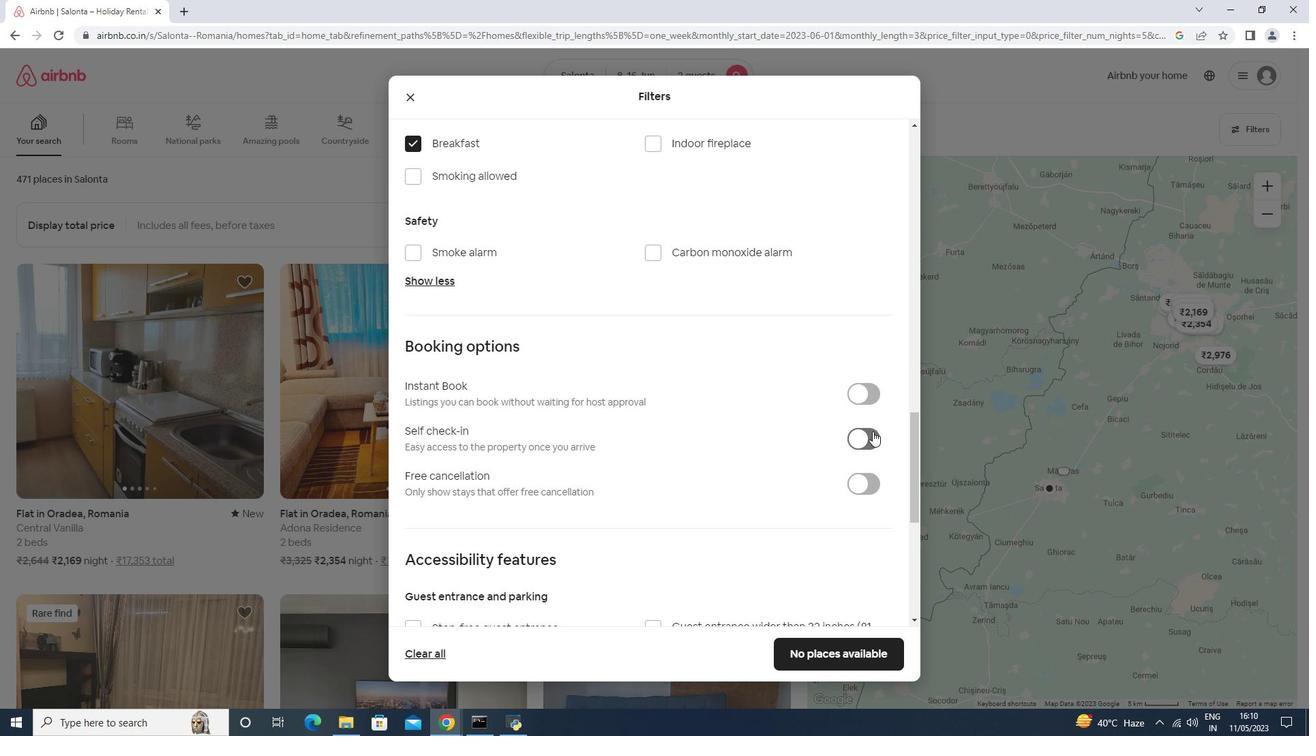 
Action: Mouse moved to (863, 429)
Screenshot: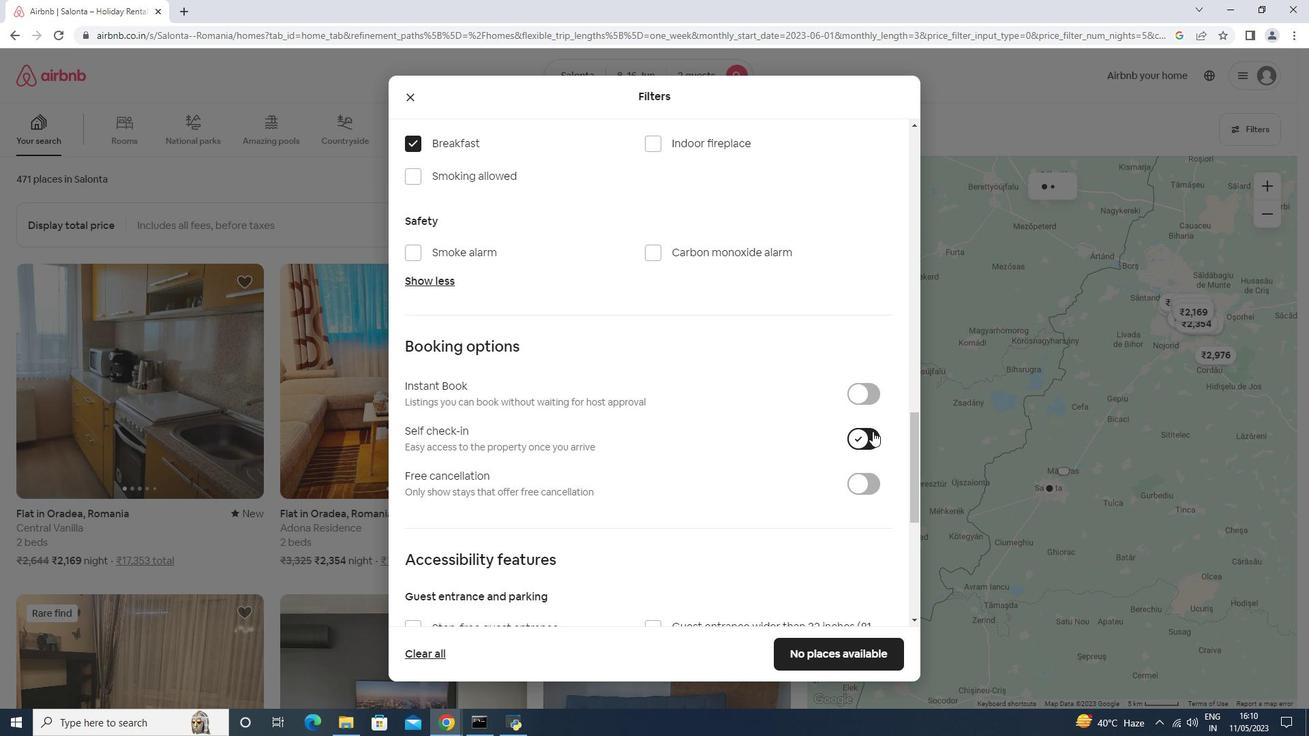 
Action: Mouse scrolled (863, 429) with delta (0, 0)
Screenshot: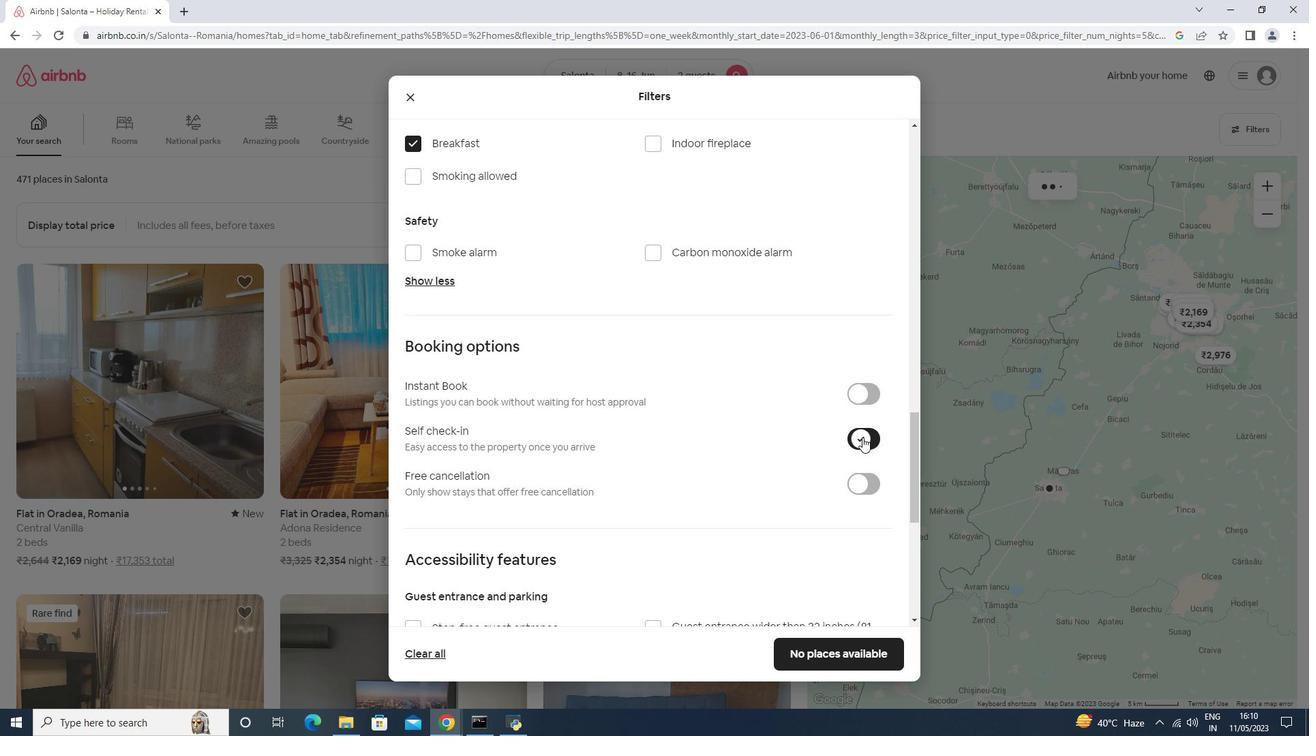 
Action: Mouse scrolled (863, 429) with delta (0, 0)
Screenshot: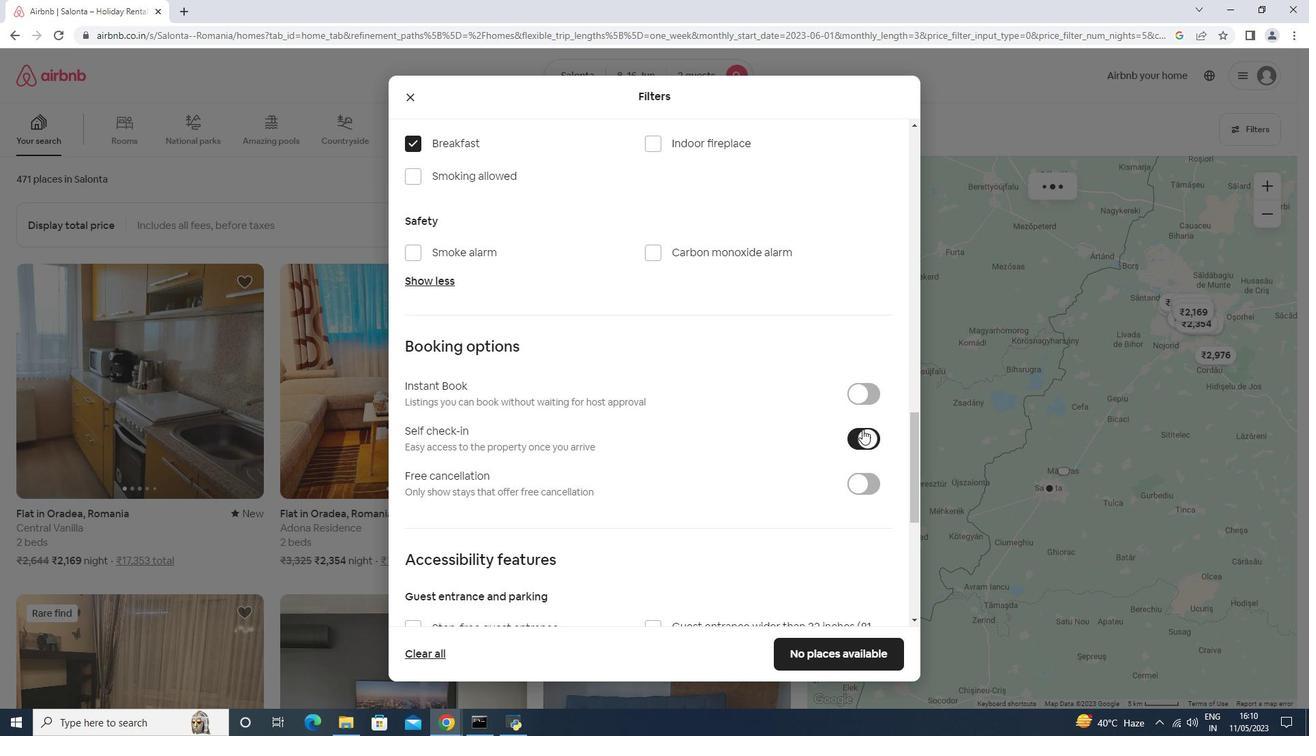 
Action: Mouse scrolled (863, 429) with delta (0, 0)
Screenshot: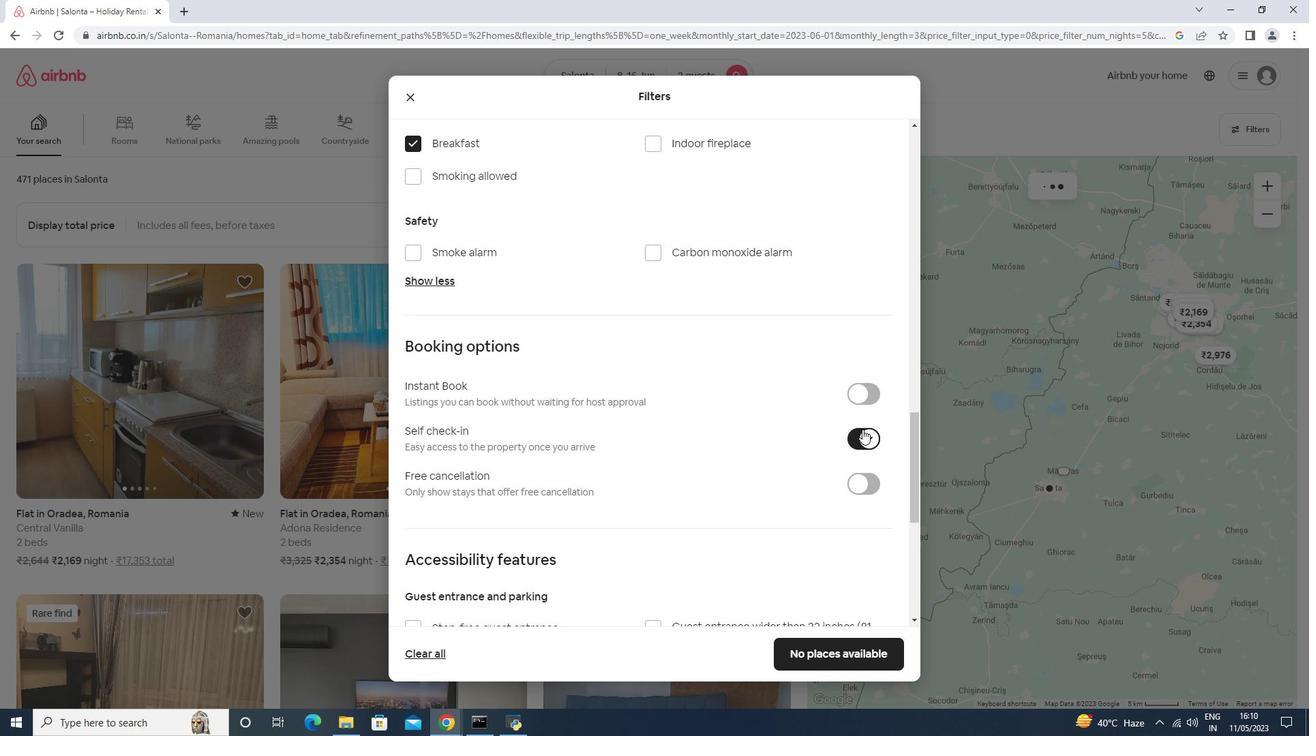 
Action: Mouse scrolled (863, 429) with delta (0, 0)
Screenshot: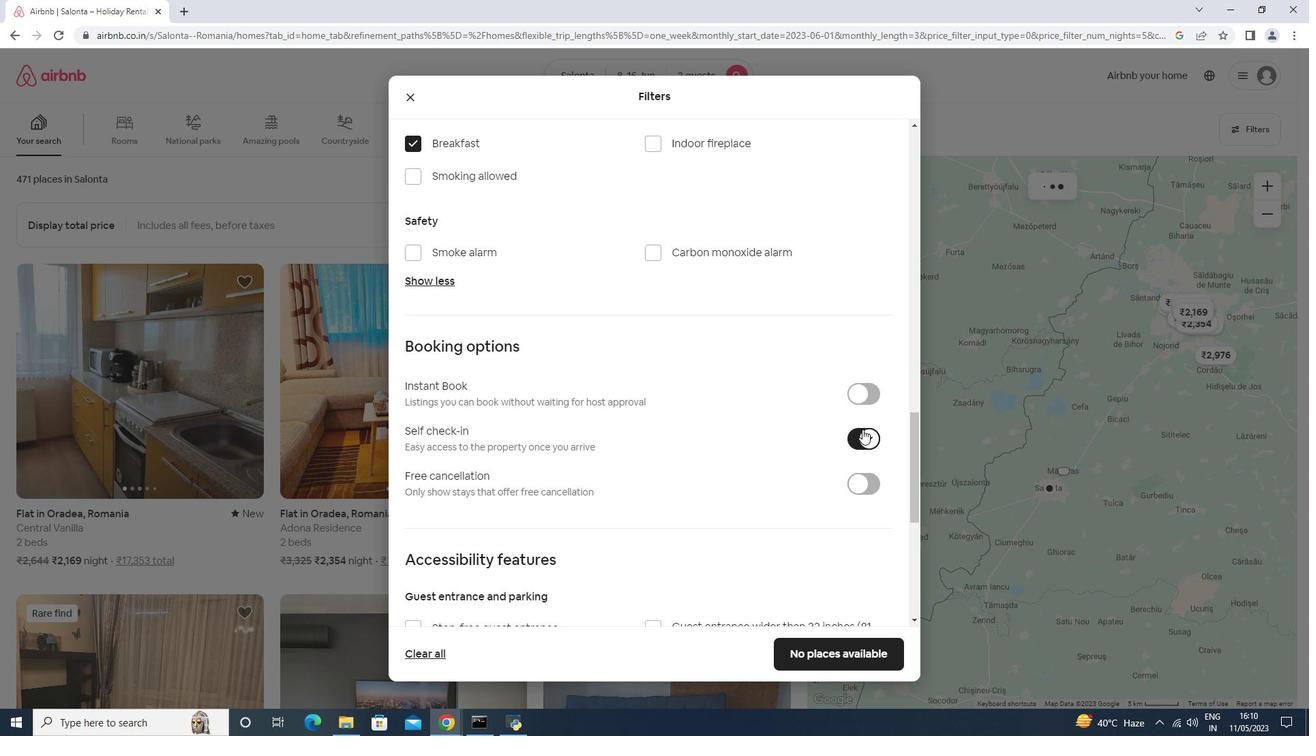 
Action: Mouse scrolled (863, 429) with delta (0, 0)
Screenshot: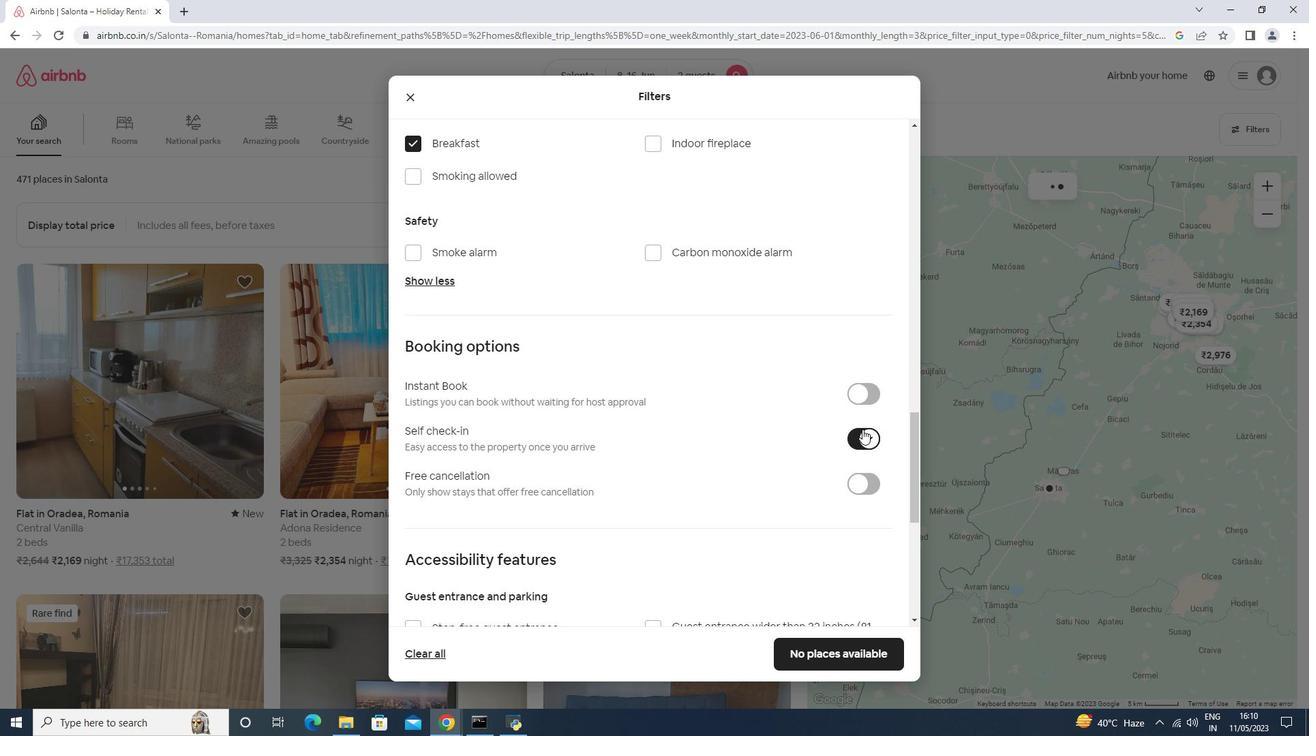 
Action: Mouse scrolled (863, 429) with delta (0, 0)
Screenshot: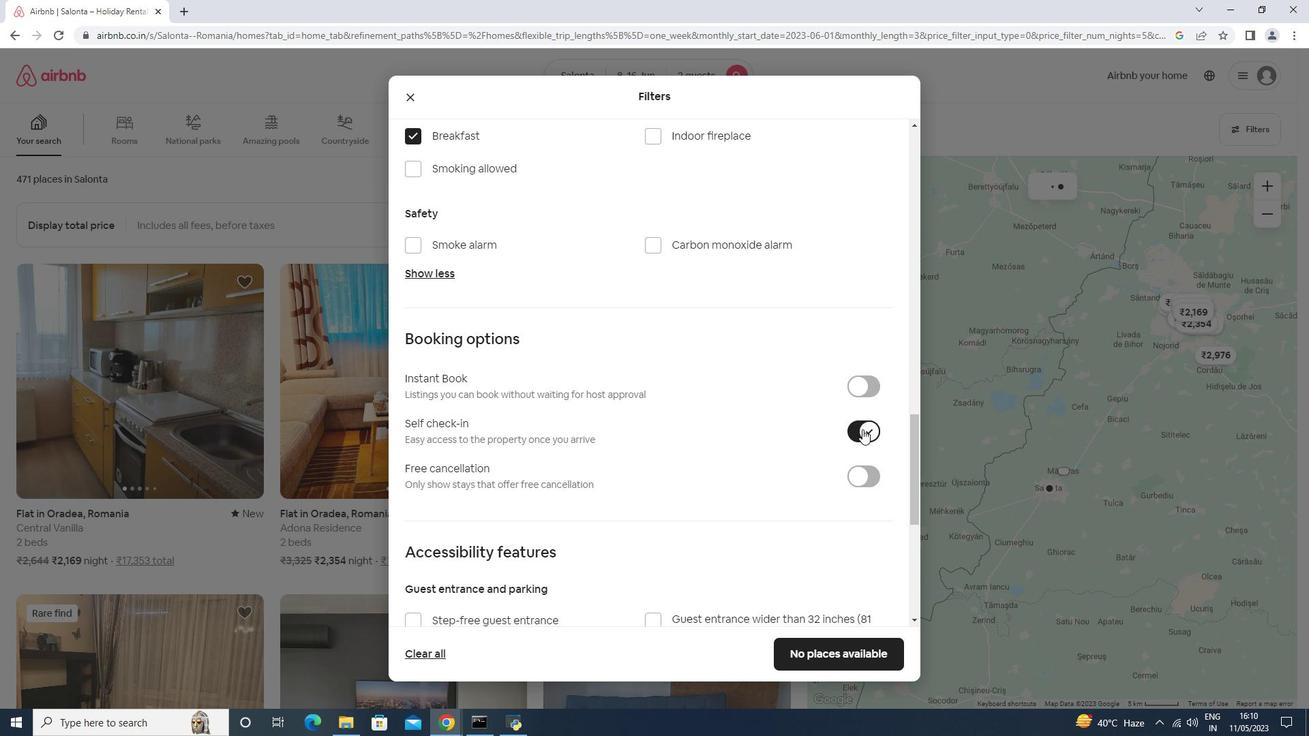 
Action: Mouse scrolled (863, 429) with delta (0, 0)
Screenshot: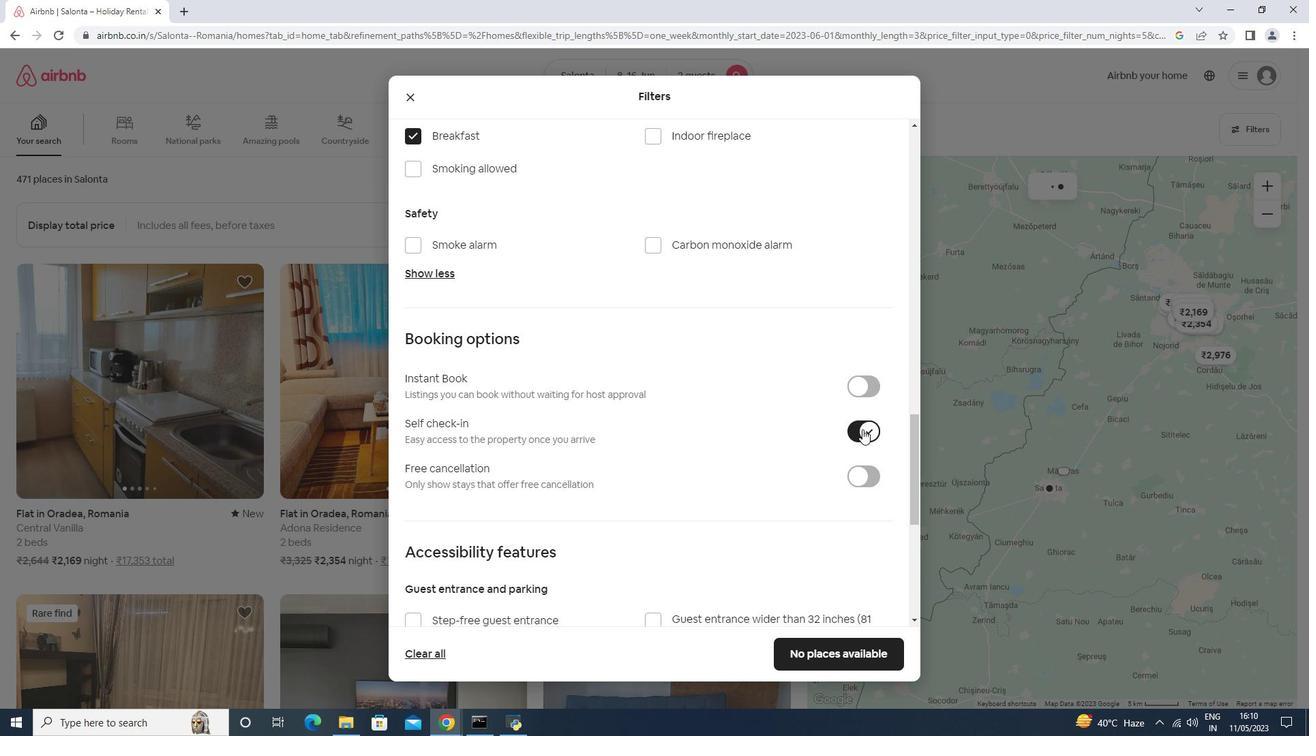 
Action: Mouse moved to (517, 532)
Screenshot: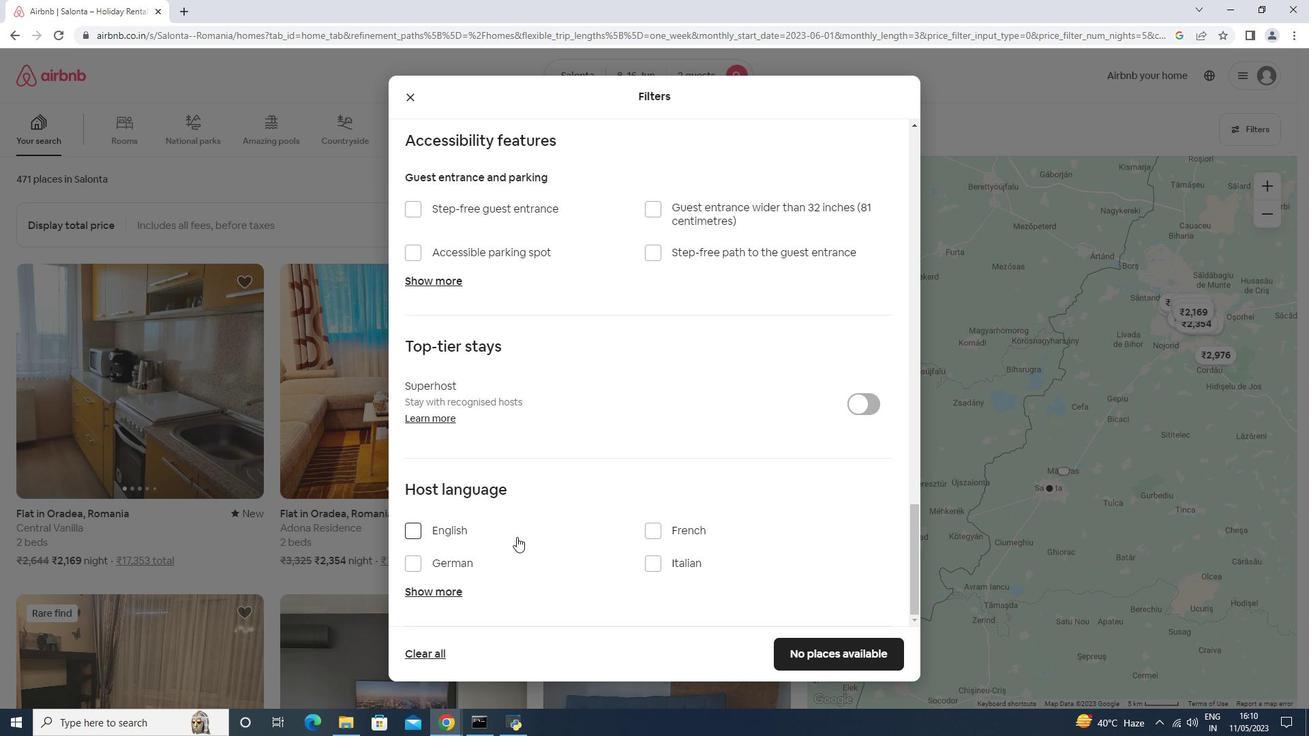 
Action: Mouse pressed left at (517, 532)
Screenshot: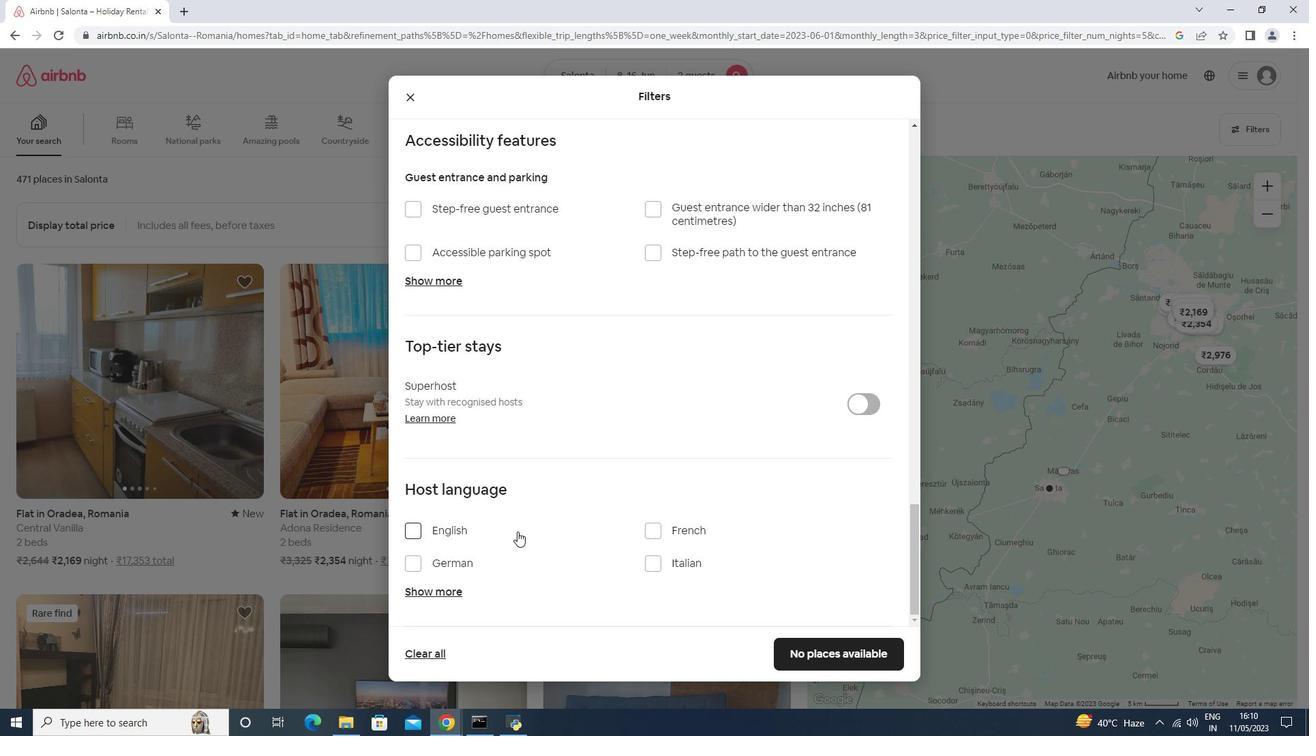 
Action: Mouse moved to (832, 648)
Screenshot: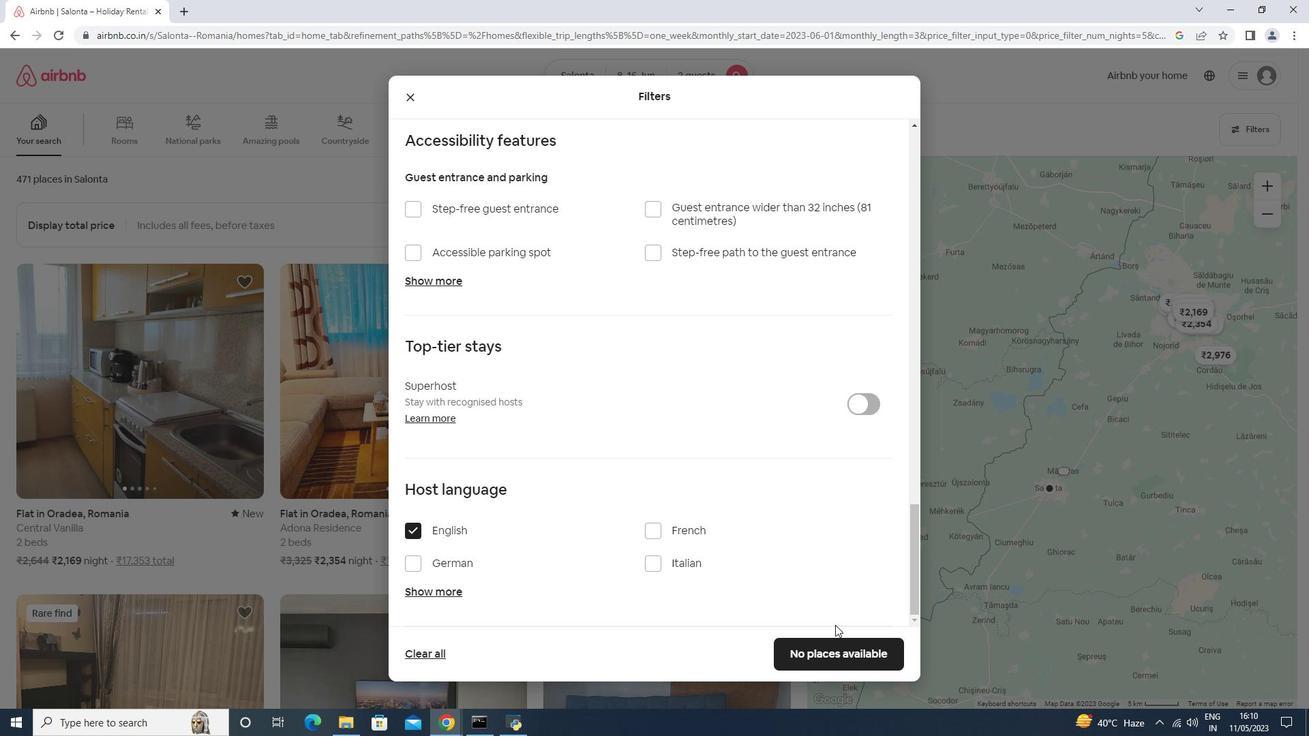 
Action: Mouse pressed left at (832, 648)
Screenshot: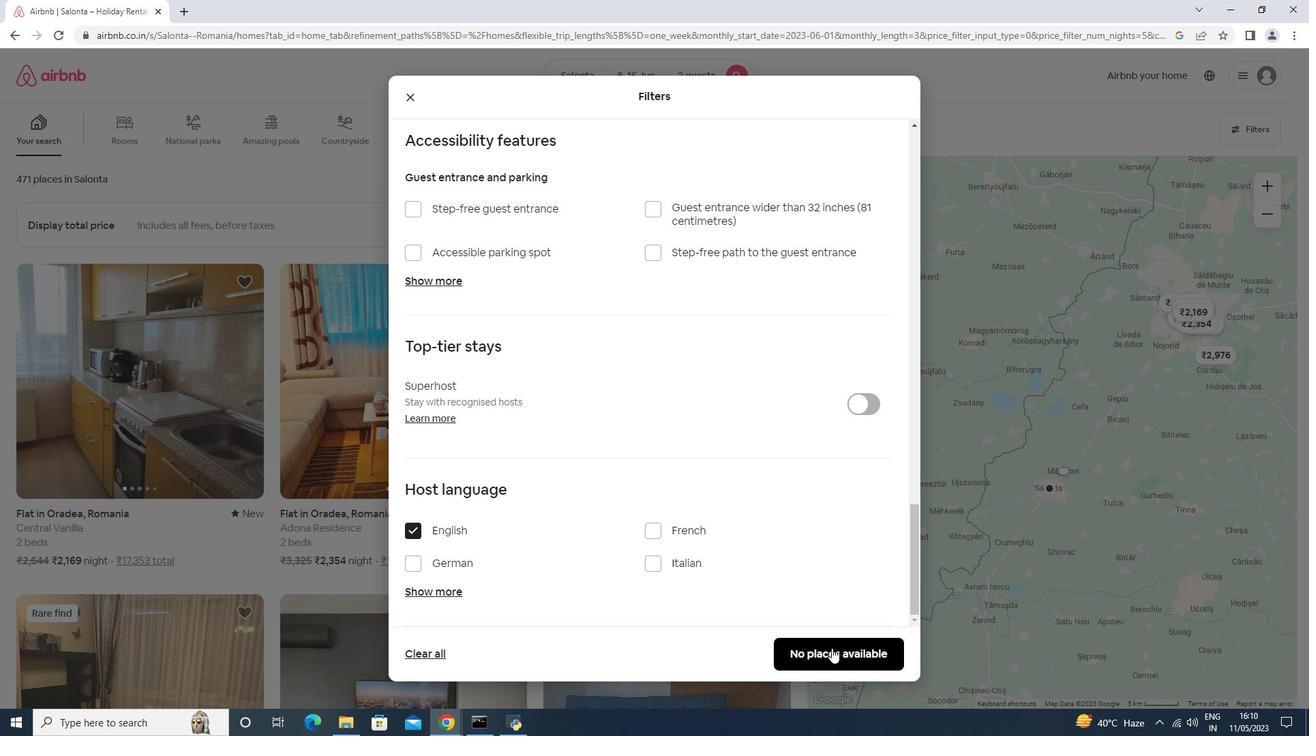 
Action: Mouse moved to (837, 611)
Screenshot: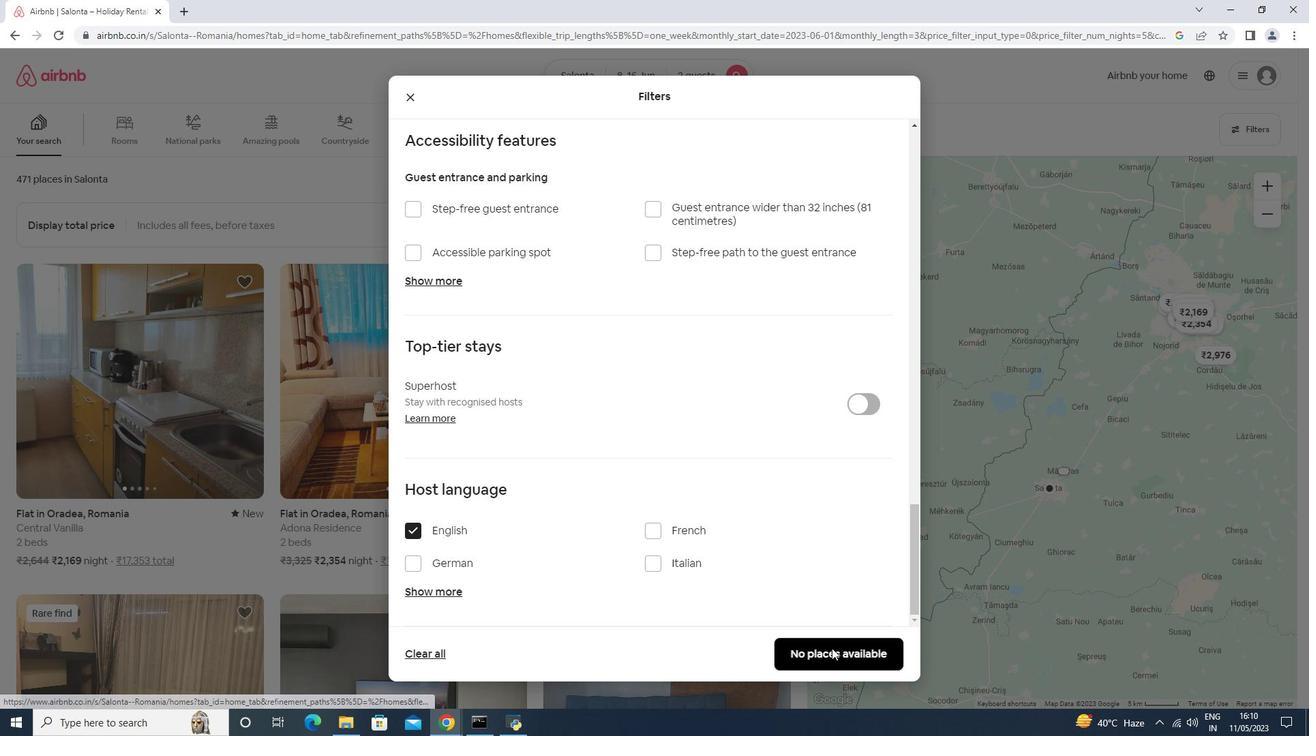 
